 Task: Add a signature Keith Hernandez containing With gratitude and sincere wishes, Keith Hernandez to email address softage.9@softage.net and add a label Composting
Action: Mouse moved to (1210, 66)
Screenshot: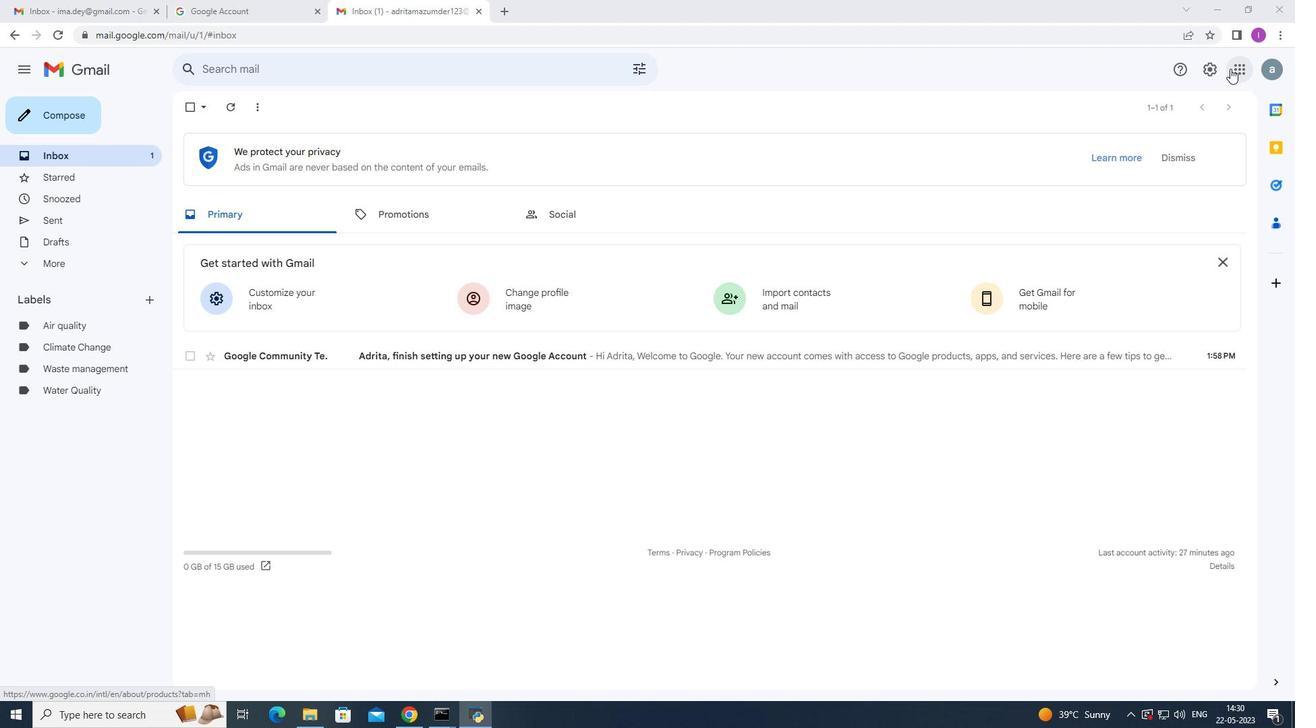 
Action: Mouse pressed left at (1210, 66)
Screenshot: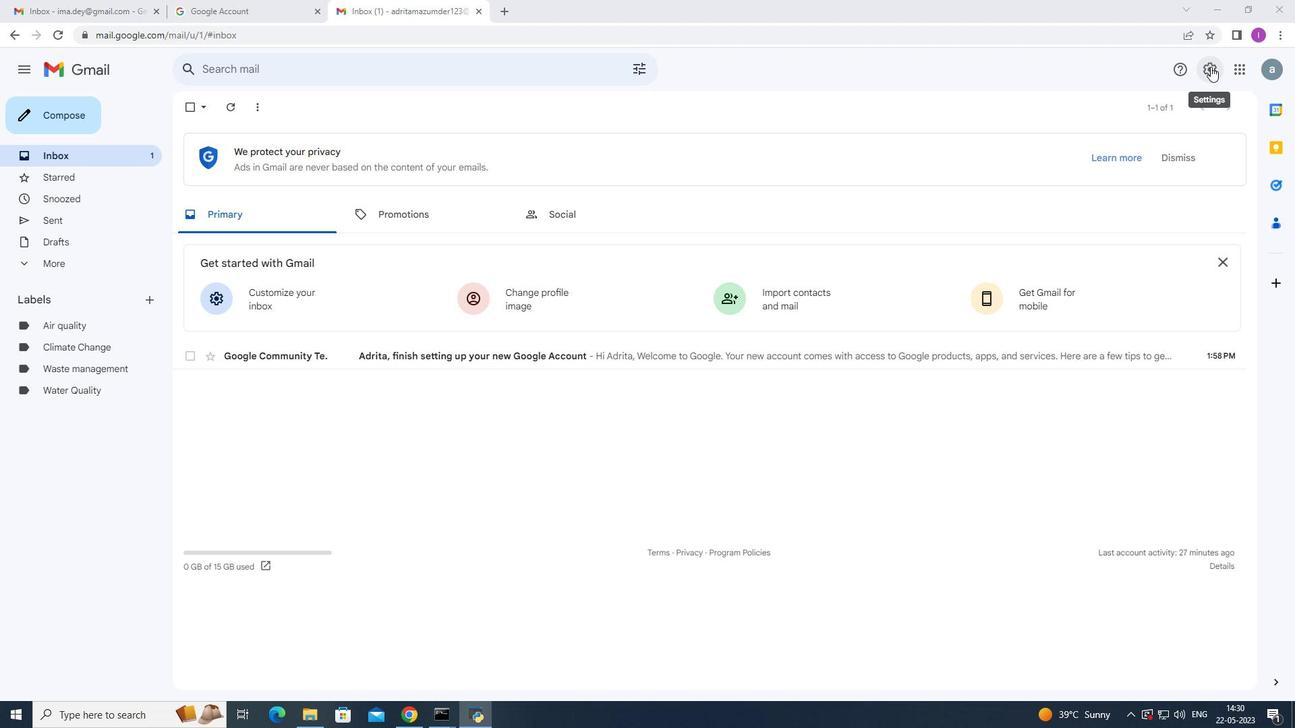 
Action: Mouse moved to (1129, 137)
Screenshot: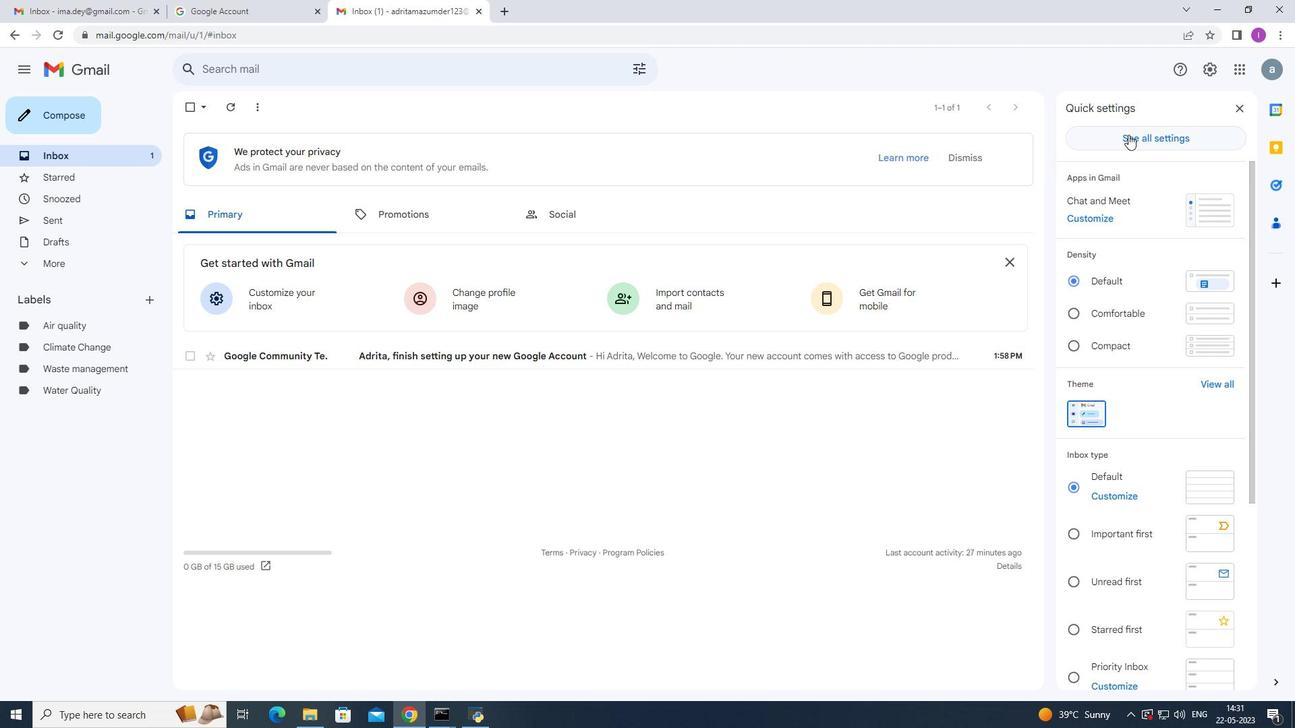 
Action: Mouse pressed left at (1129, 137)
Screenshot: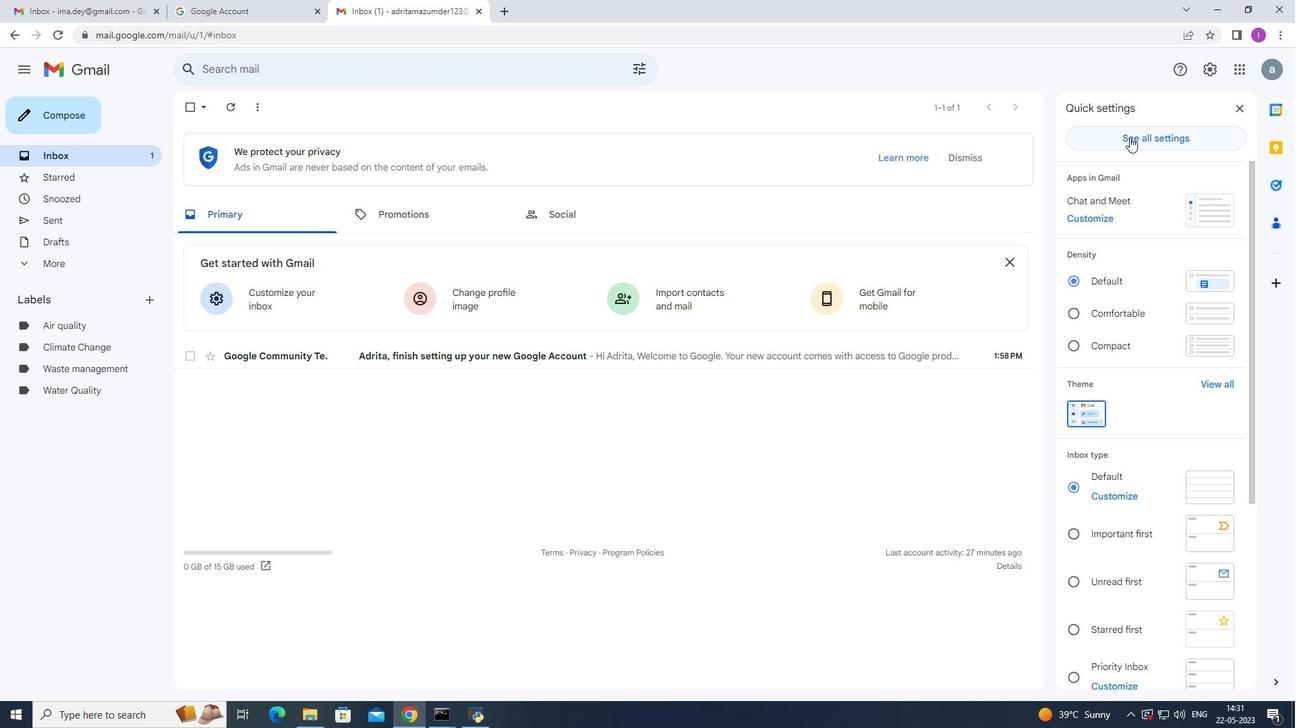 
Action: Mouse moved to (727, 308)
Screenshot: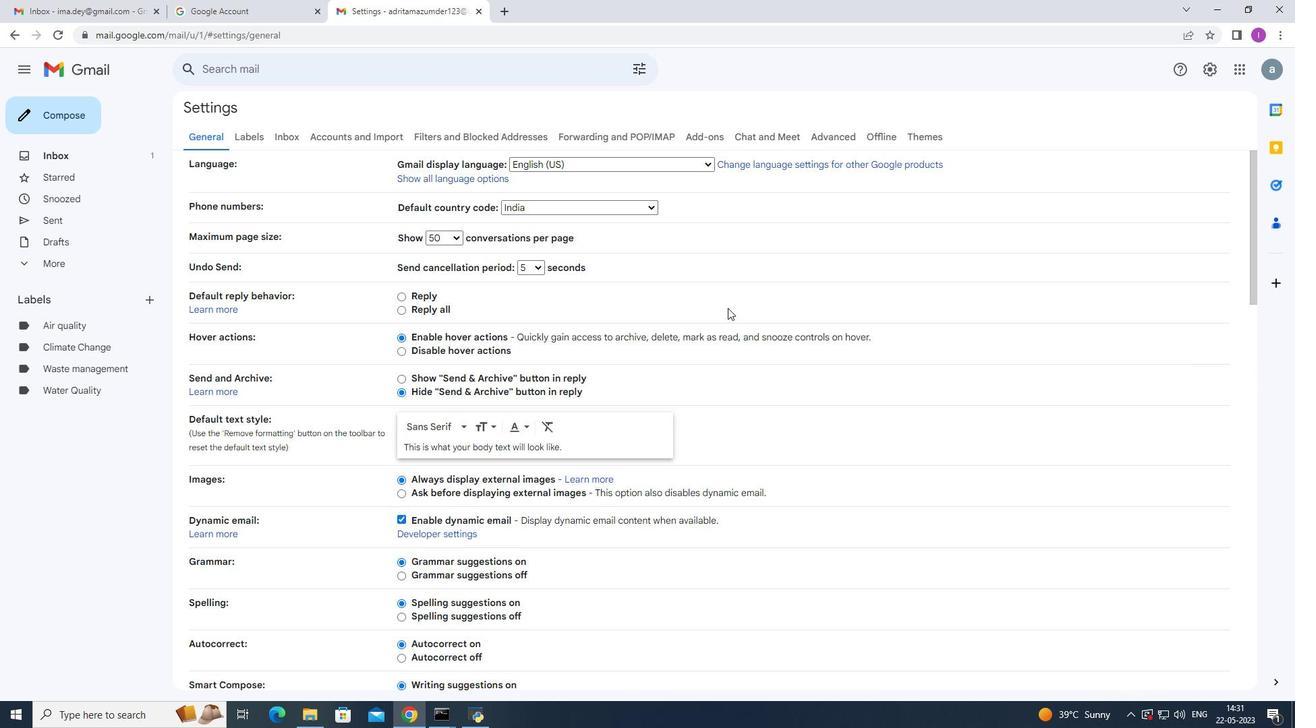 
Action: Mouse scrolled (727, 308) with delta (0, 0)
Screenshot: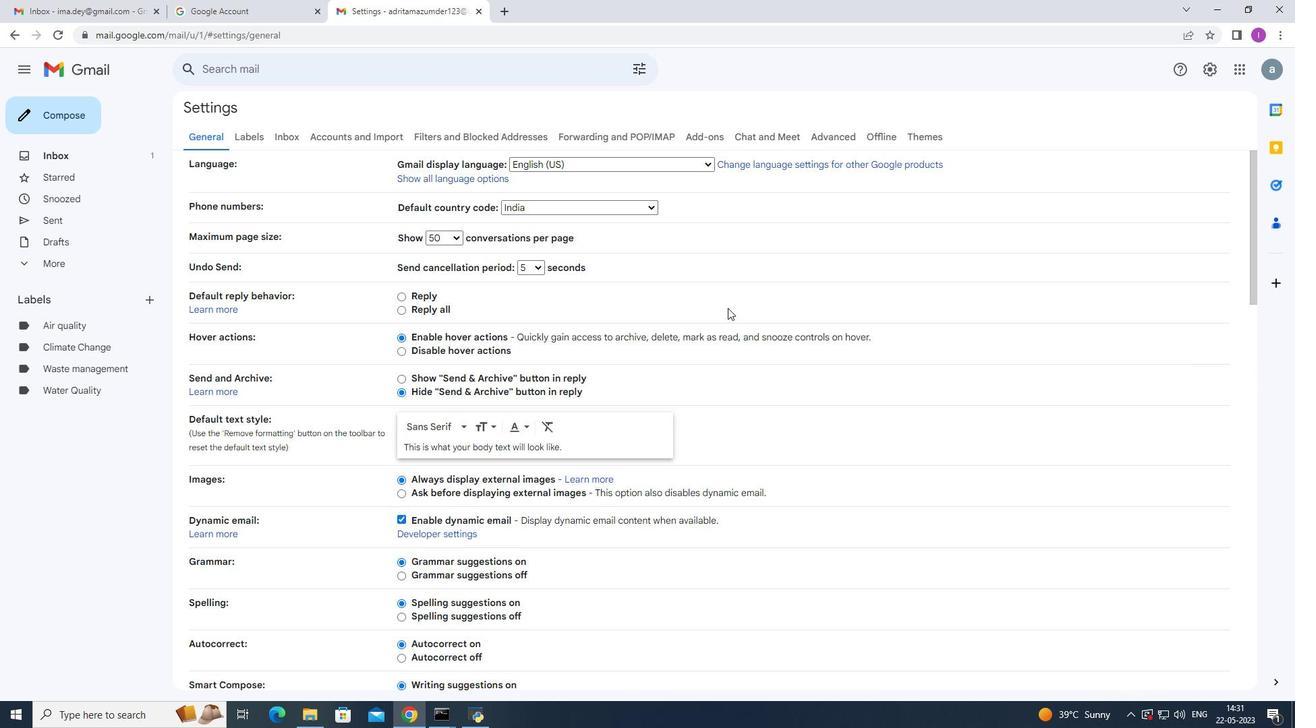 
Action: Mouse moved to (727, 308)
Screenshot: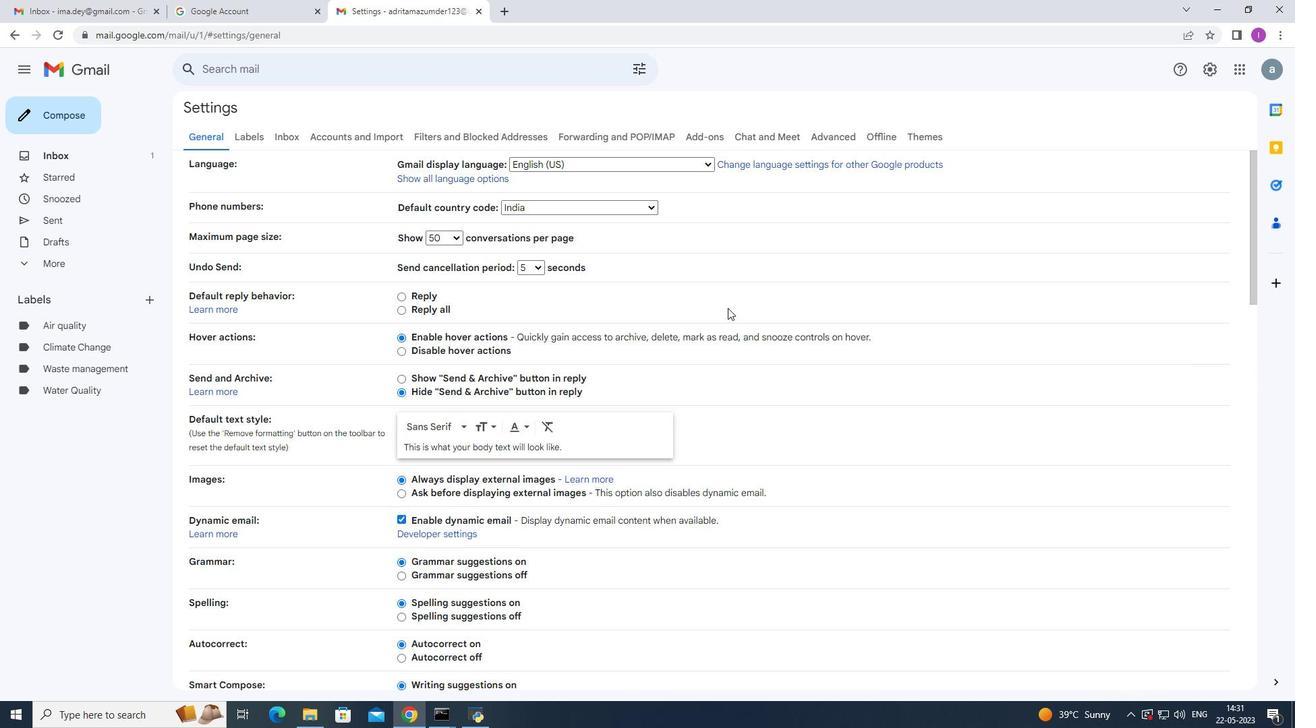 
Action: Mouse scrolled (727, 308) with delta (0, 0)
Screenshot: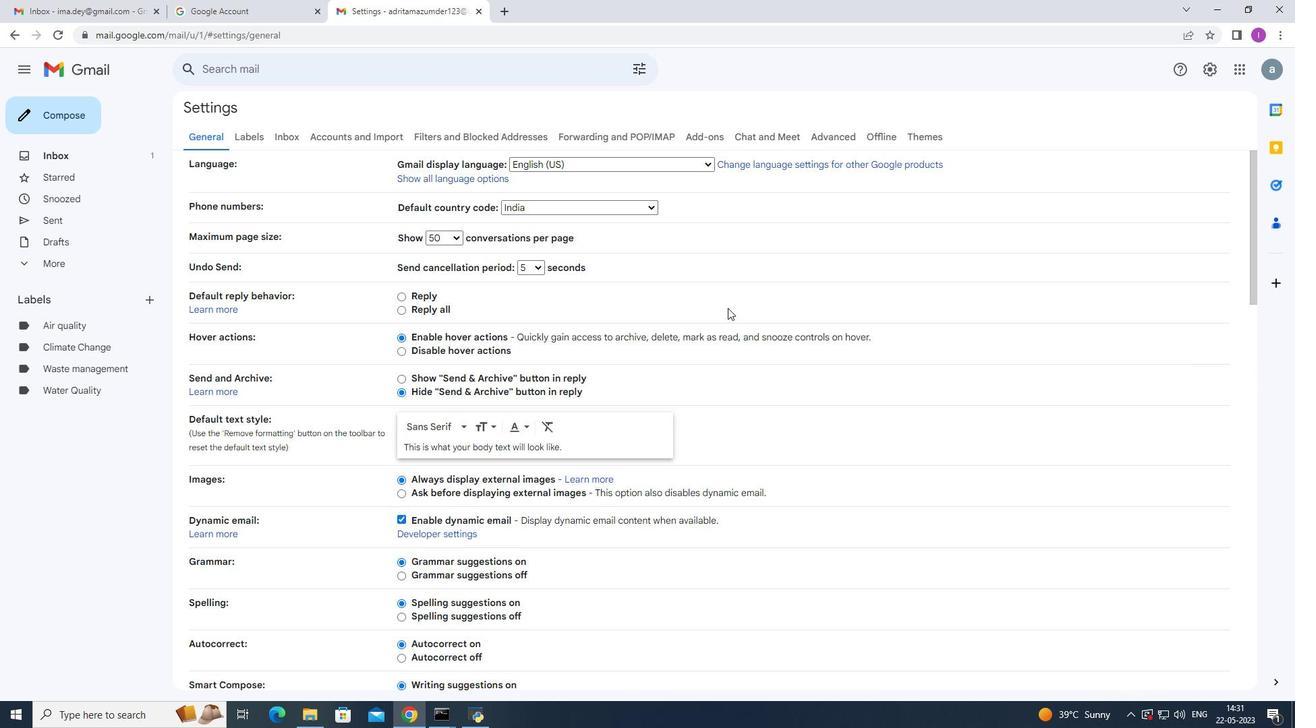 
Action: Mouse scrolled (727, 308) with delta (0, 0)
Screenshot: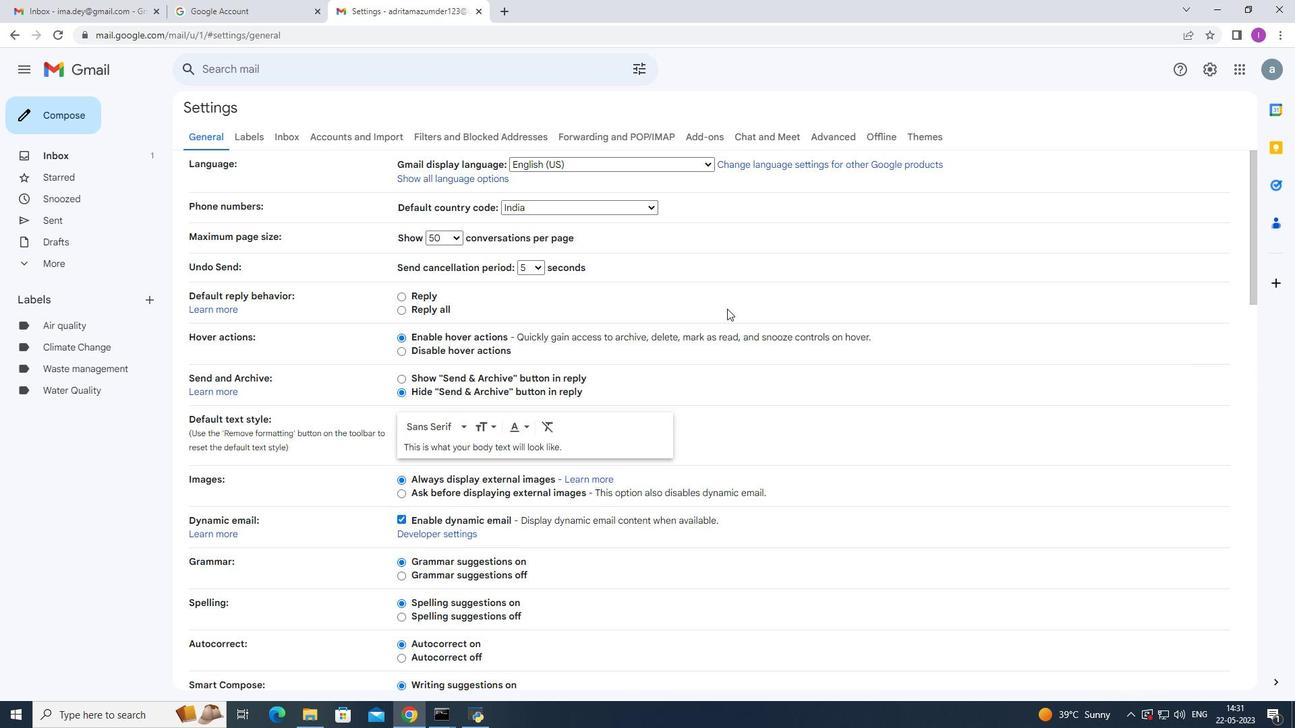 
Action: Mouse scrolled (727, 308) with delta (0, 0)
Screenshot: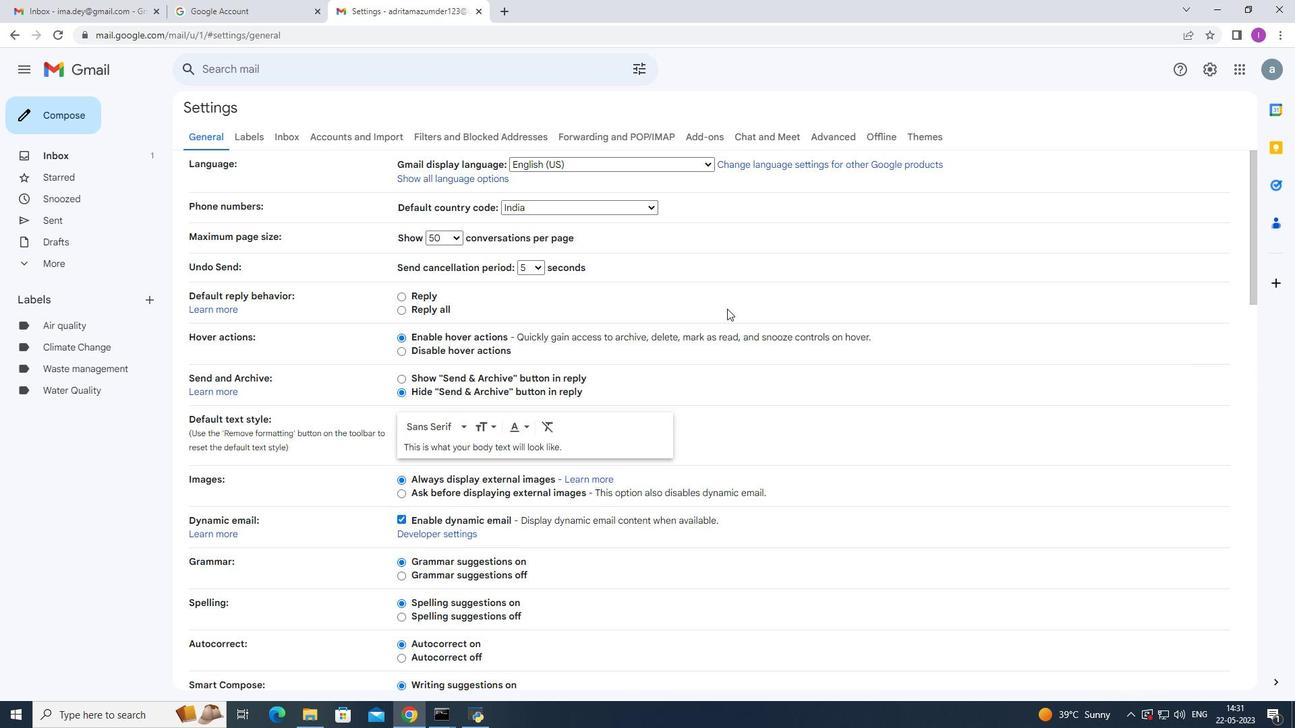 
Action: Mouse scrolled (727, 308) with delta (0, 0)
Screenshot: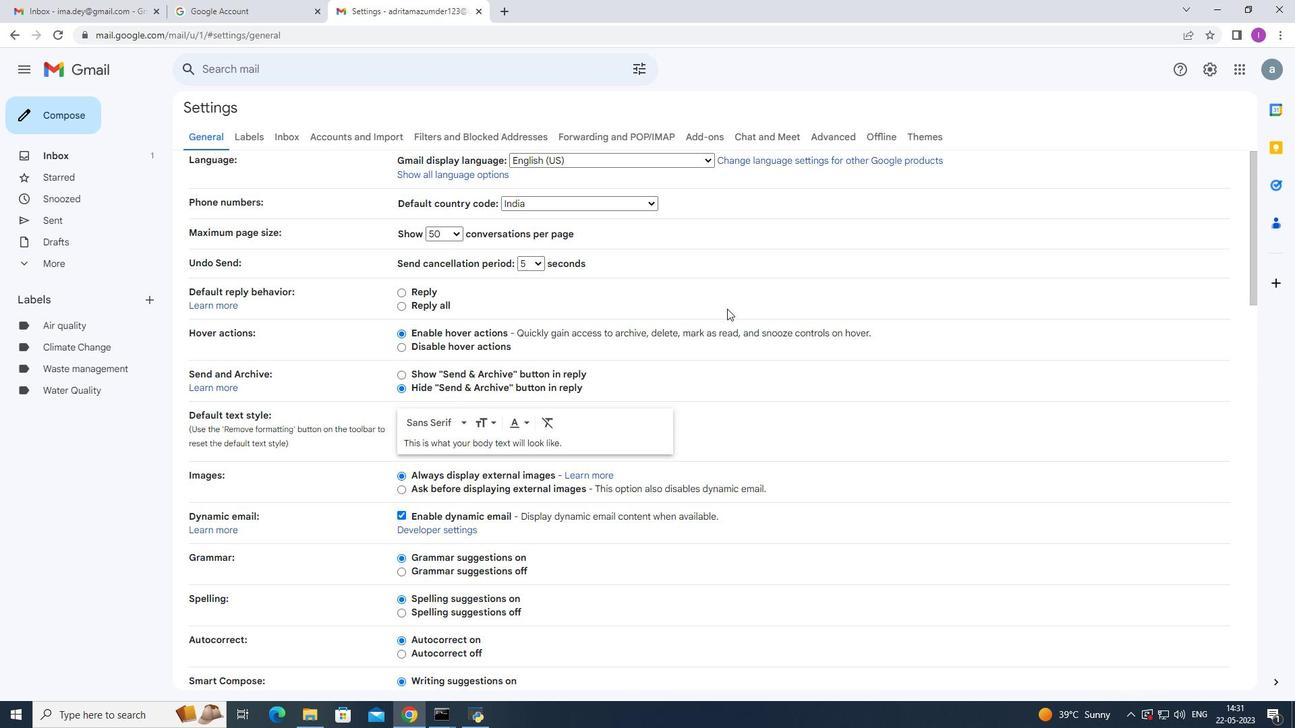 
Action: Mouse scrolled (727, 308) with delta (0, 0)
Screenshot: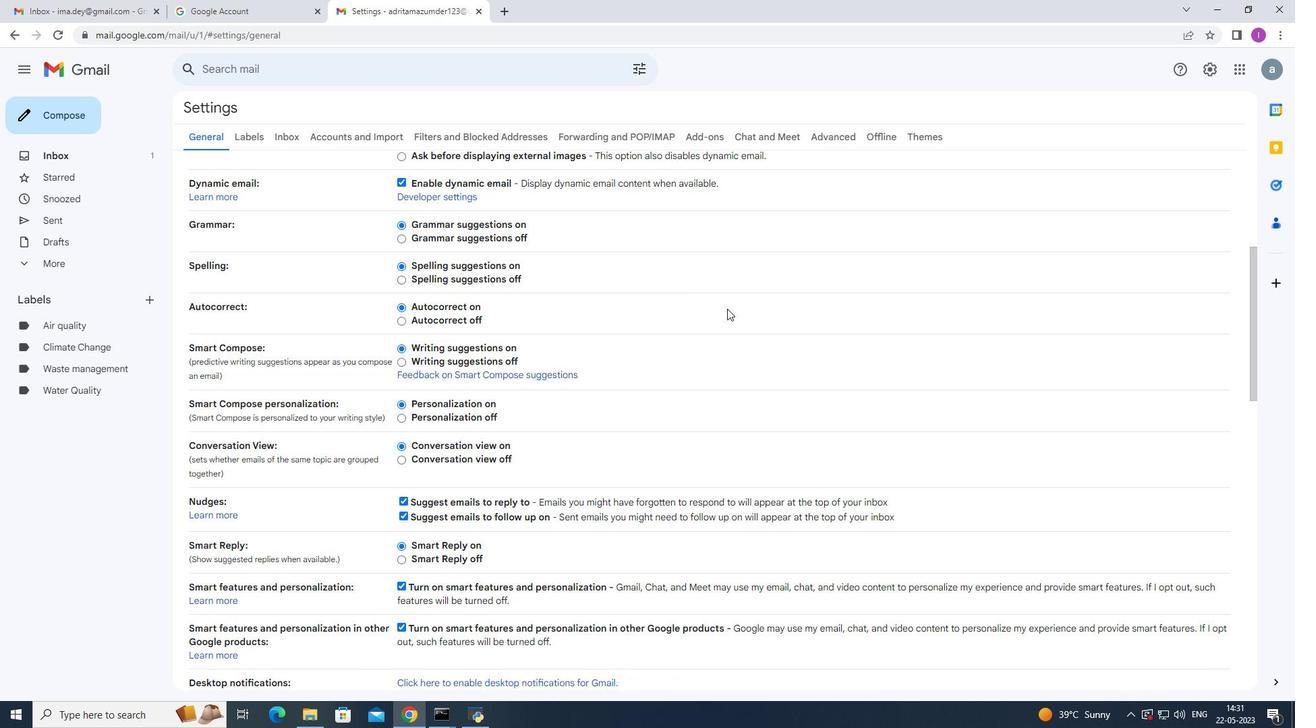 
Action: Mouse scrolled (727, 308) with delta (0, 0)
Screenshot: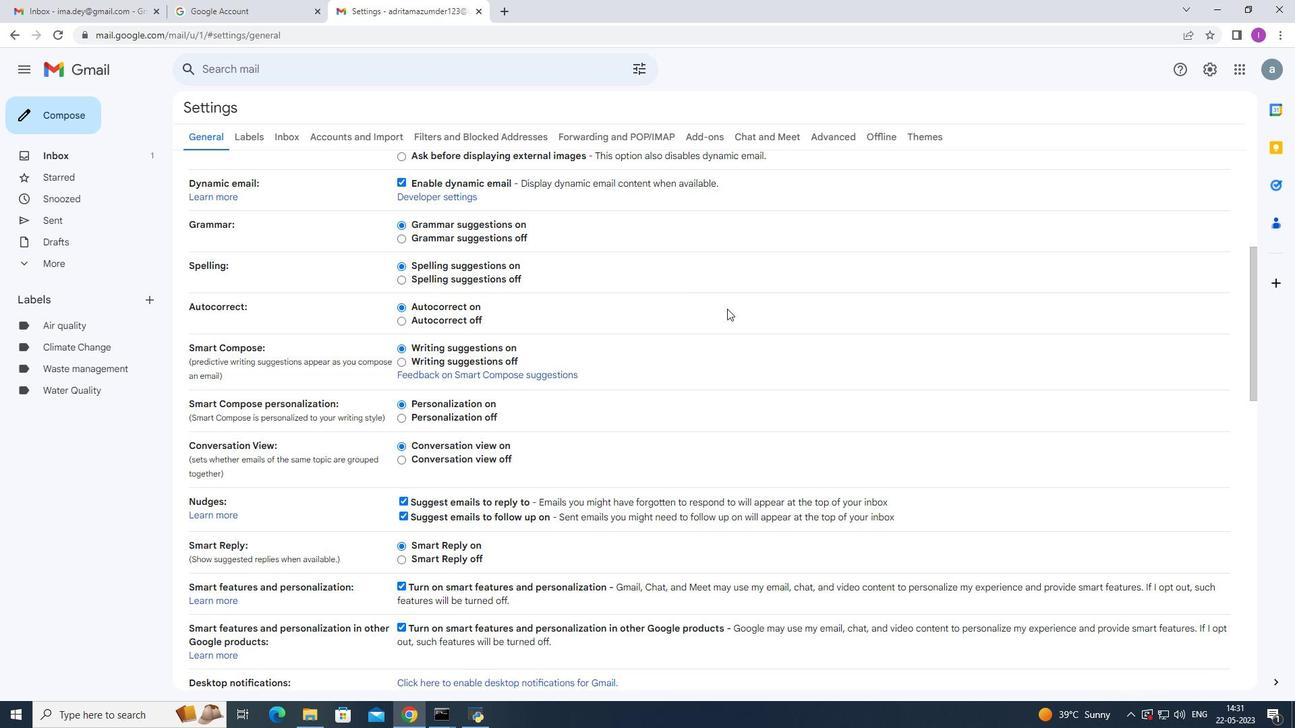 
Action: Mouse scrolled (727, 308) with delta (0, 0)
Screenshot: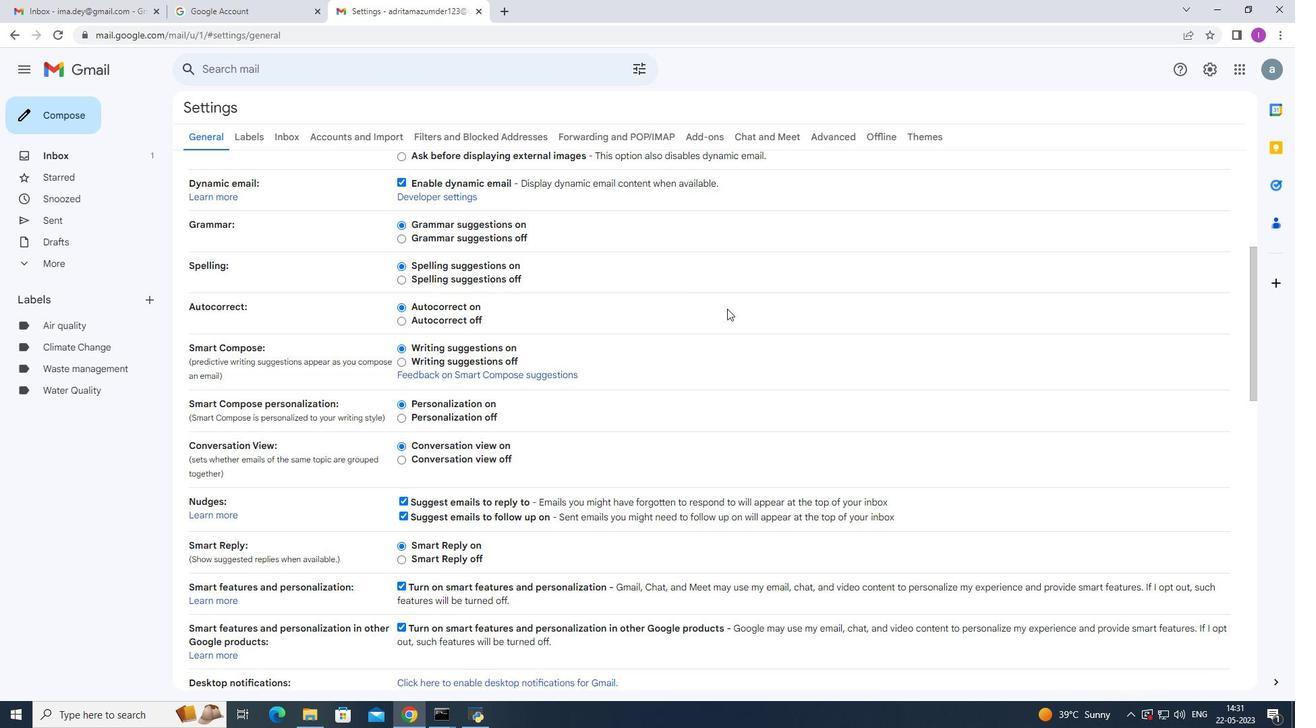 
Action: Mouse scrolled (727, 308) with delta (0, 0)
Screenshot: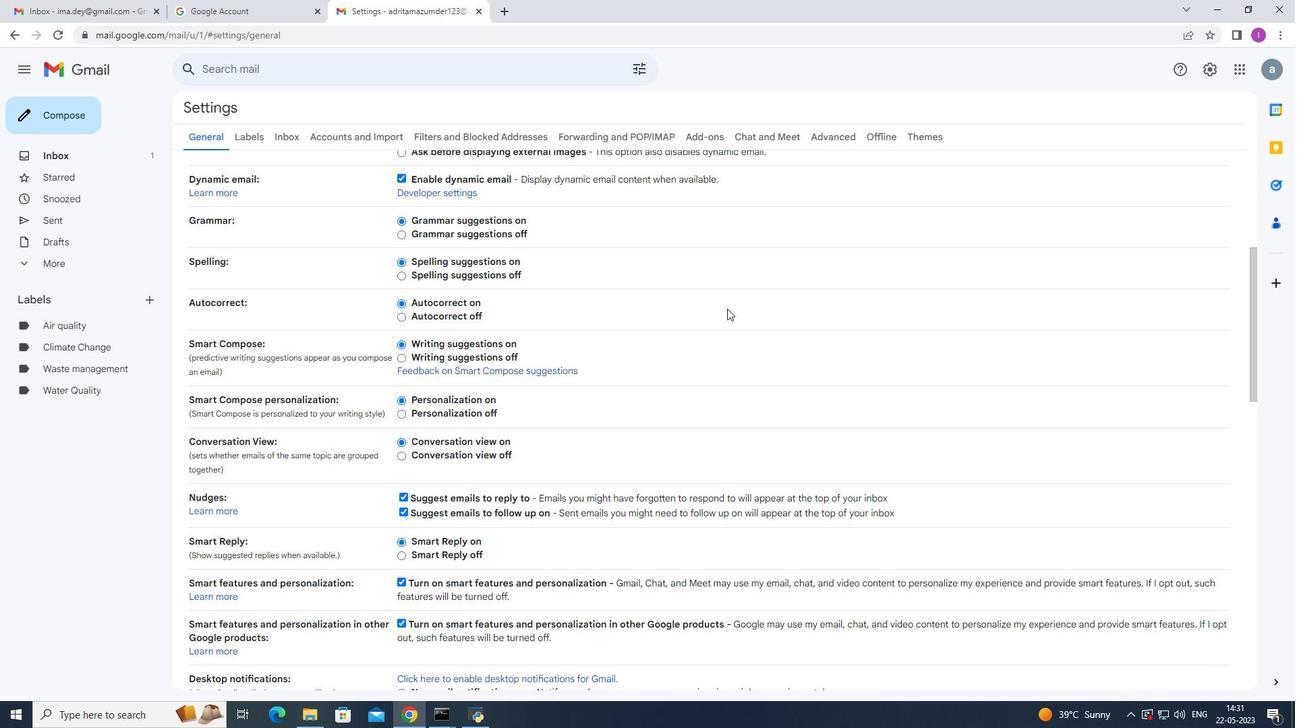 
Action: Mouse moved to (727, 307)
Screenshot: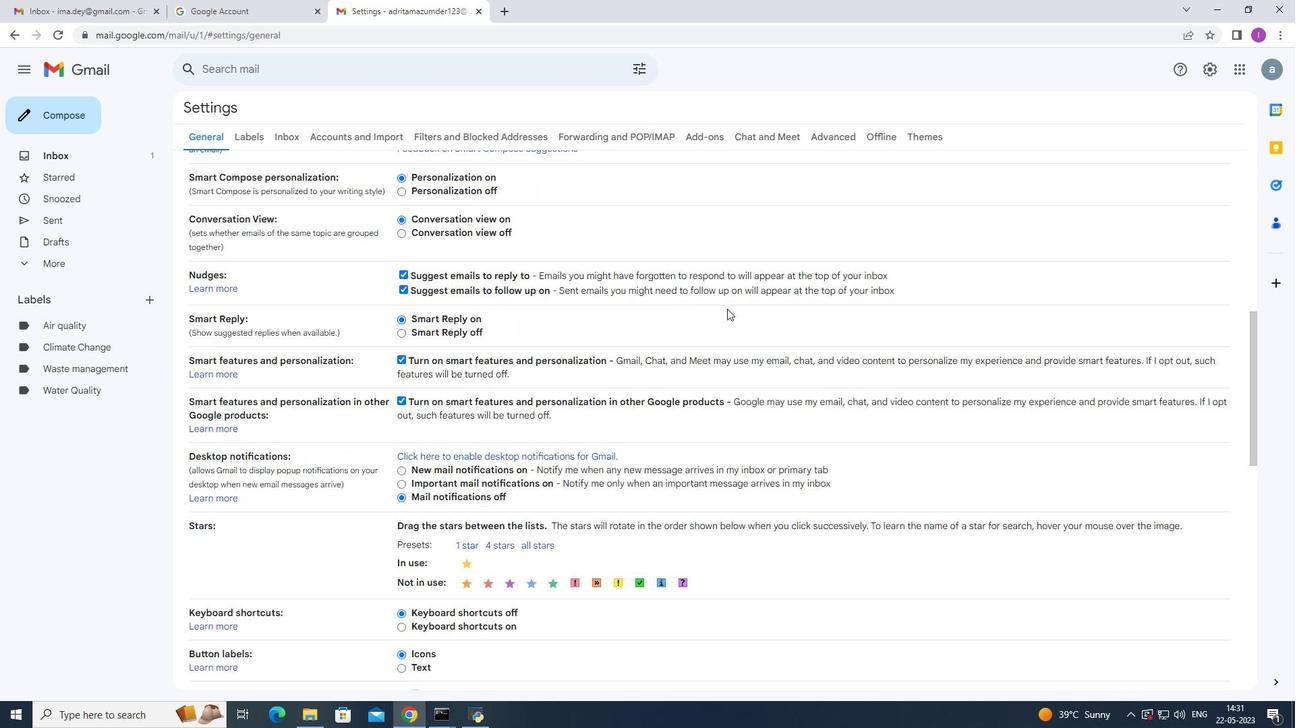 
Action: Mouse scrolled (727, 306) with delta (0, 0)
Screenshot: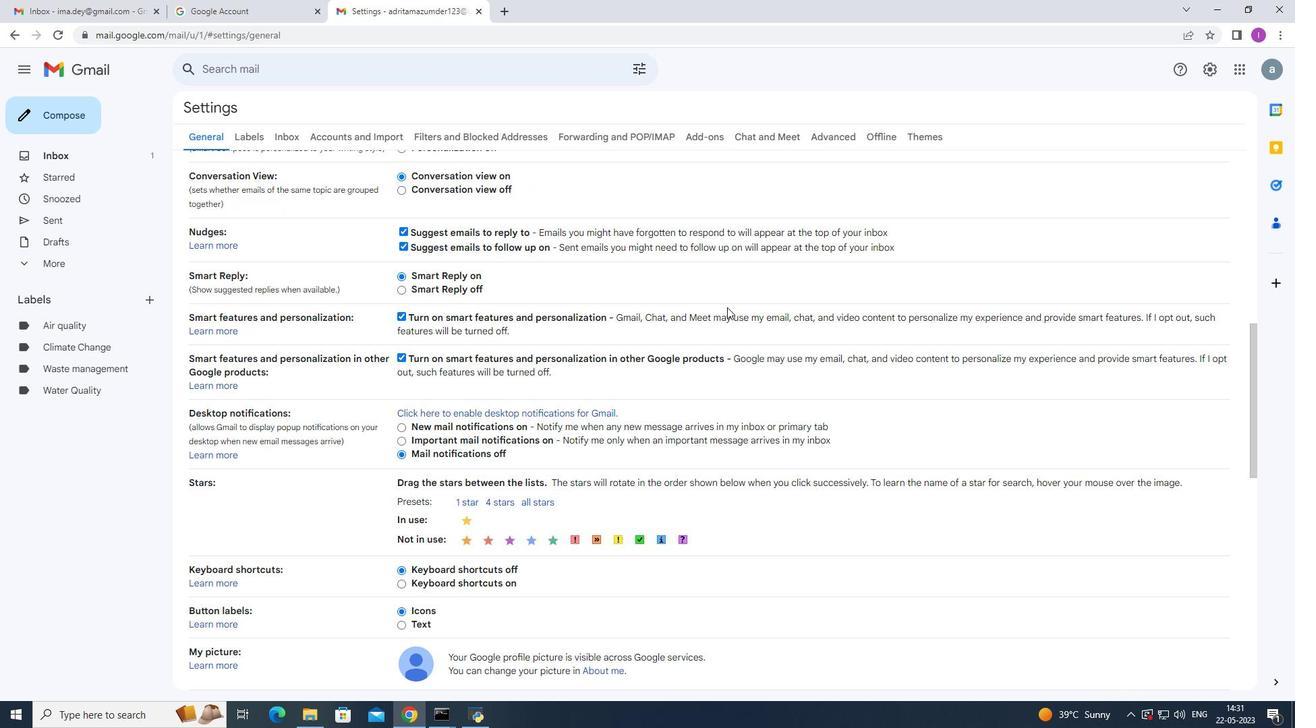 
Action: Mouse scrolled (727, 306) with delta (0, 0)
Screenshot: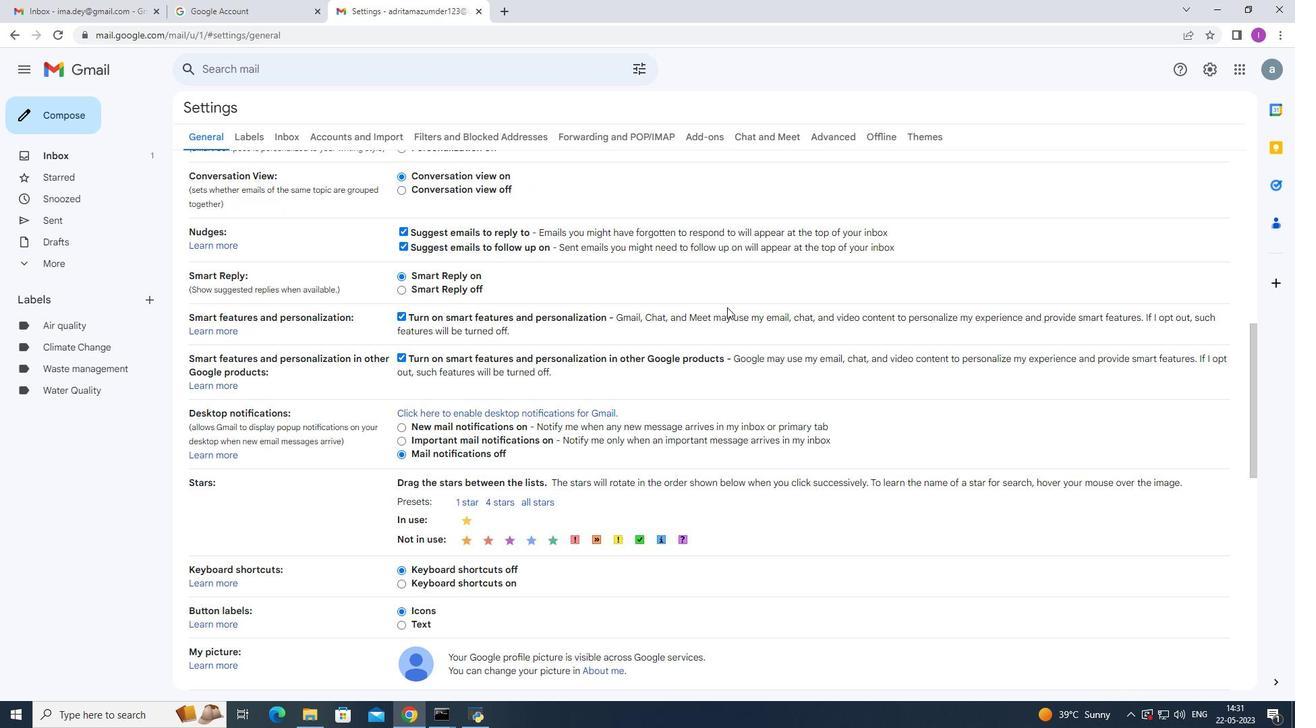 
Action: Mouse scrolled (727, 306) with delta (0, 0)
Screenshot: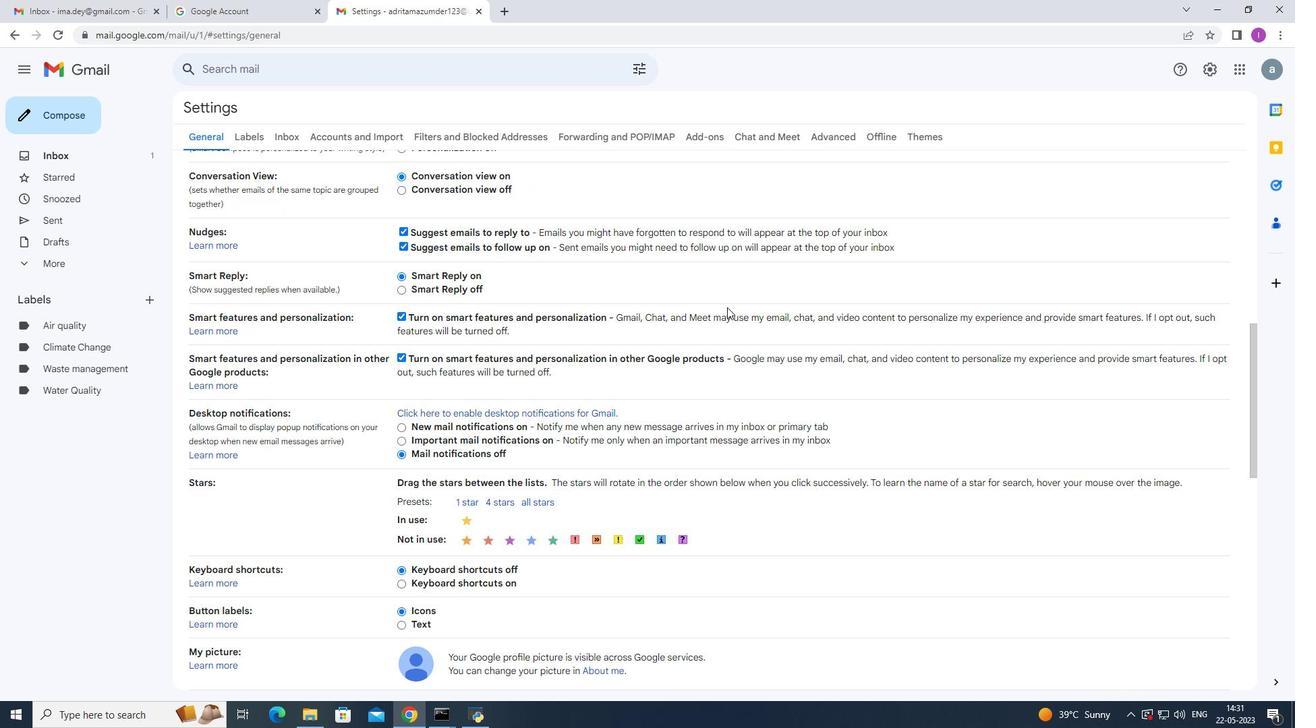 
Action: Mouse scrolled (727, 306) with delta (0, 0)
Screenshot: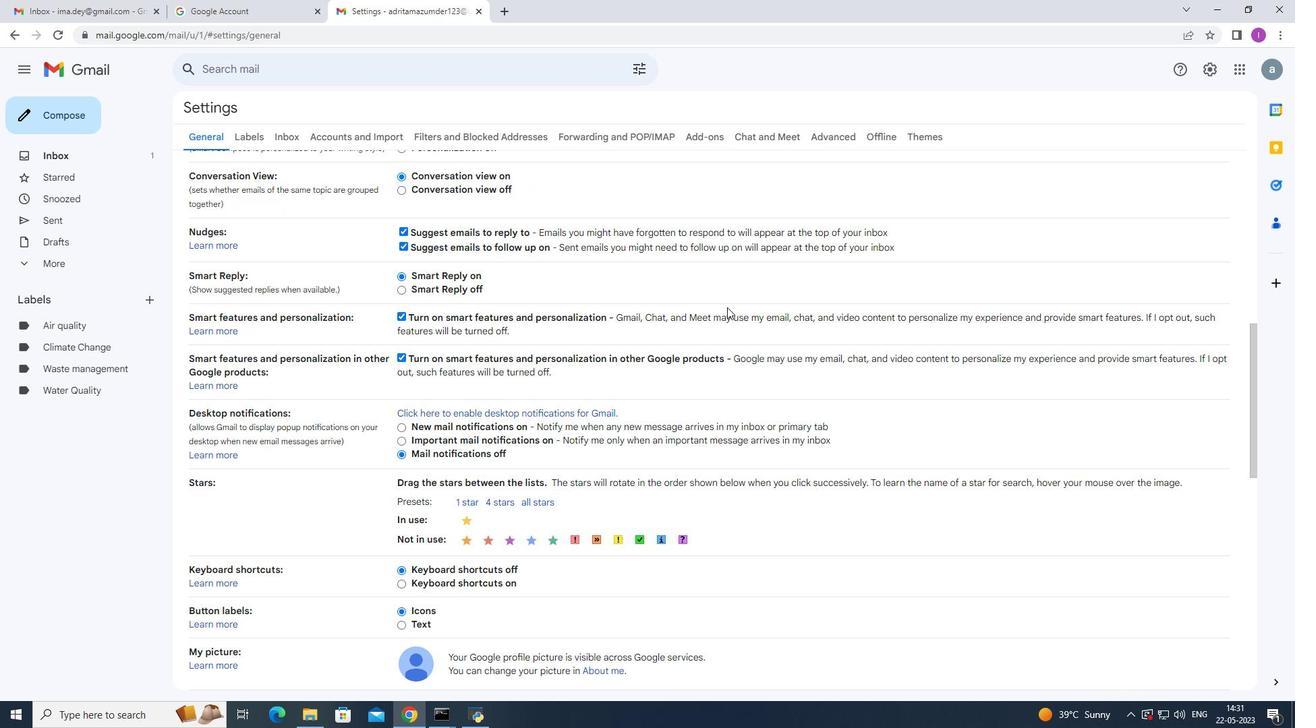 
Action: Mouse moved to (727, 305)
Screenshot: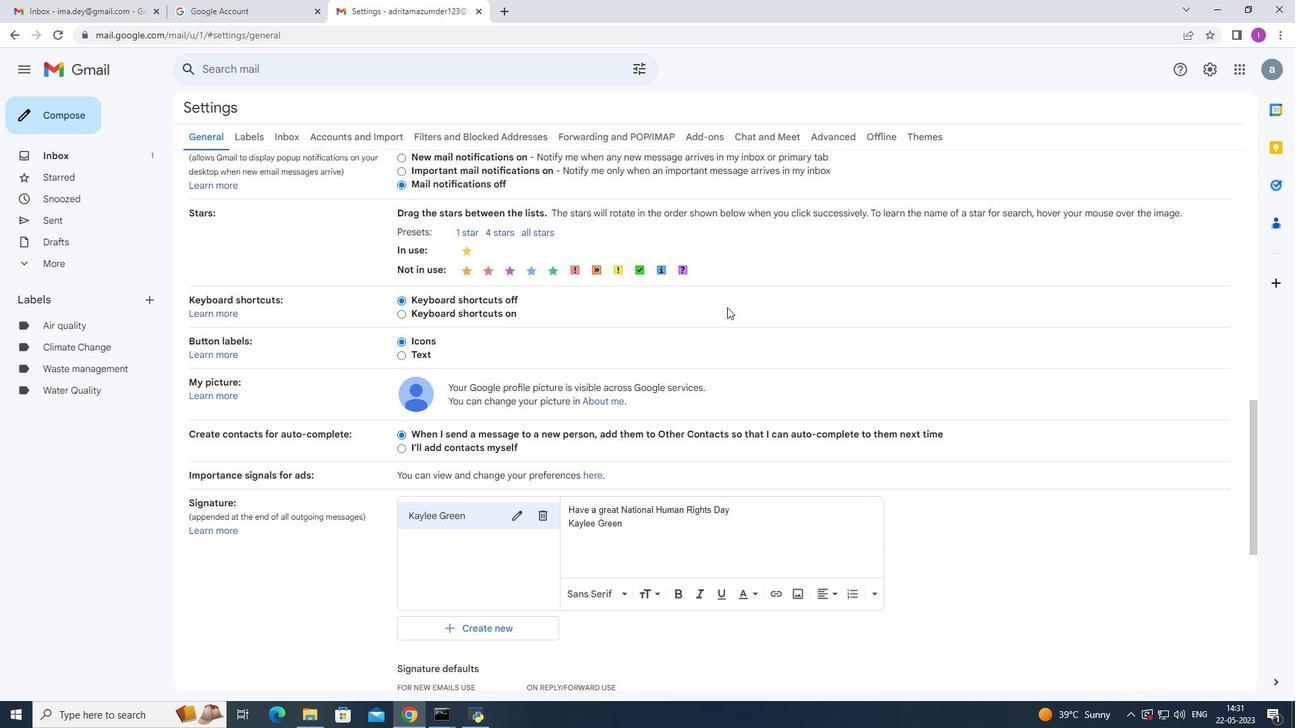 
Action: Mouse scrolled (727, 304) with delta (0, 0)
Screenshot: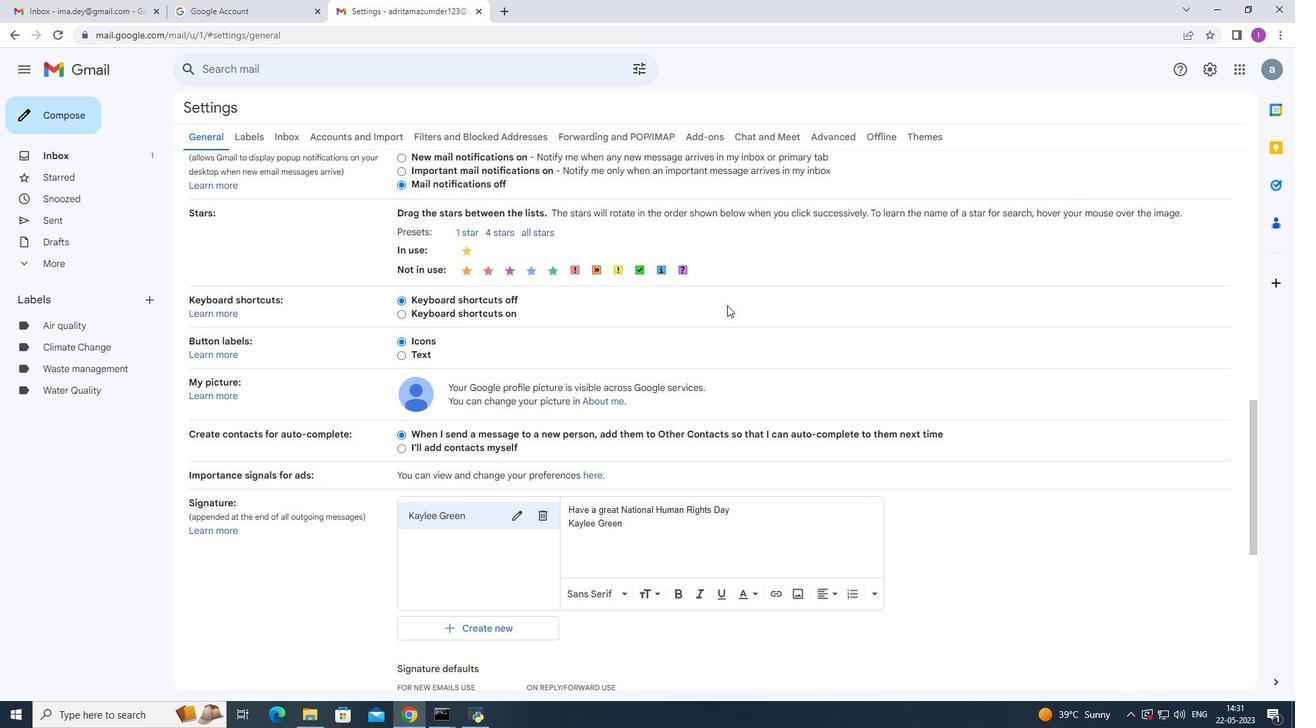 
Action: Mouse scrolled (727, 304) with delta (0, 0)
Screenshot: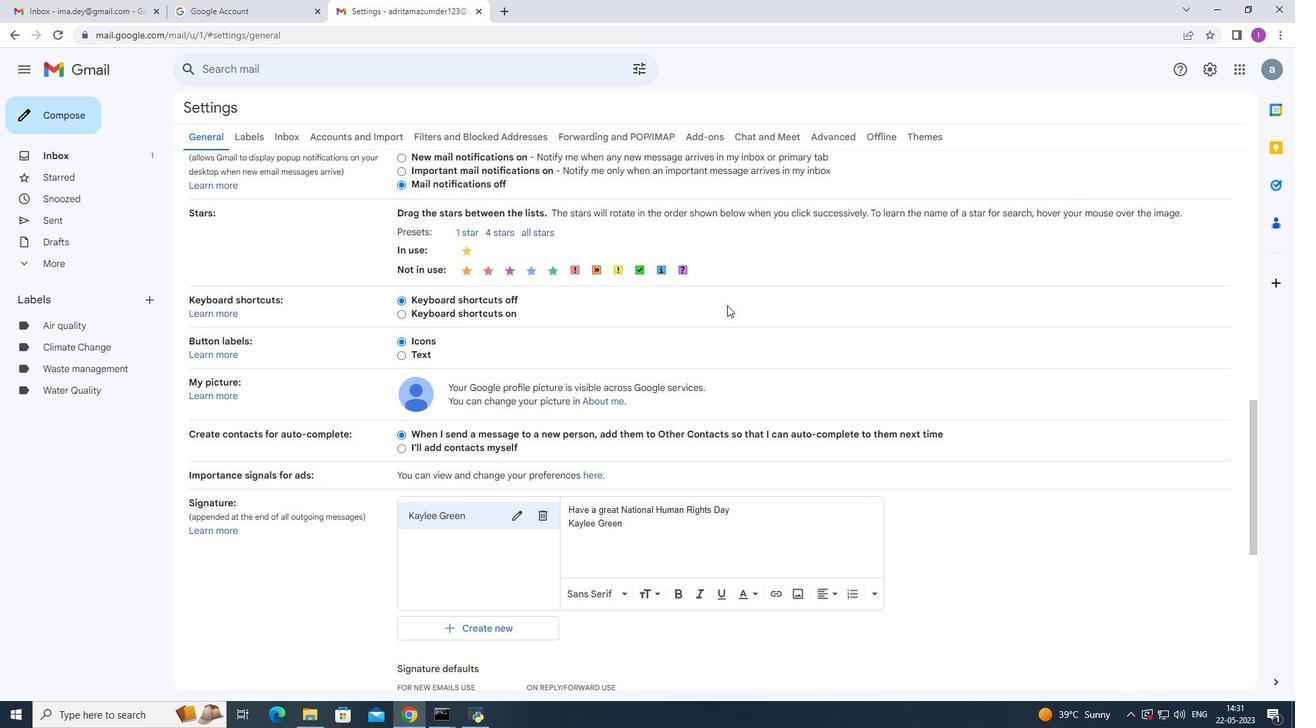 
Action: Mouse scrolled (727, 304) with delta (0, 0)
Screenshot: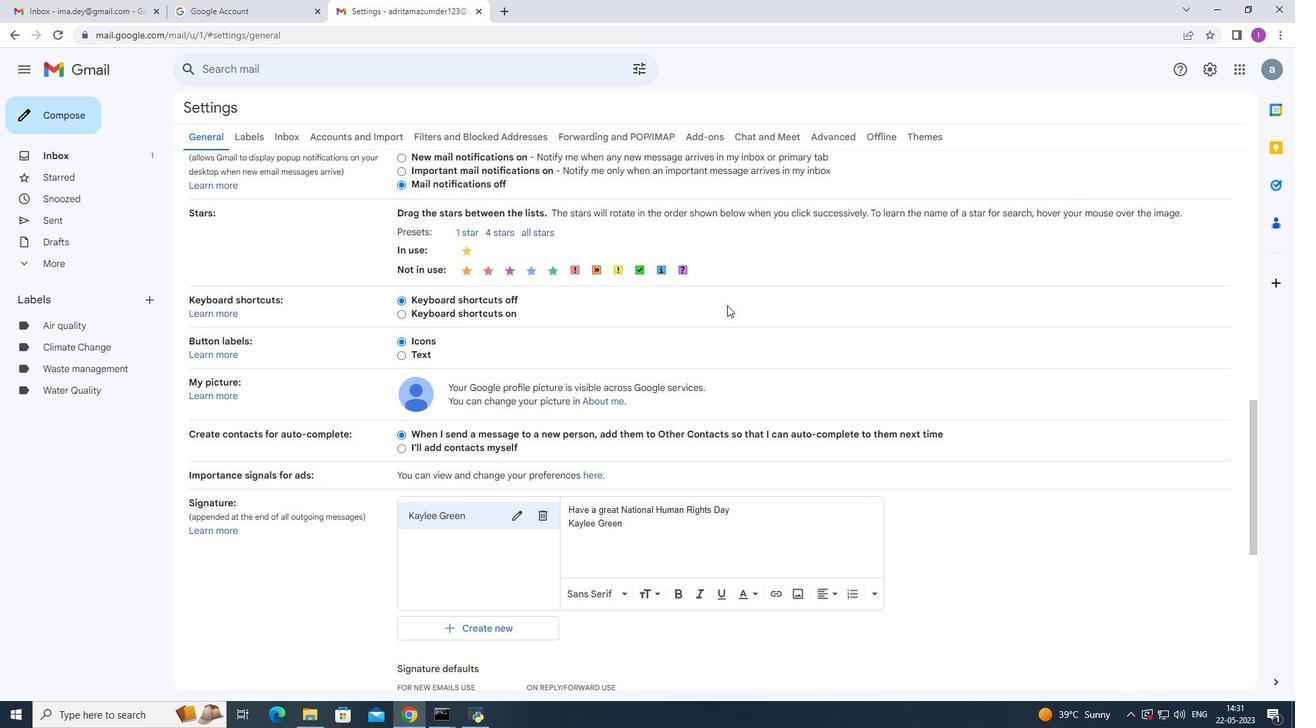 
Action: Mouse moved to (542, 316)
Screenshot: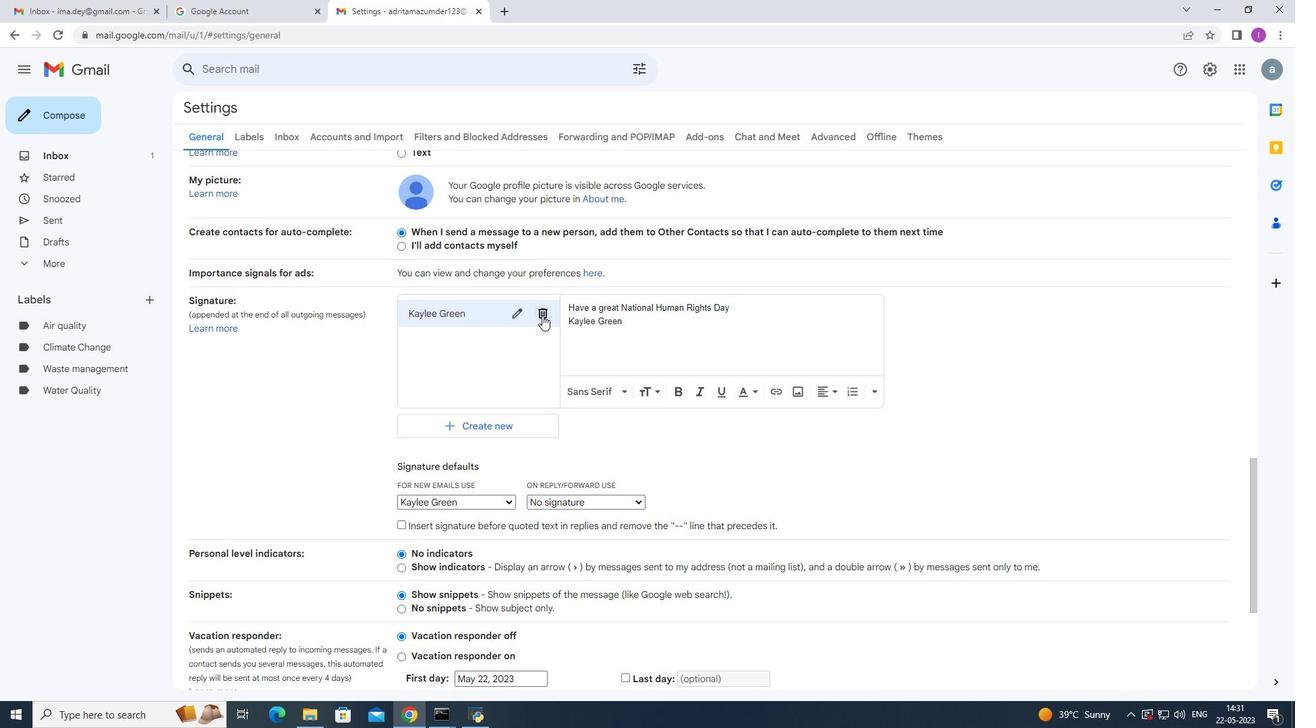 
Action: Mouse pressed left at (542, 316)
Screenshot: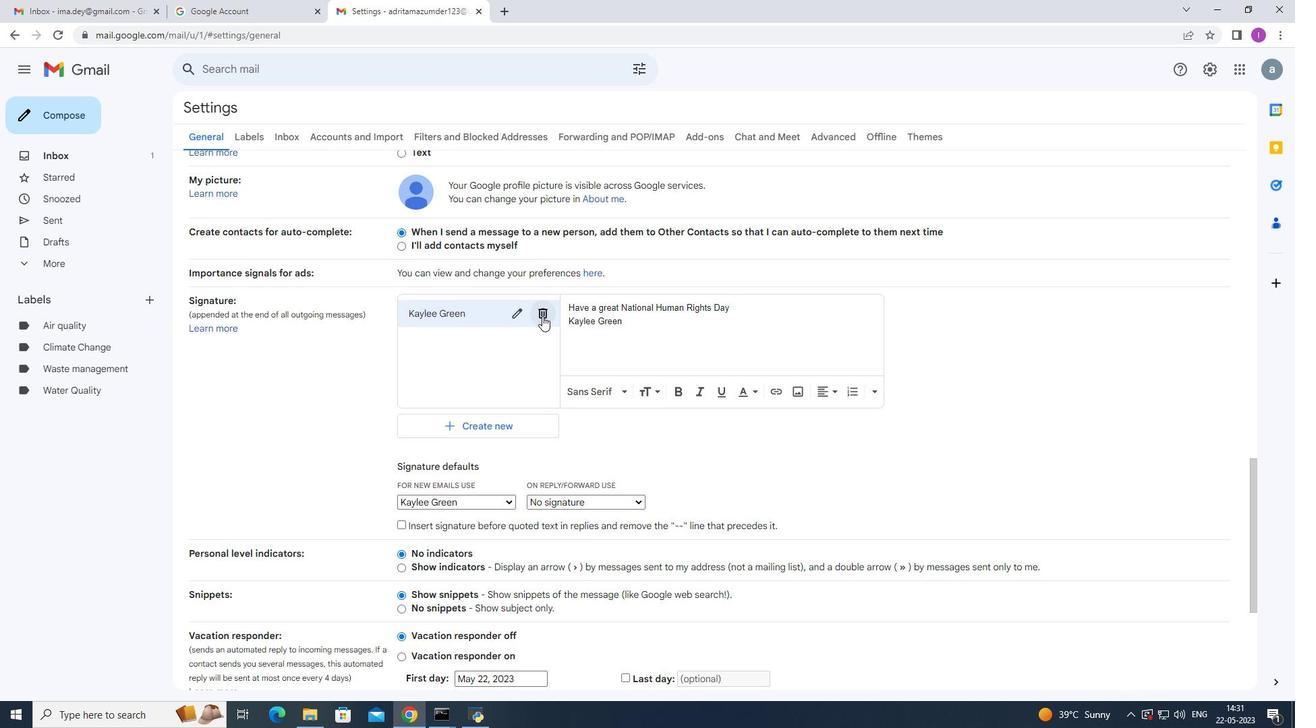 
Action: Mouse moved to (764, 405)
Screenshot: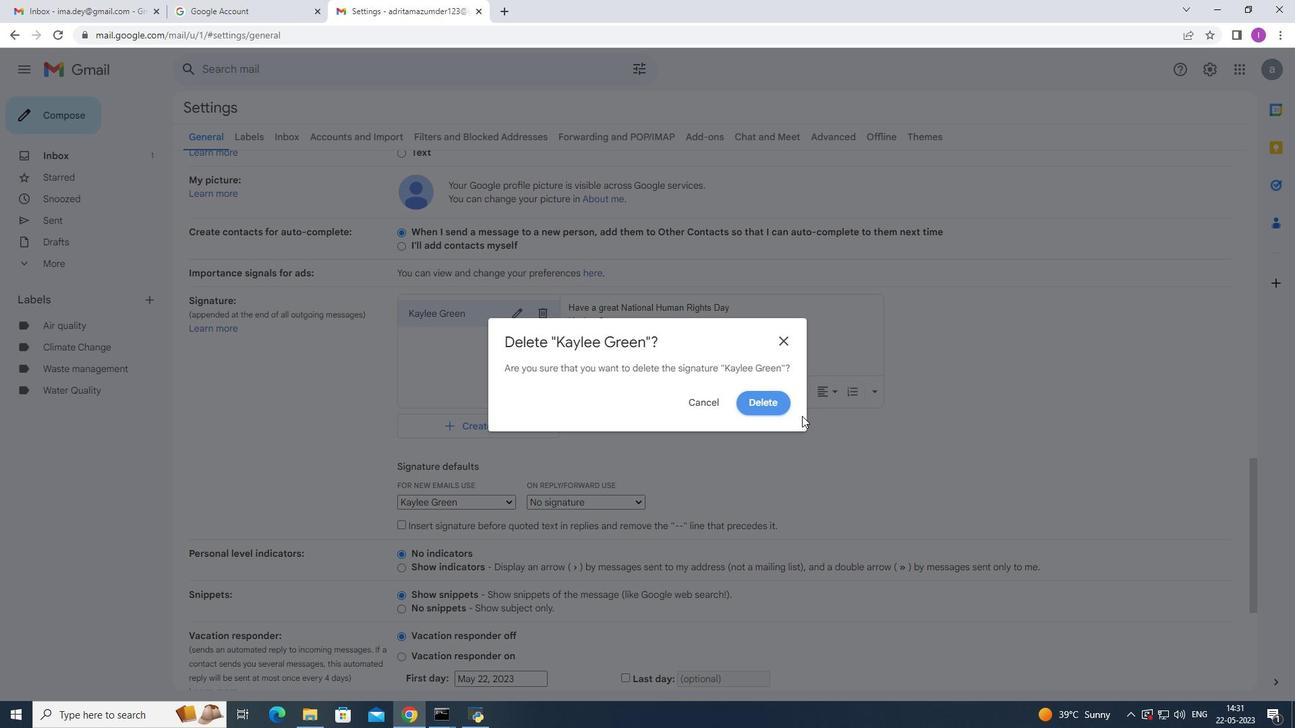 
Action: Mouse pressed left at (764, 405)
Screenshot: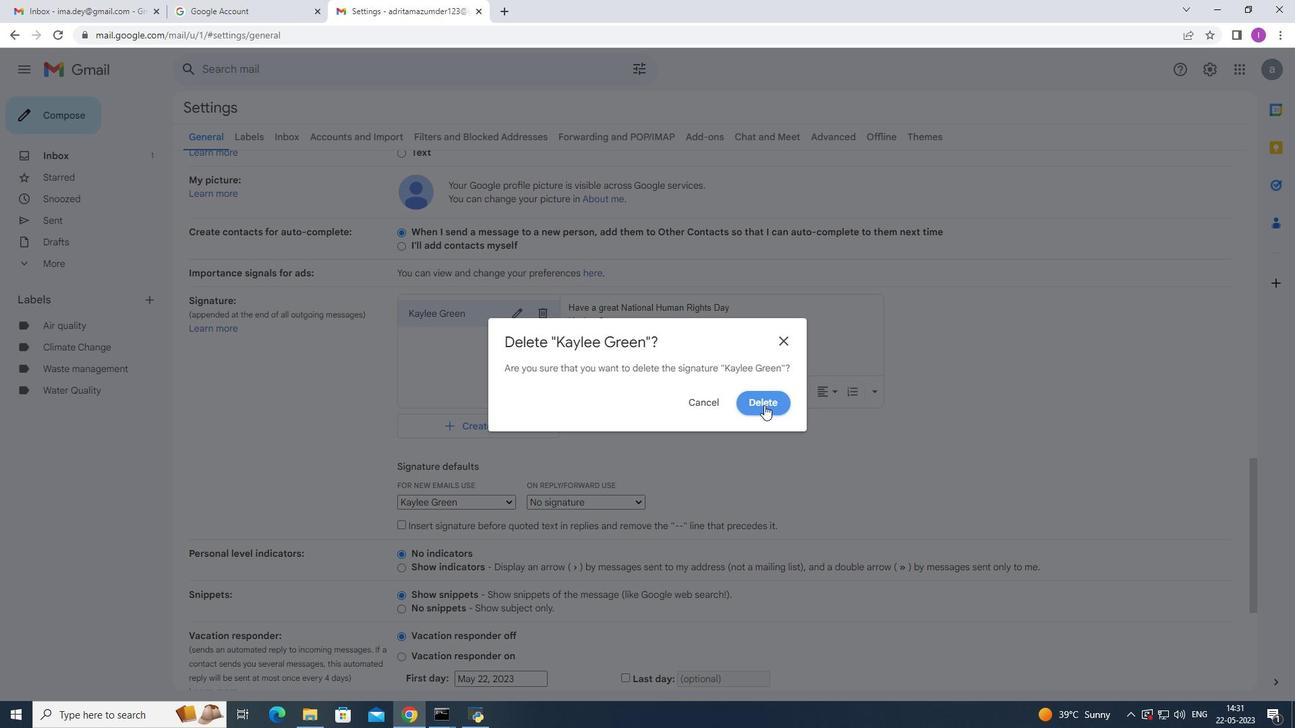 
Action: Mouse moved to (488, 450)
Screenshot: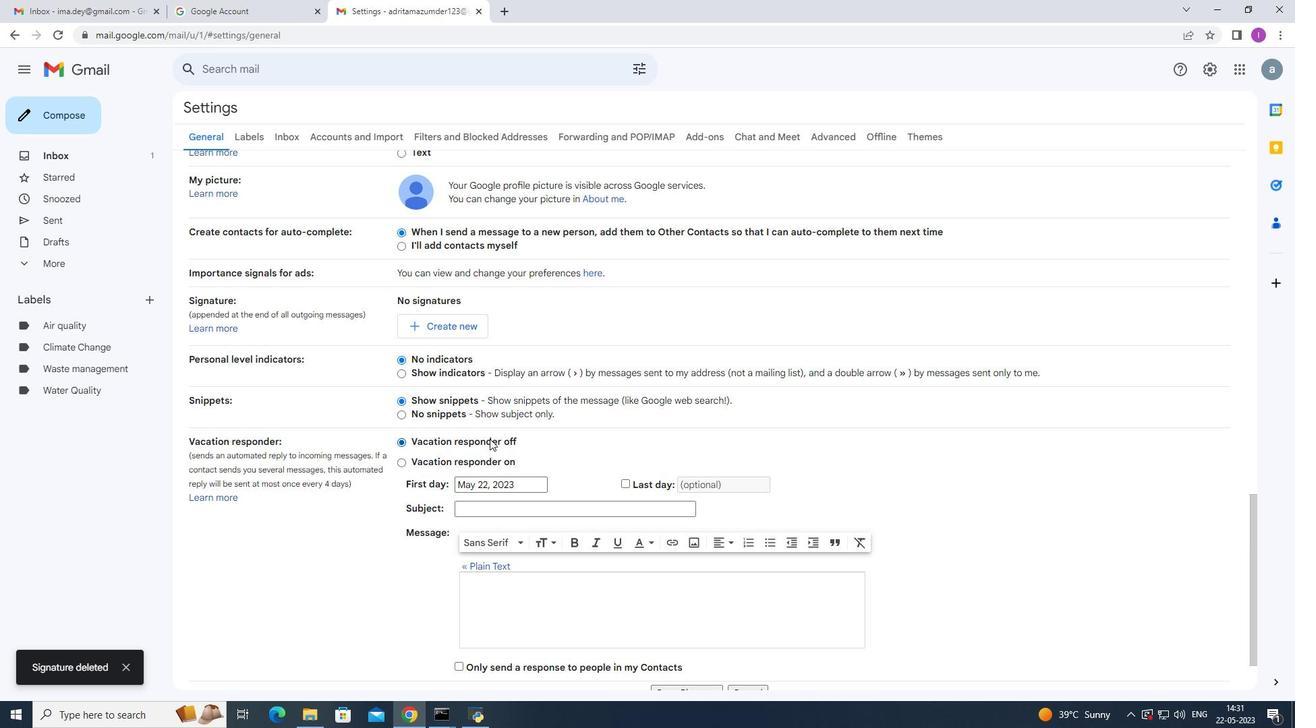 
Action: Mouse scrolled (488, 449) with delta (0, 0)
Screenshot: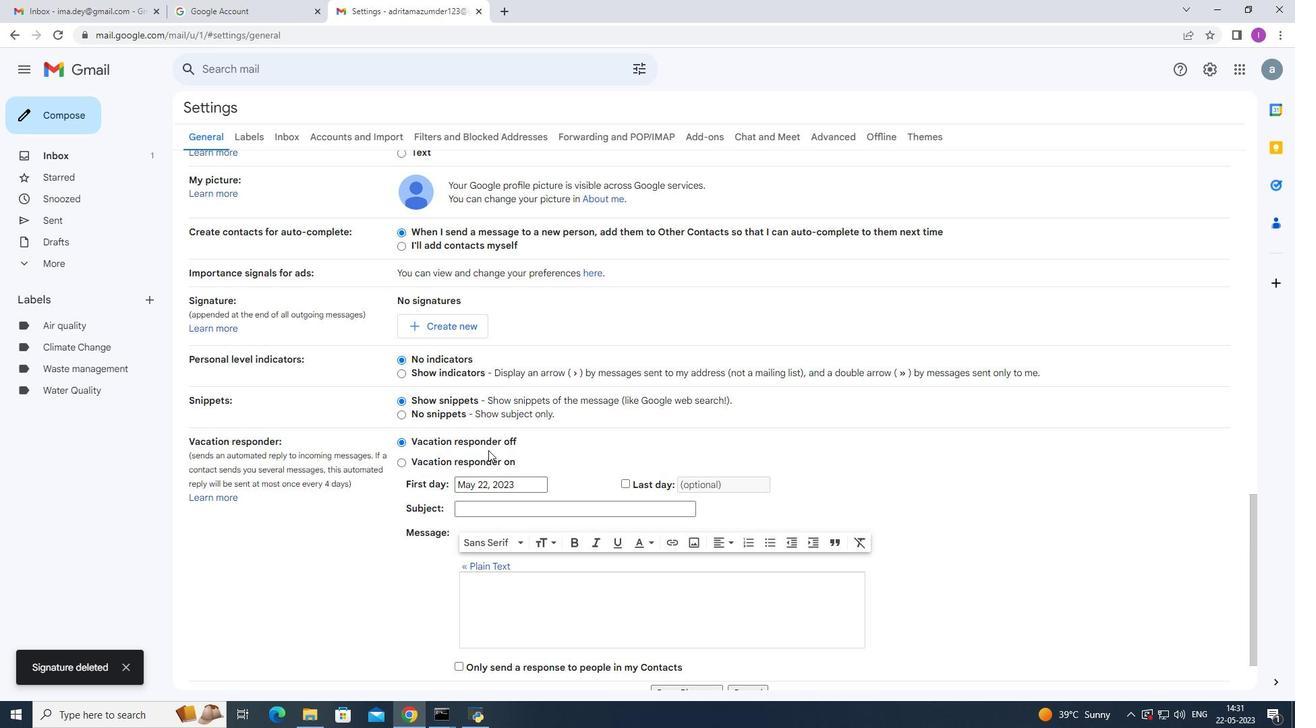 
Action: Mouse scrolled (488, 449) with delta (0, 0)
Screenshot: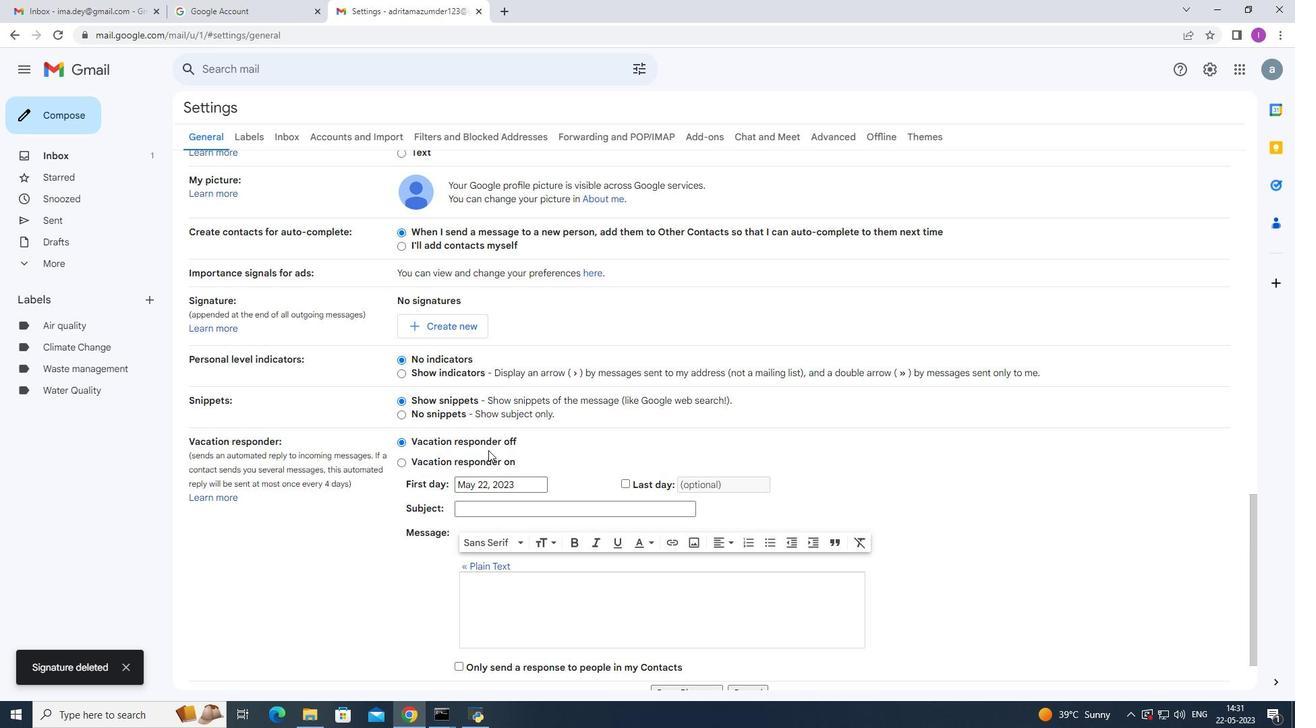 
Action: Mouse scrolled (488, 449) with delta (0, 0)
Screenshot: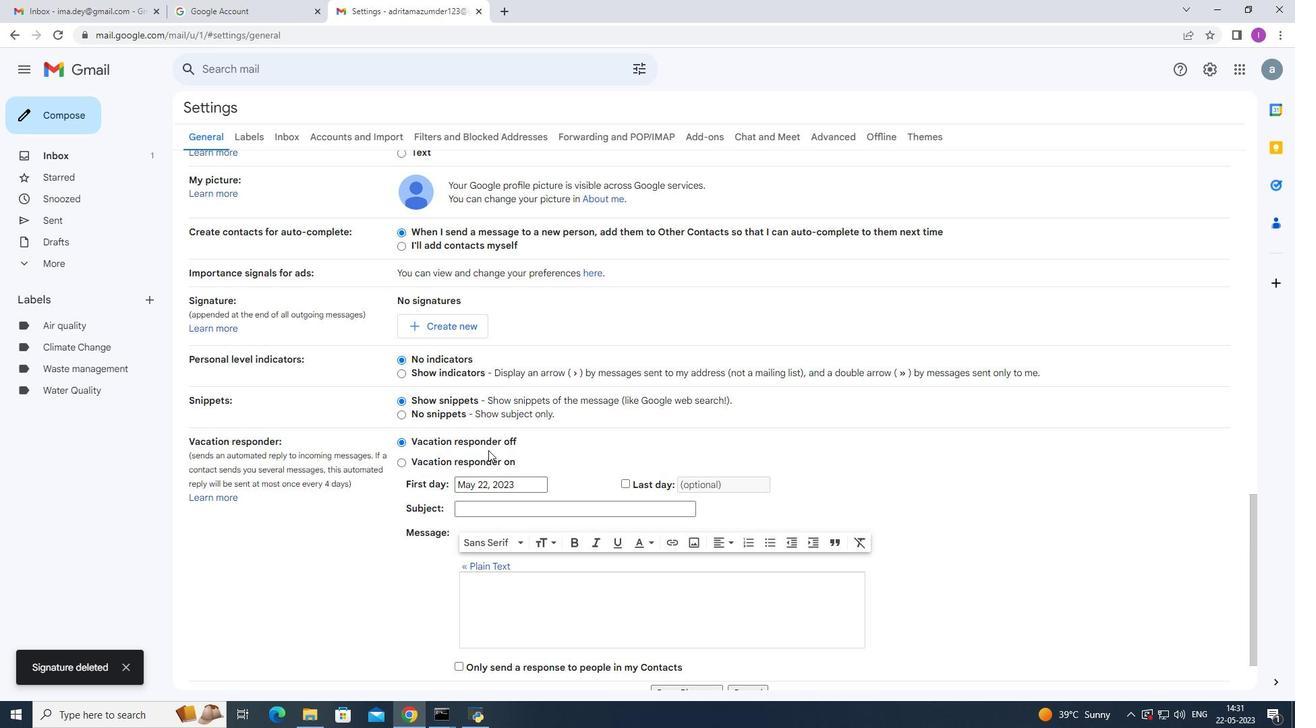 
Action: Mouse scrolled (488, 449) with delta (0, 0)
Screenshot: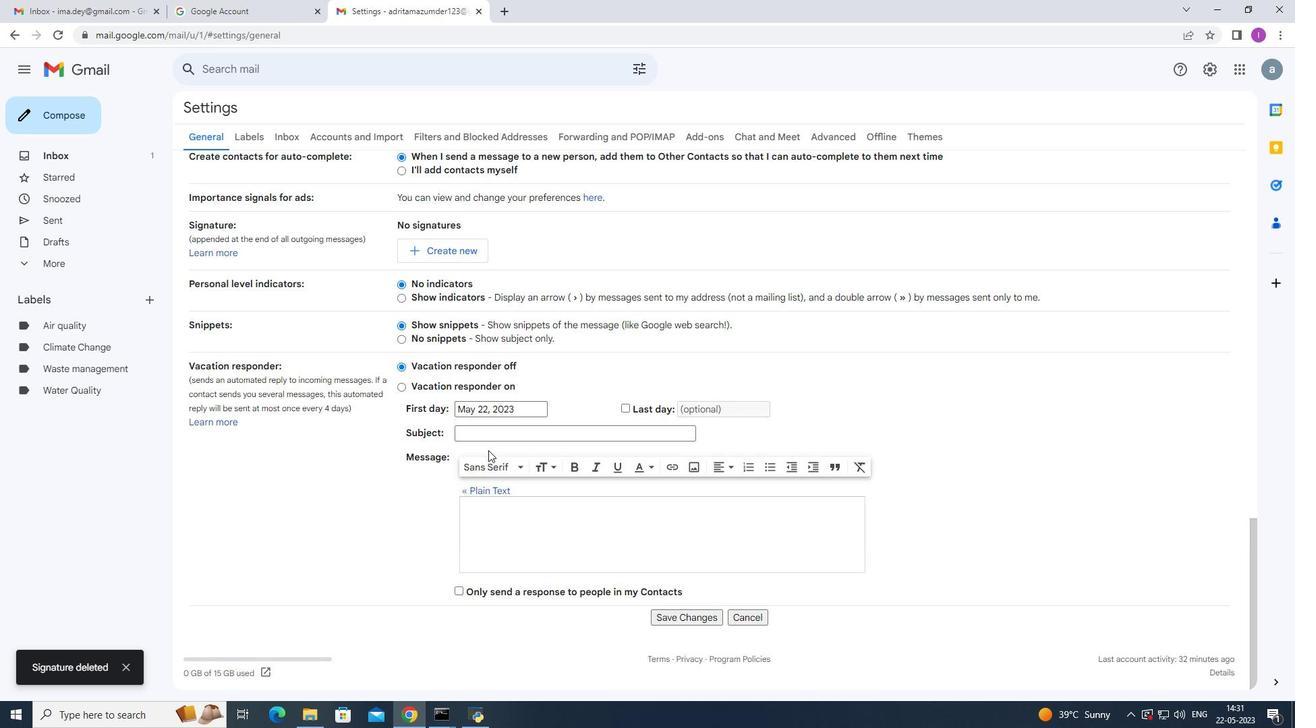 
Action: Mouse moved to (491, 448)
Screenshot: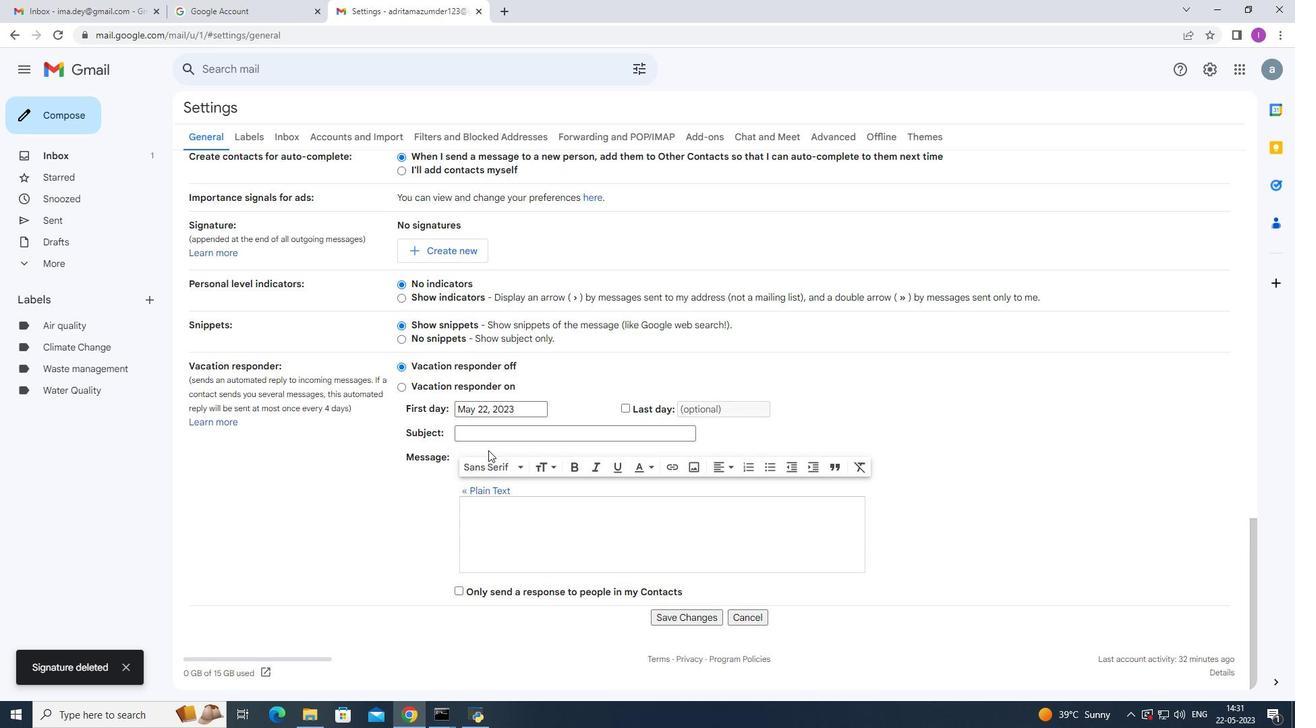 
Action: Mouse scrolled (491, 449) with delta (0, 0)
Screenshot: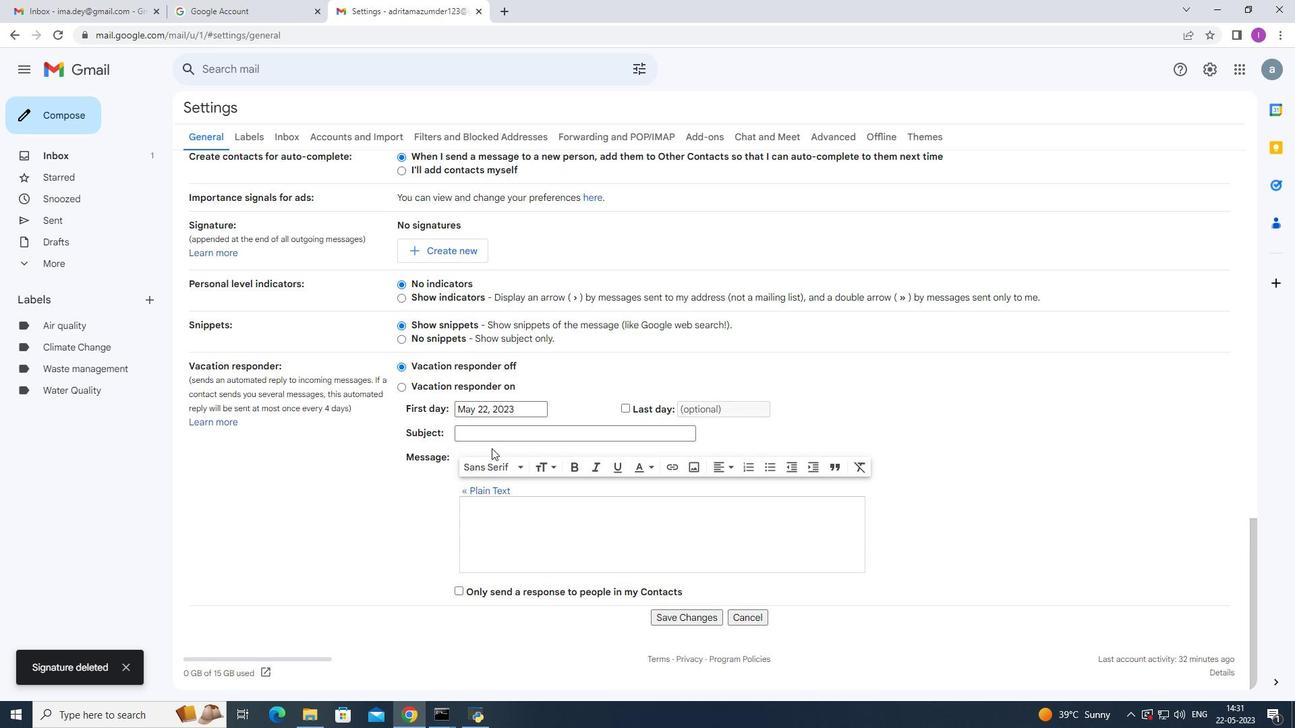 
Action: Mouse scrolled (491, 449) with delta (0, 0)
Screenshot: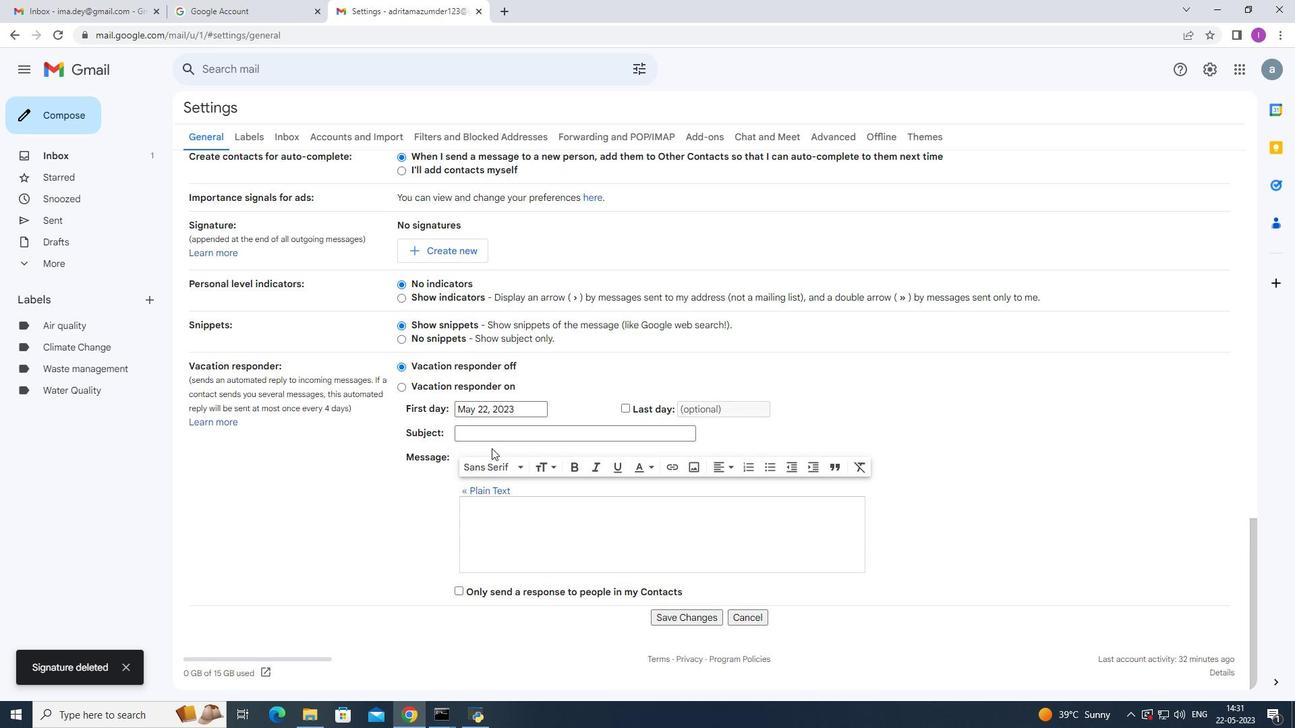 
Action: Mouse scrolled (491, 449) with delta (0, 0)
Screenshot: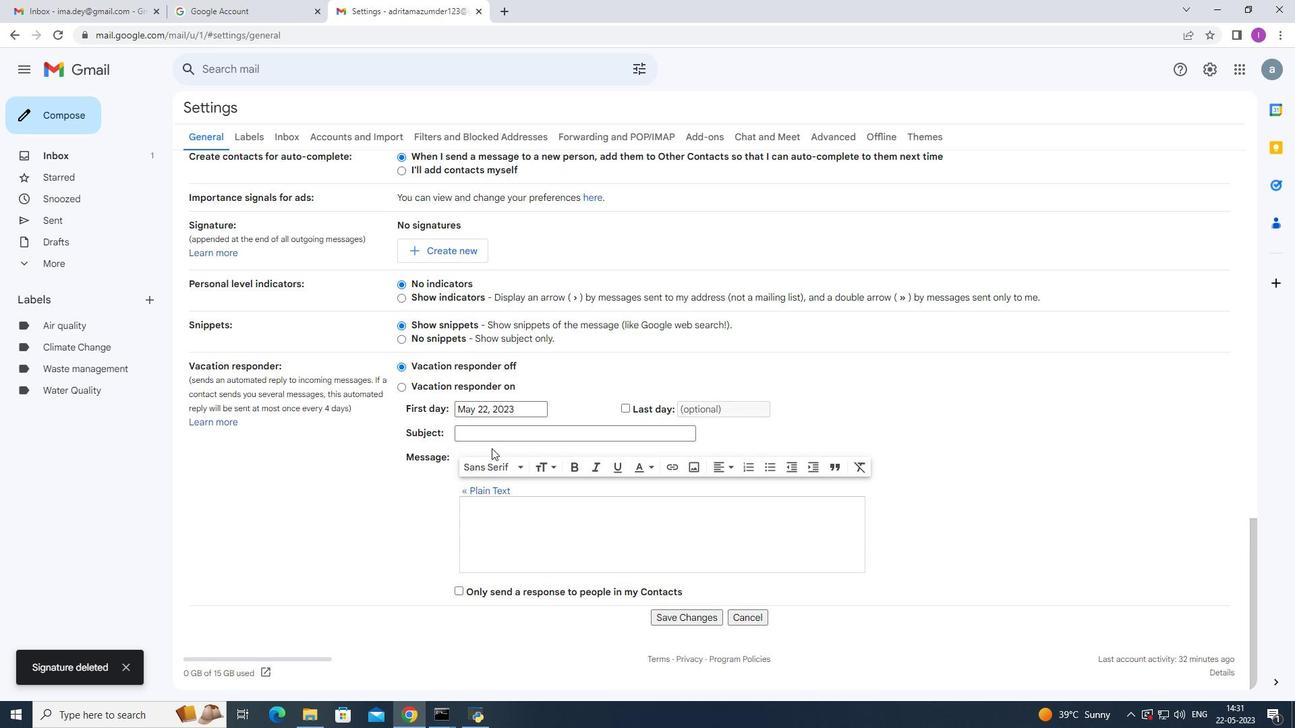 
Action: Mouse moved to (464, 452)
Screenshot: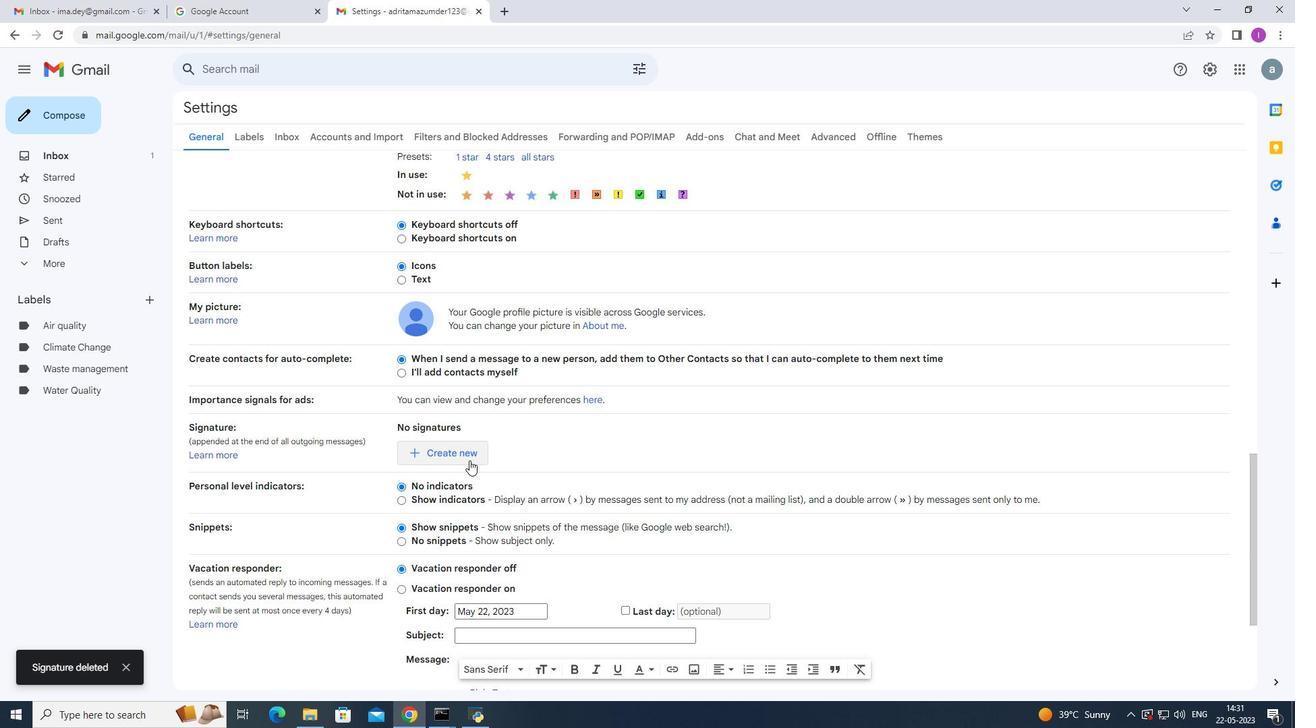 
Action: Mouse pressed left at (464, 452)
Screenshot: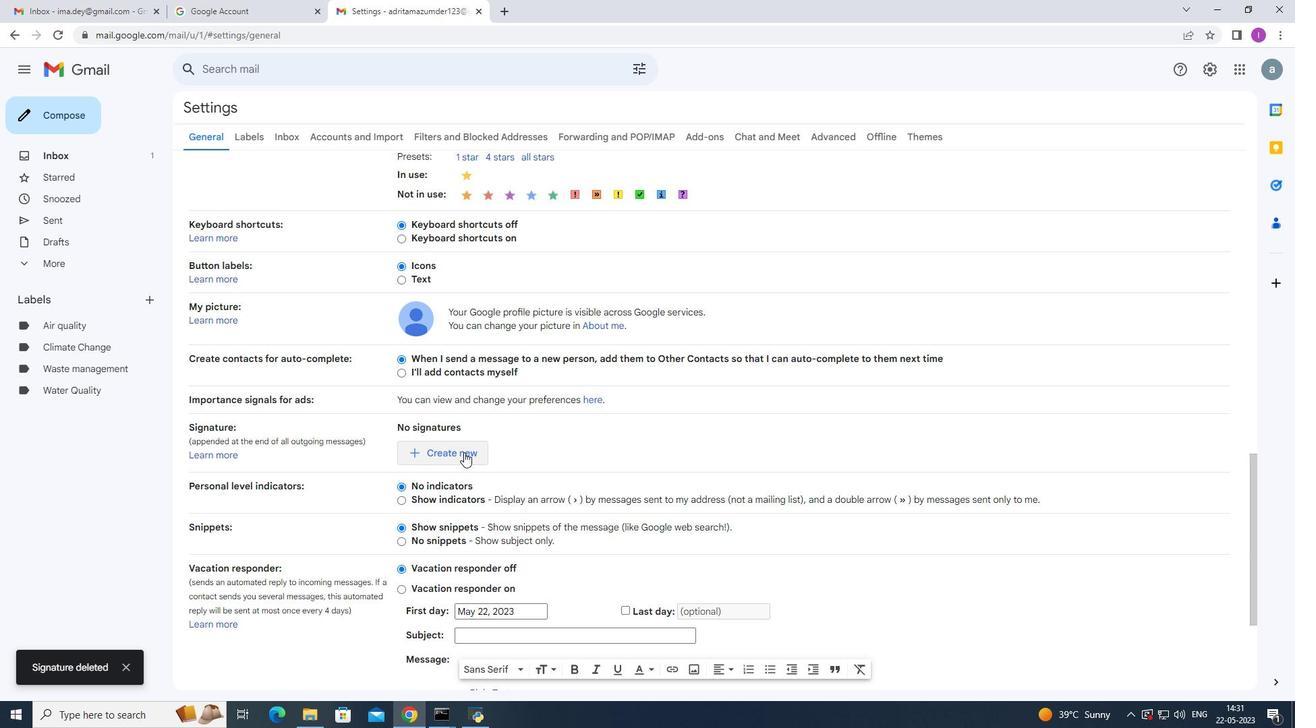 
Action: Mouse moved to (532, 371)
Screenshot: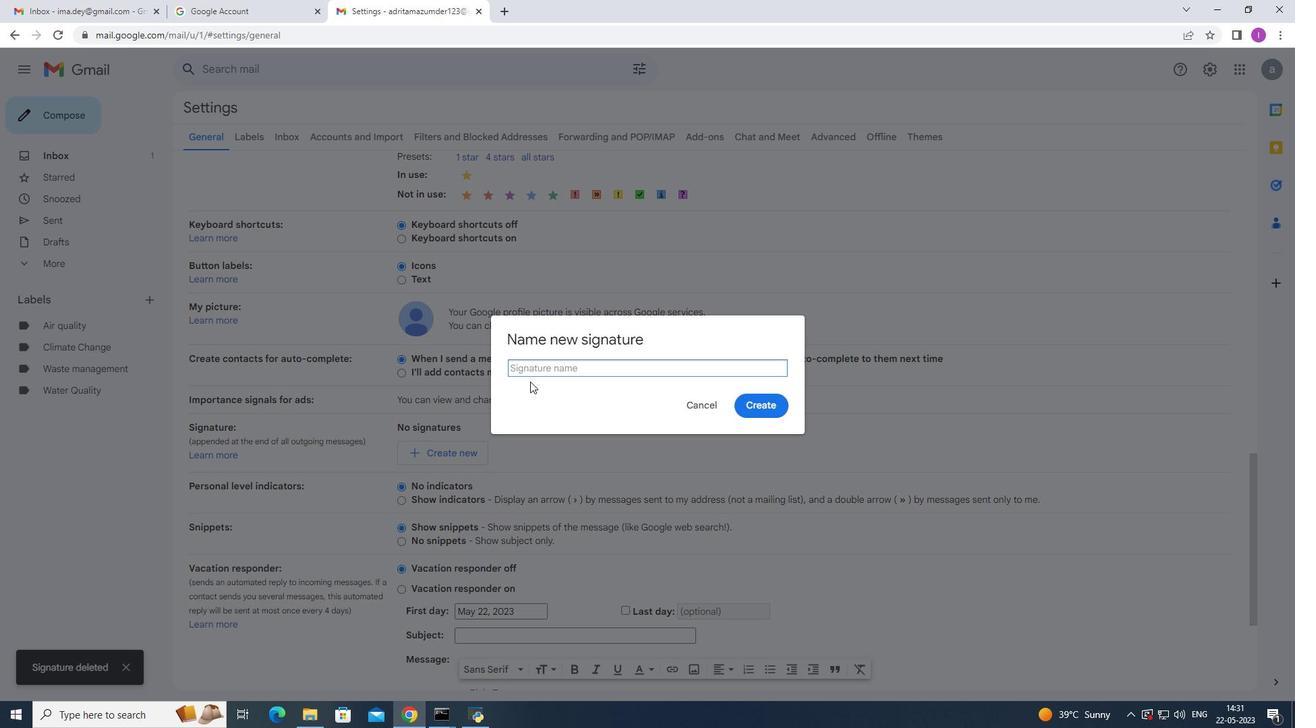 
Action: Key pressed <Key.shift><Key.shift><Key.shift><Key.shift><Key.shift>Keith<Key.space>hern<Key.backspace><Key.backspace><Key.backspace><Key.backspace><Key.shift>Hernaa<Key.backspace>ndez
Screenshot: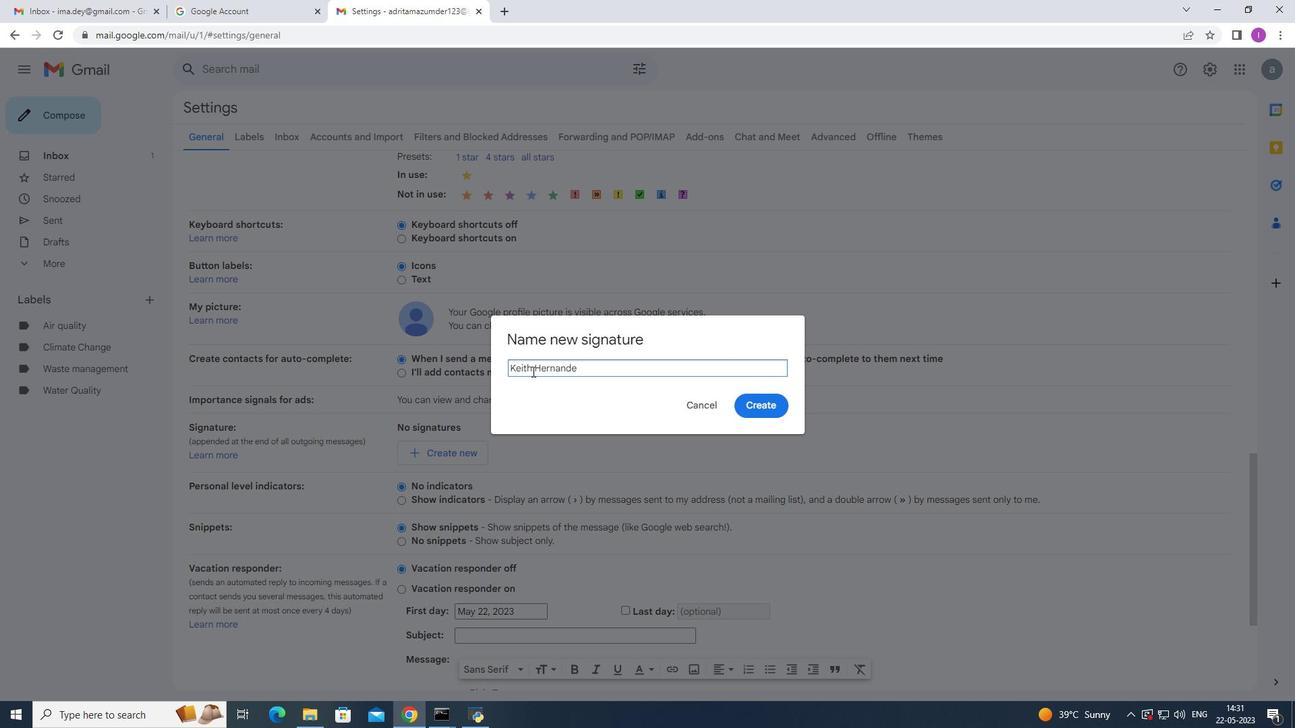 
Action: Mouse moved to (759, 404)
Screenshot: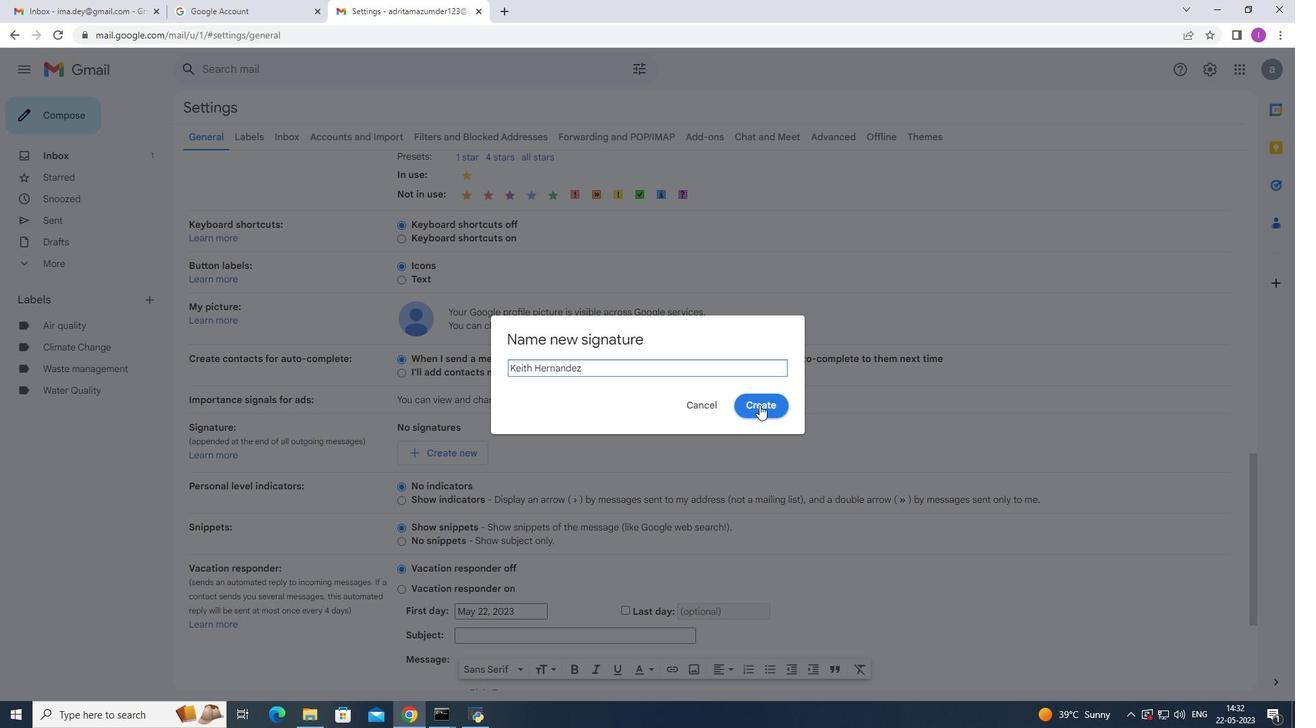 
Action: Mouse pressed left at (759, 404)
Screenshot: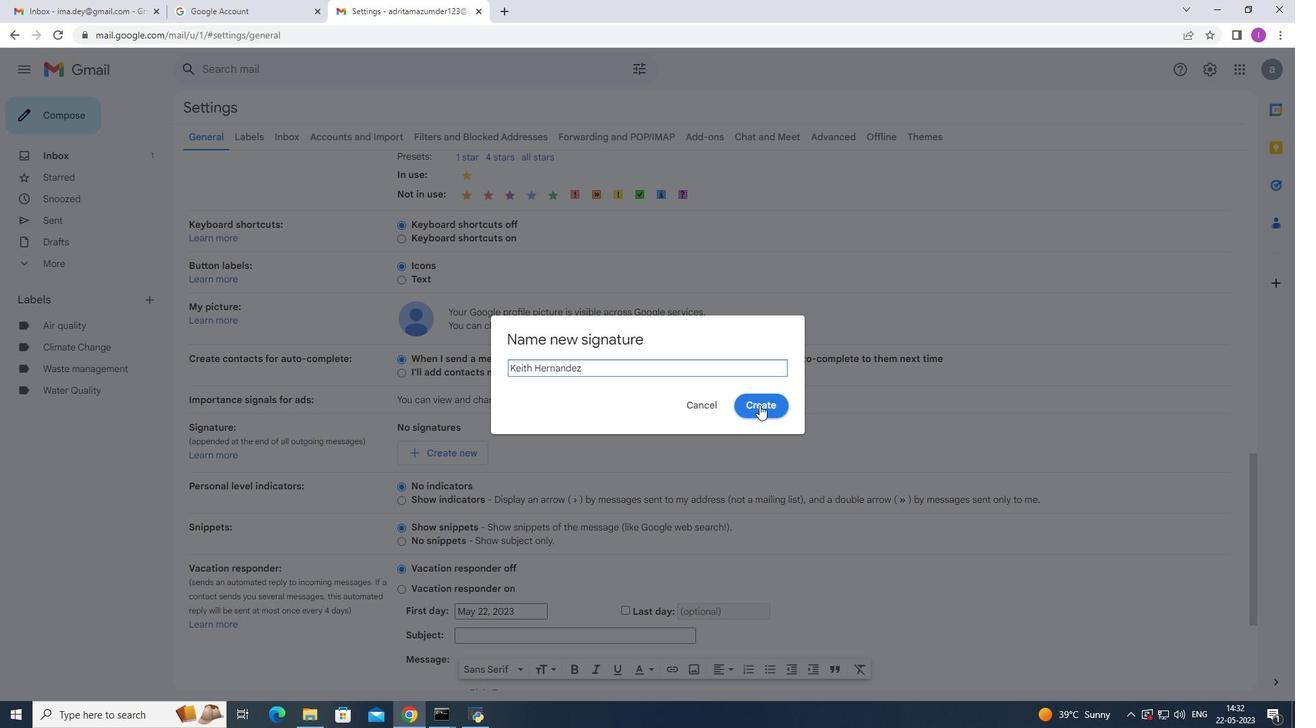 
Action: Mouse moved to (508, 628)
Screenshot: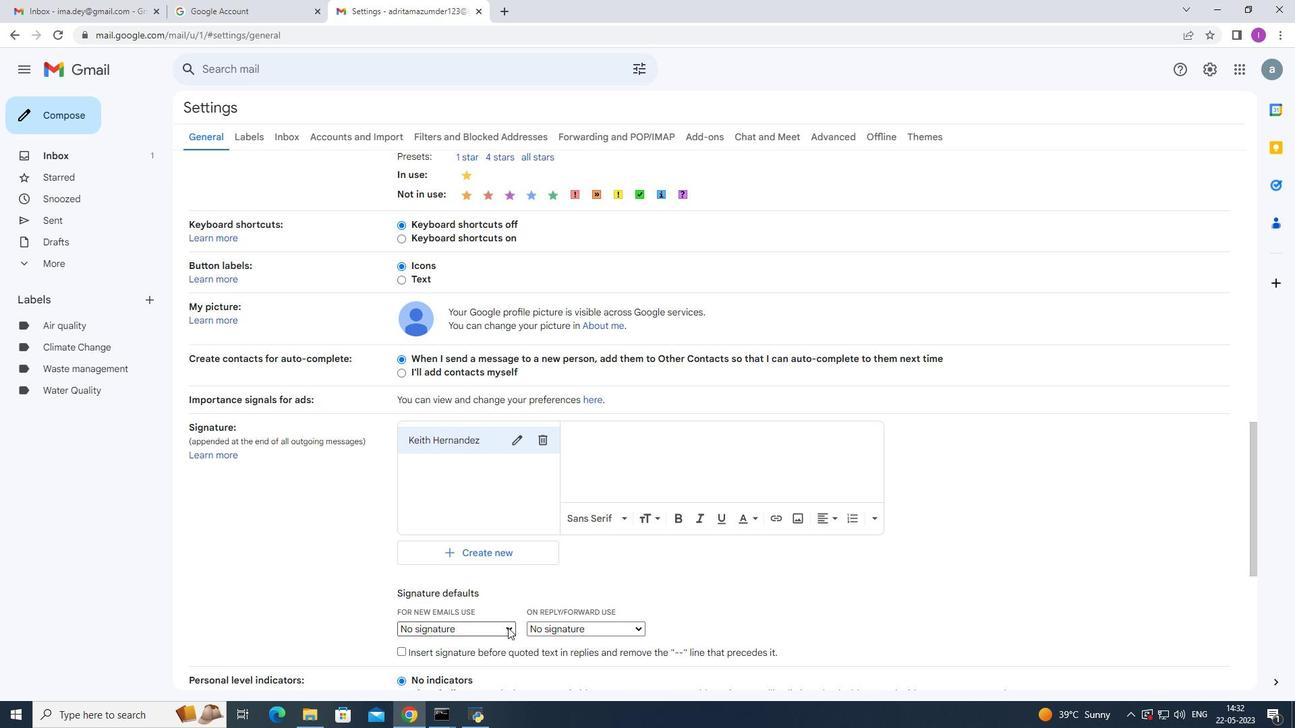 
Action: Mouse pressed left at (508, 628)
Screenshot: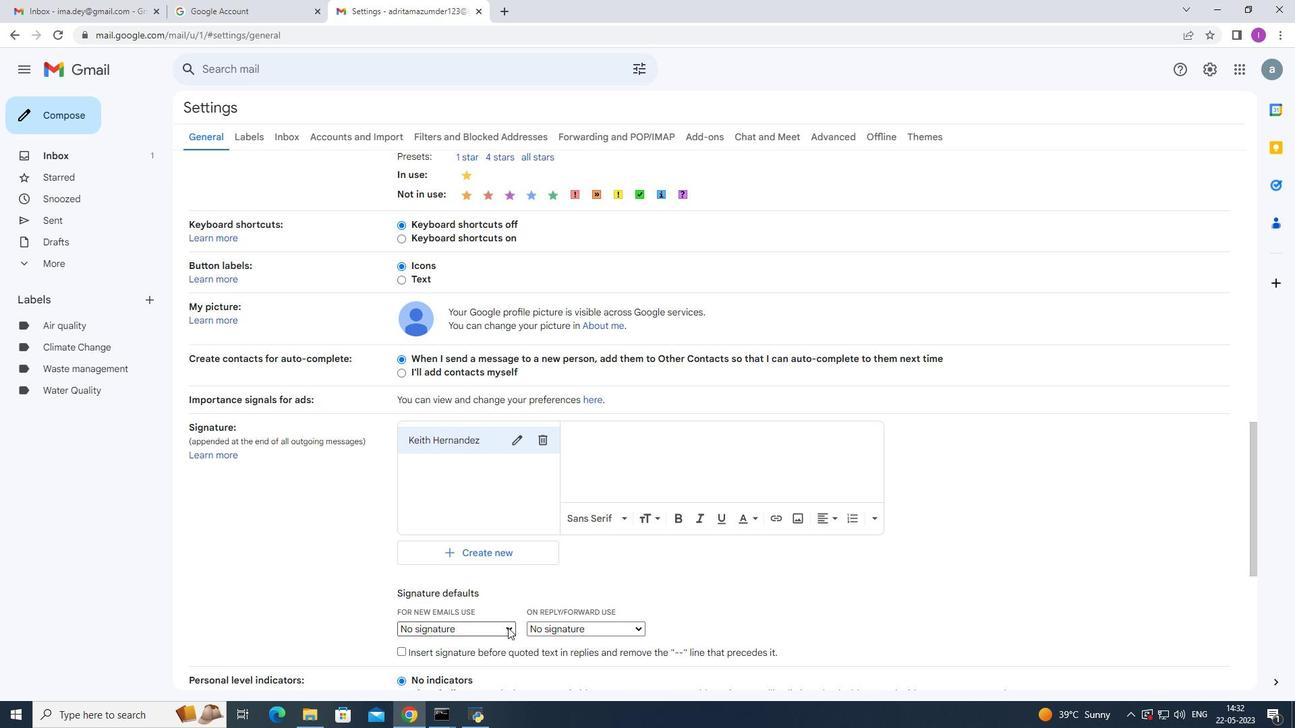 
Action: Mouse moved to (481, 657)
Screenshot: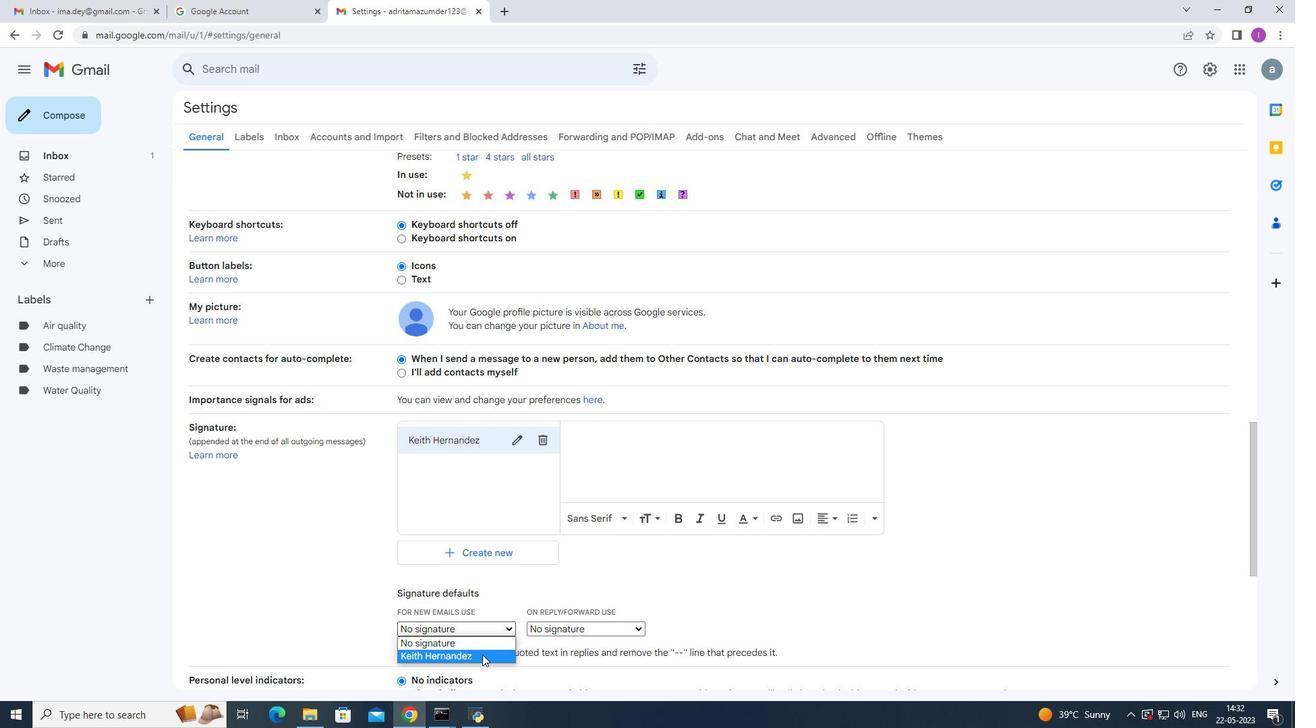 
Action: Mouse pressed left at (481, 657)
Screenshot: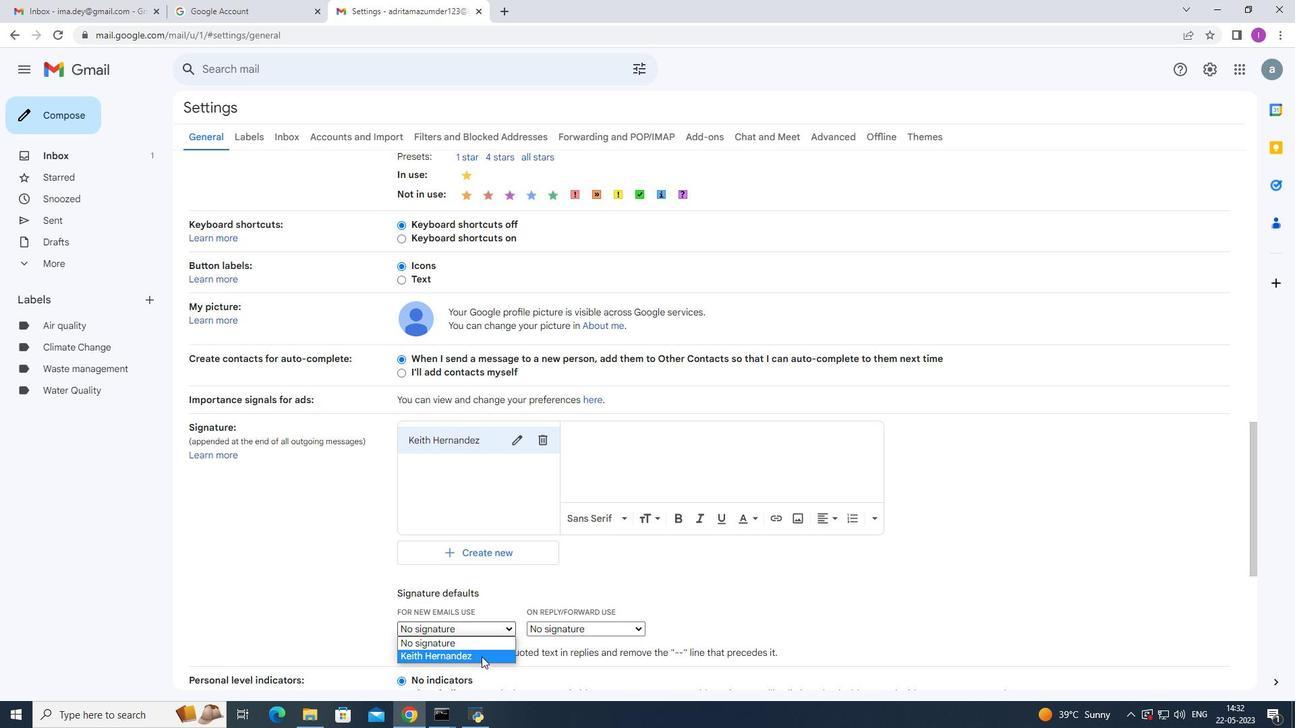 
Action: Mouse moved to (575, 443)
Screenshot: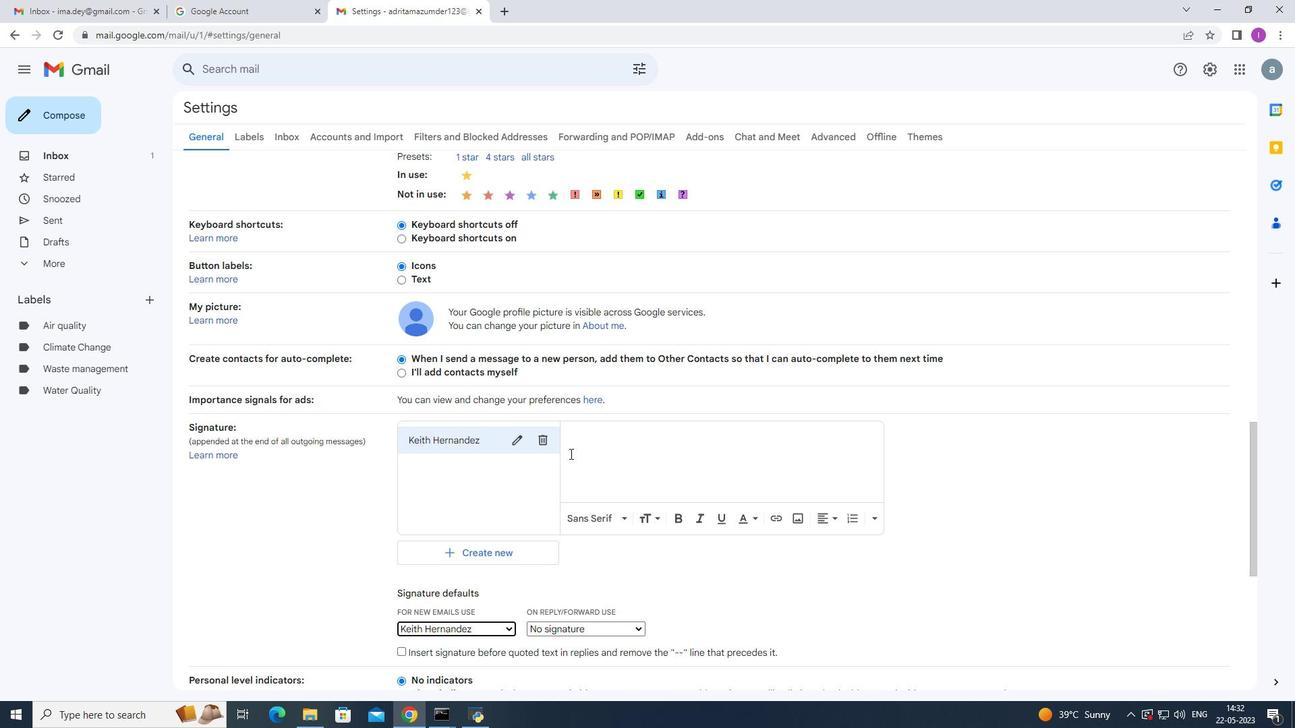 
Action: Mouse pressed left at (575, 443)
Screenshot: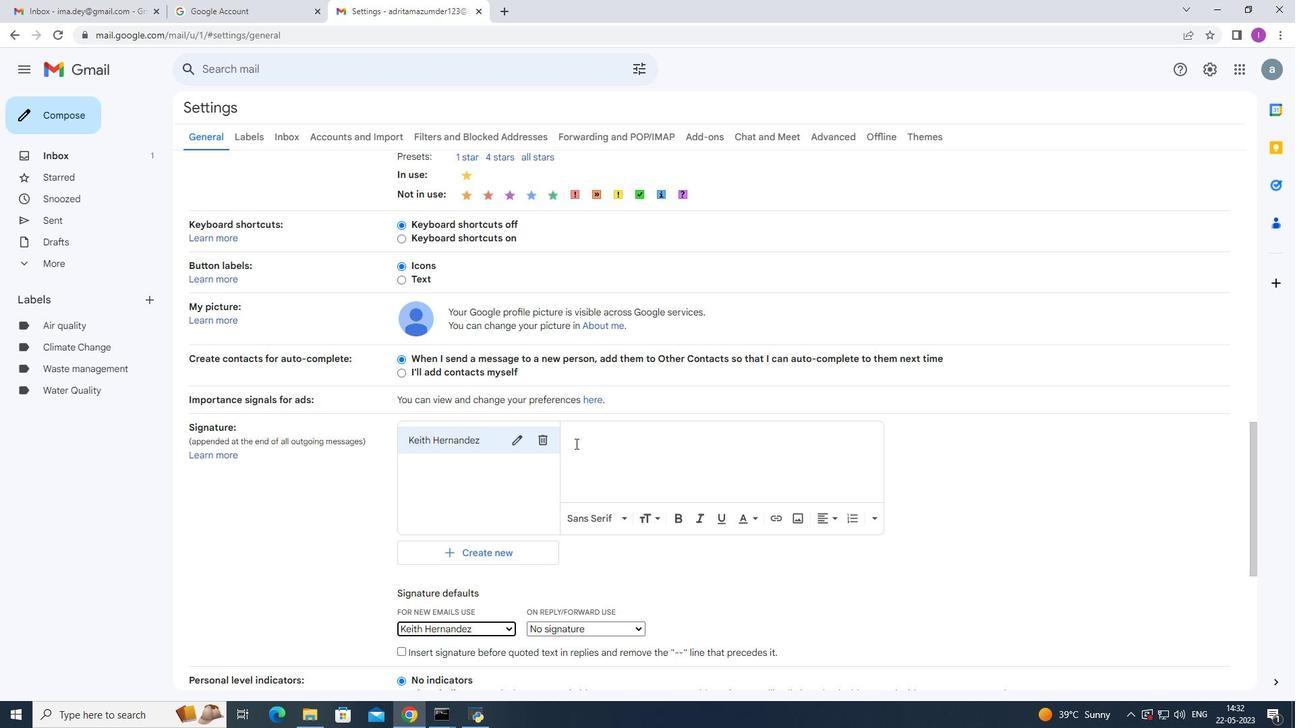 
Action: Mouse moved to (657, 438)
Screenshot: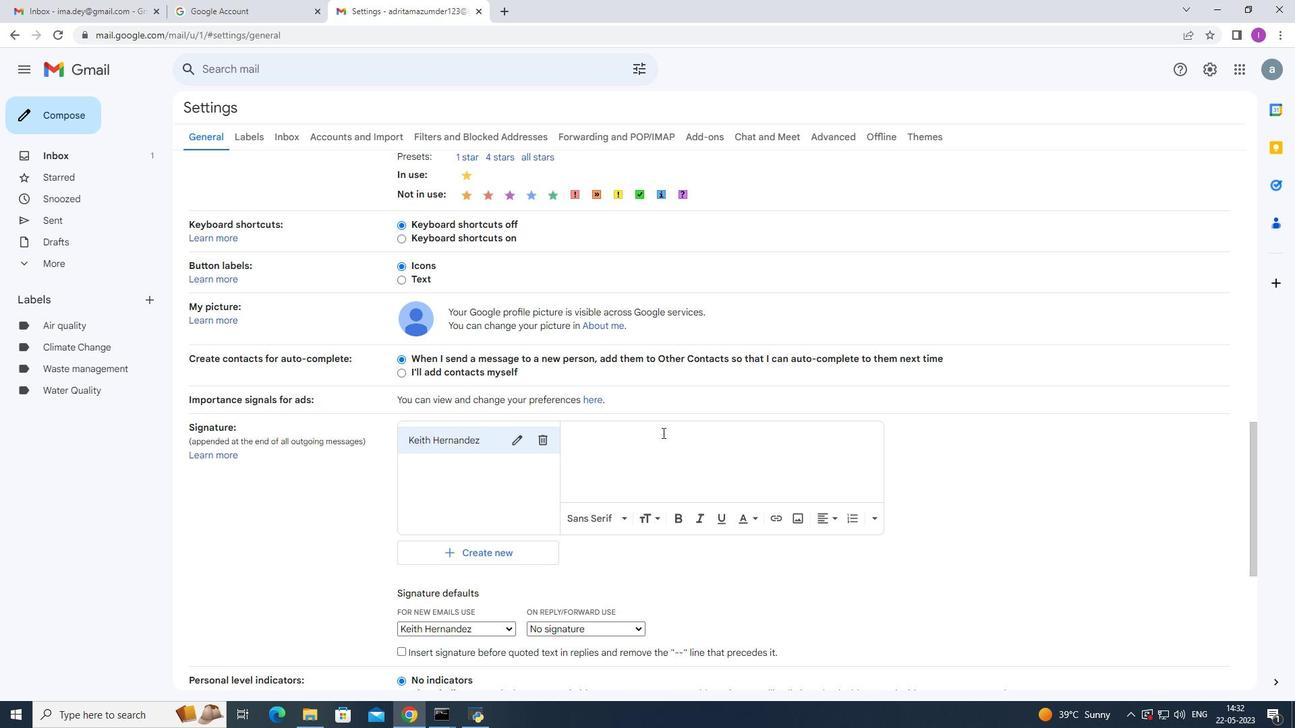 
Action: Key pressed <Key.shift><Key.shift><Key.shift><Key.shift><Key.shift><Key.shift><Key.shift>With<Key.space><Key.shift>Gratitude<Key.space><Key.shift><Key.shift><Key.shift>and<Key.space>sincere
Screenshot: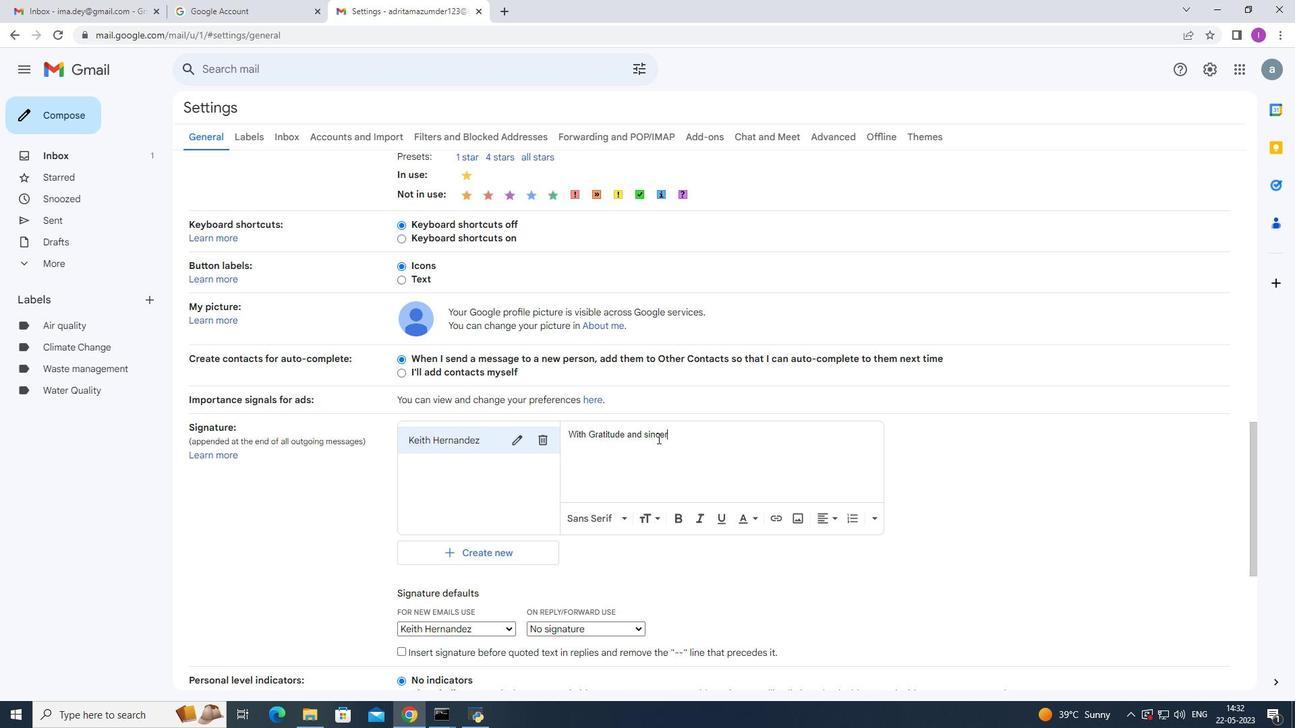 
Action: Mouse scrolled (657, 439) with delta (0, 0)
Screenshot: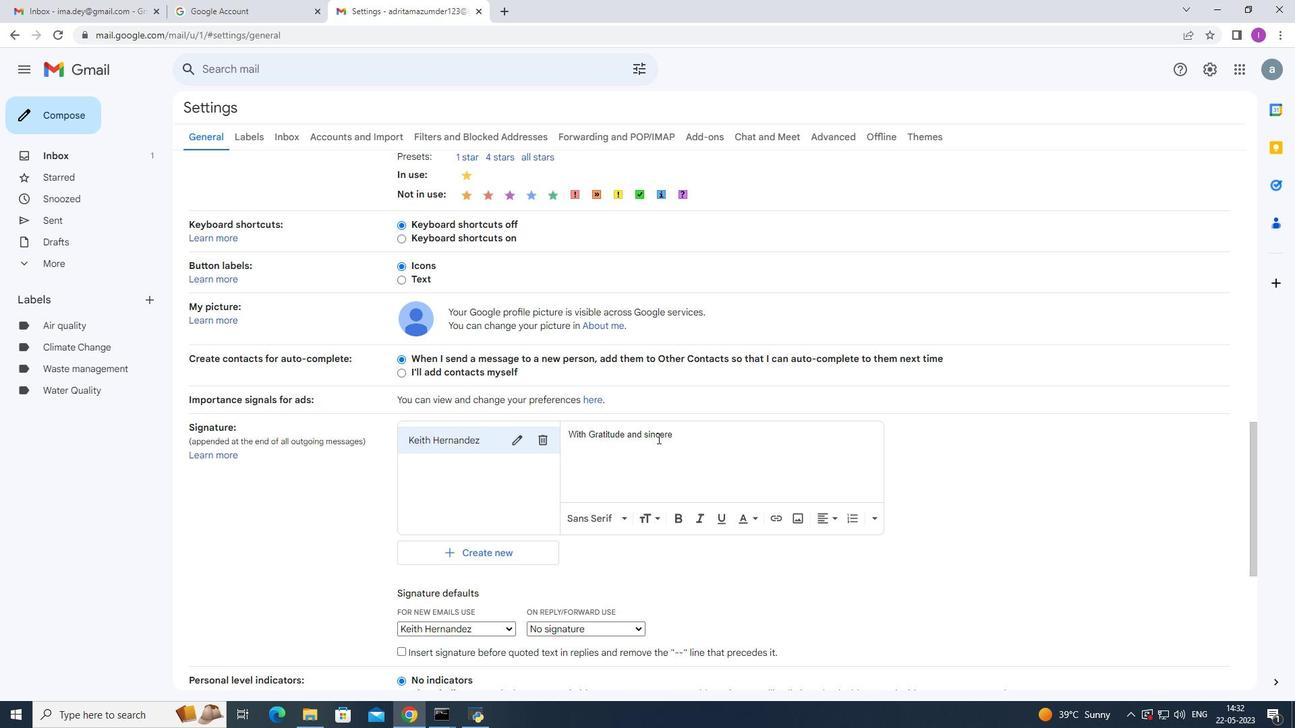 
Action: Mouse moved to (594, 504)
Screenshot: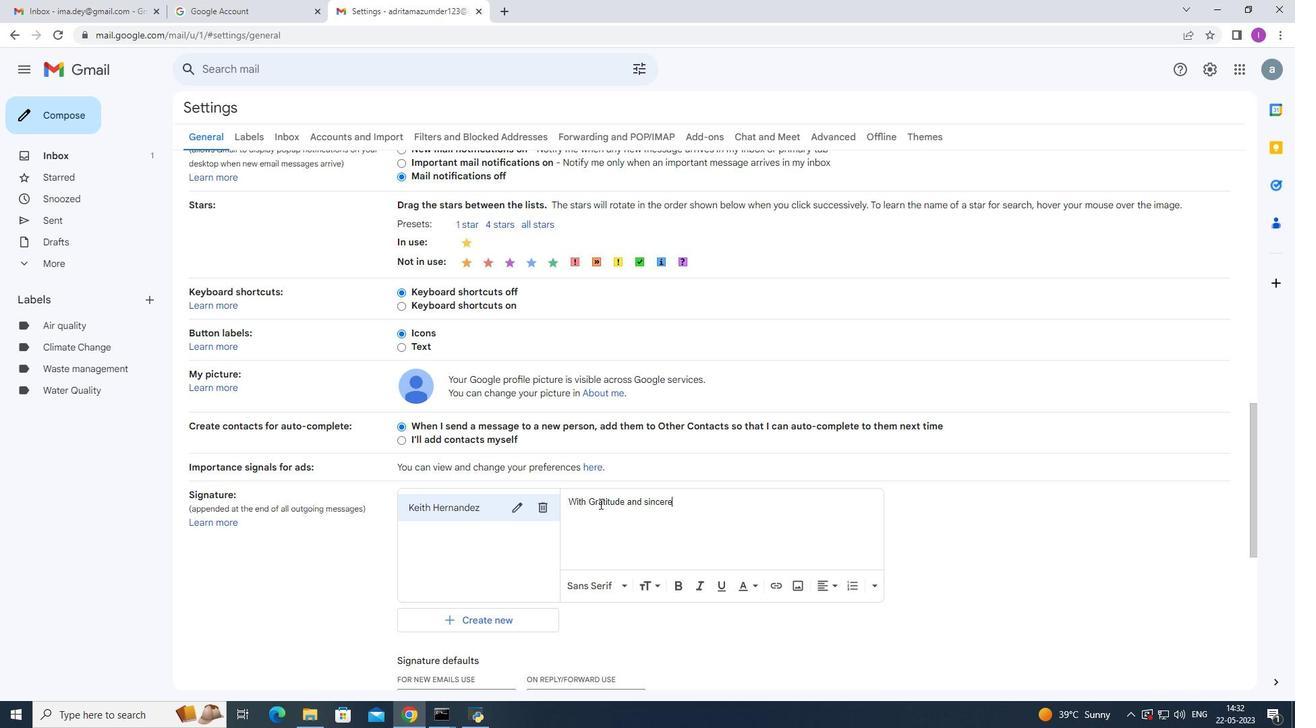 
Action: Mouse pressed left at (594, 504)
Screenshot: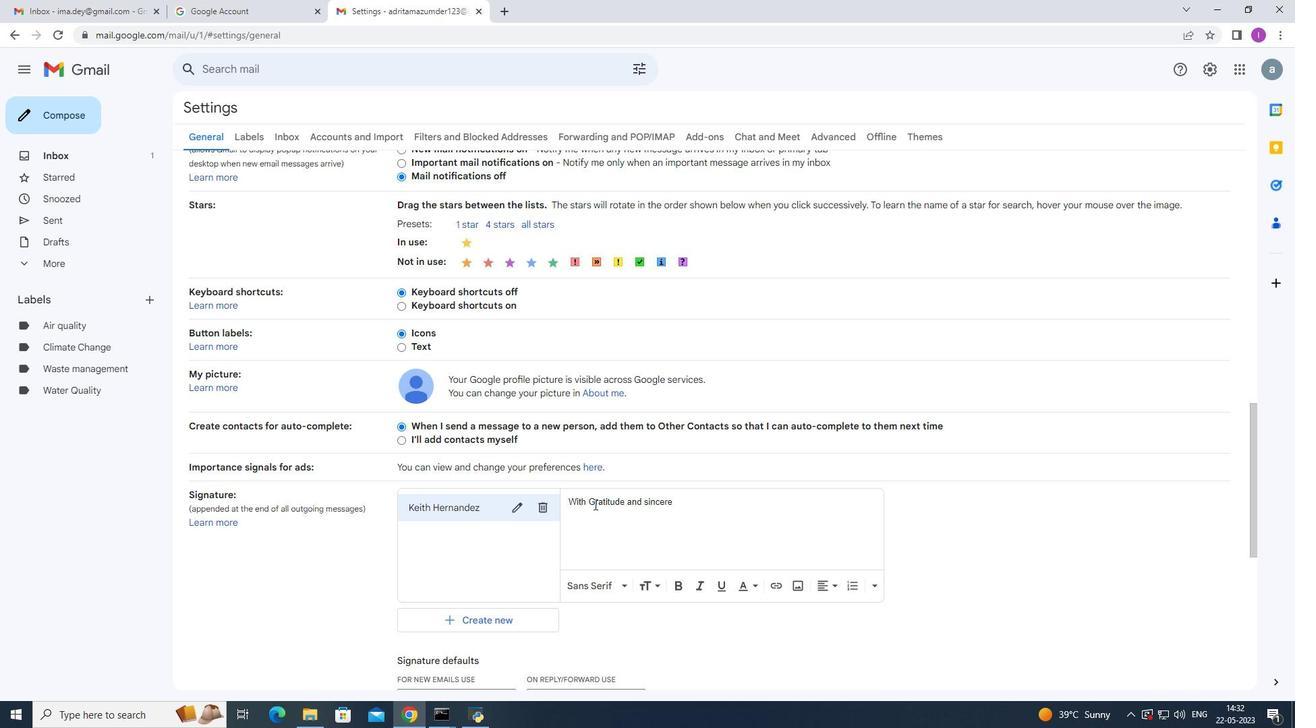 
Action: Mouse moved to (580, 502)
Screenshot: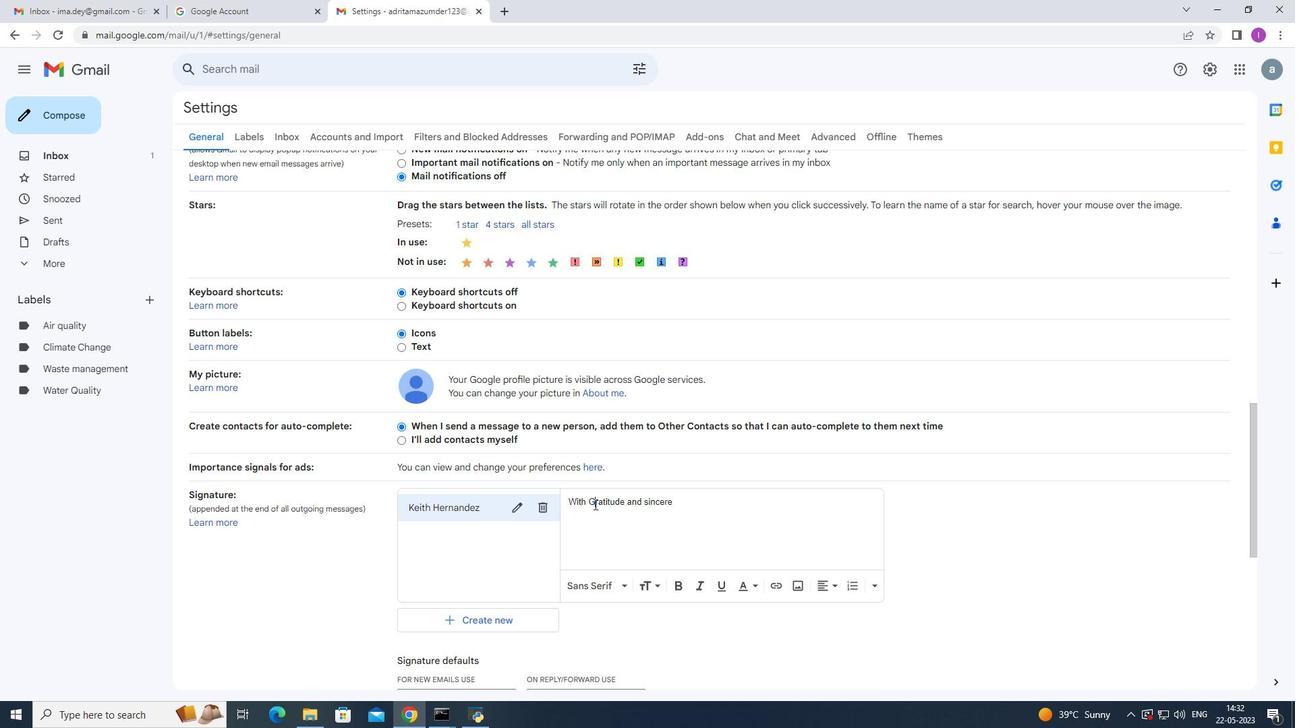 
Action: Key pressed <Key.backspace>g
Screenshot: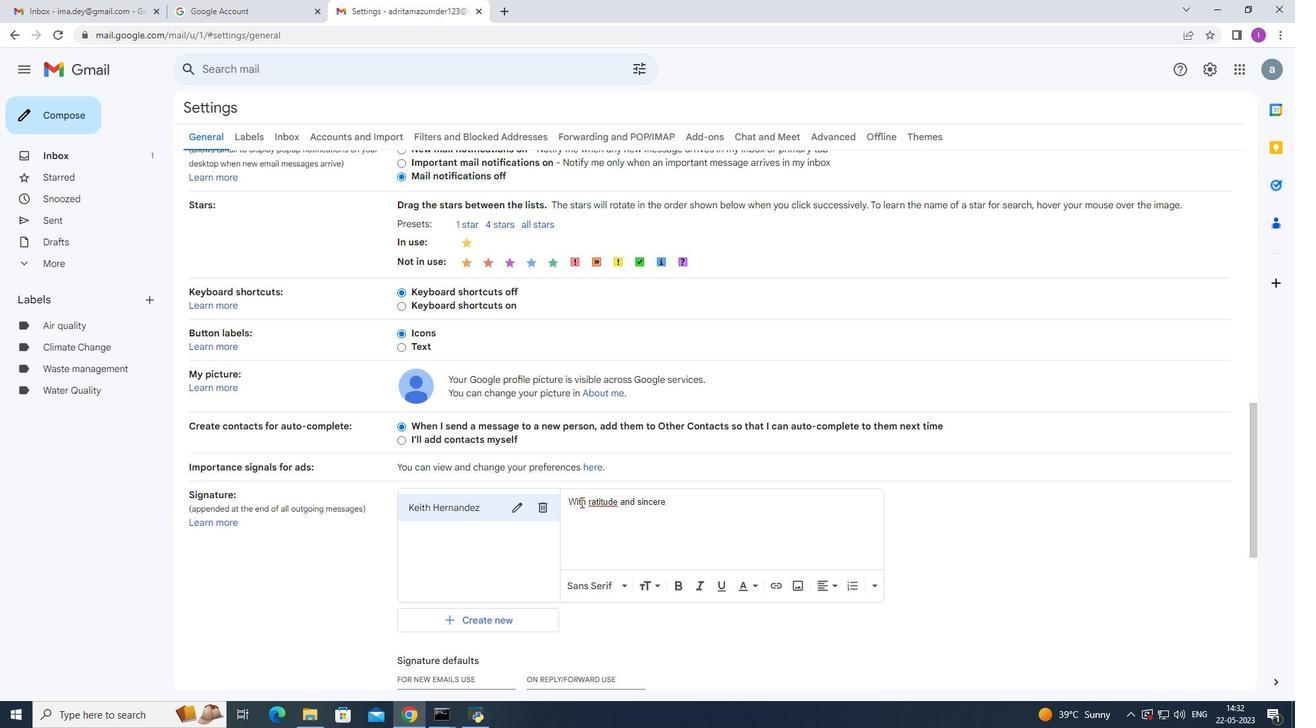 
Action: Mouse moved to (679, 504)
Screenshot: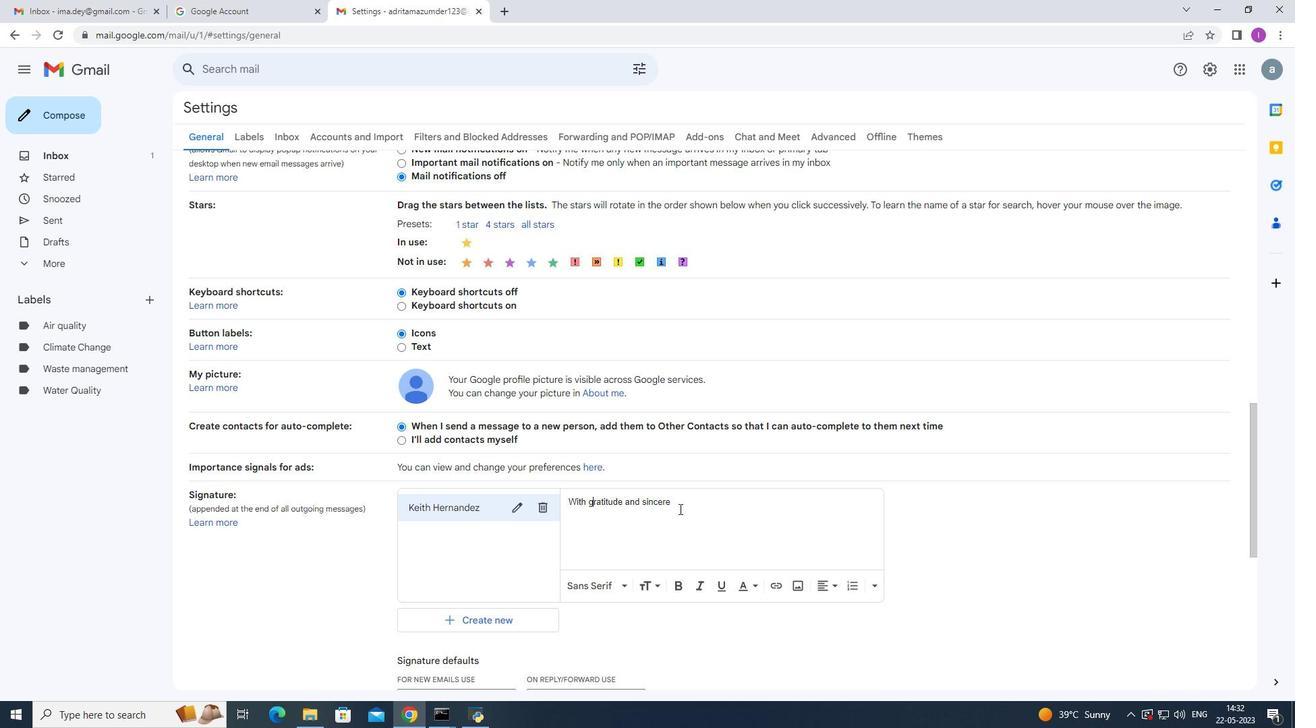 
Action: Mouse pressed left at (679, 504)
Screenshot: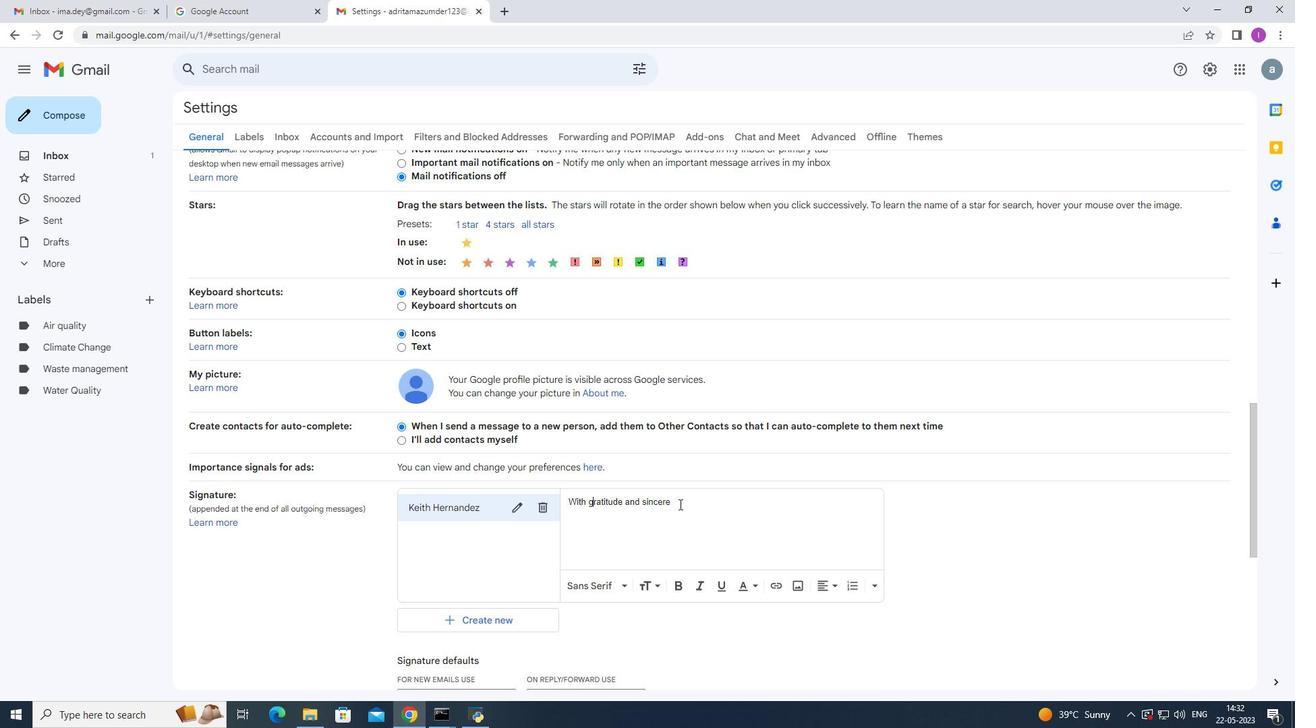 
Action: Mouse moved to (679, 503)
Screenshot: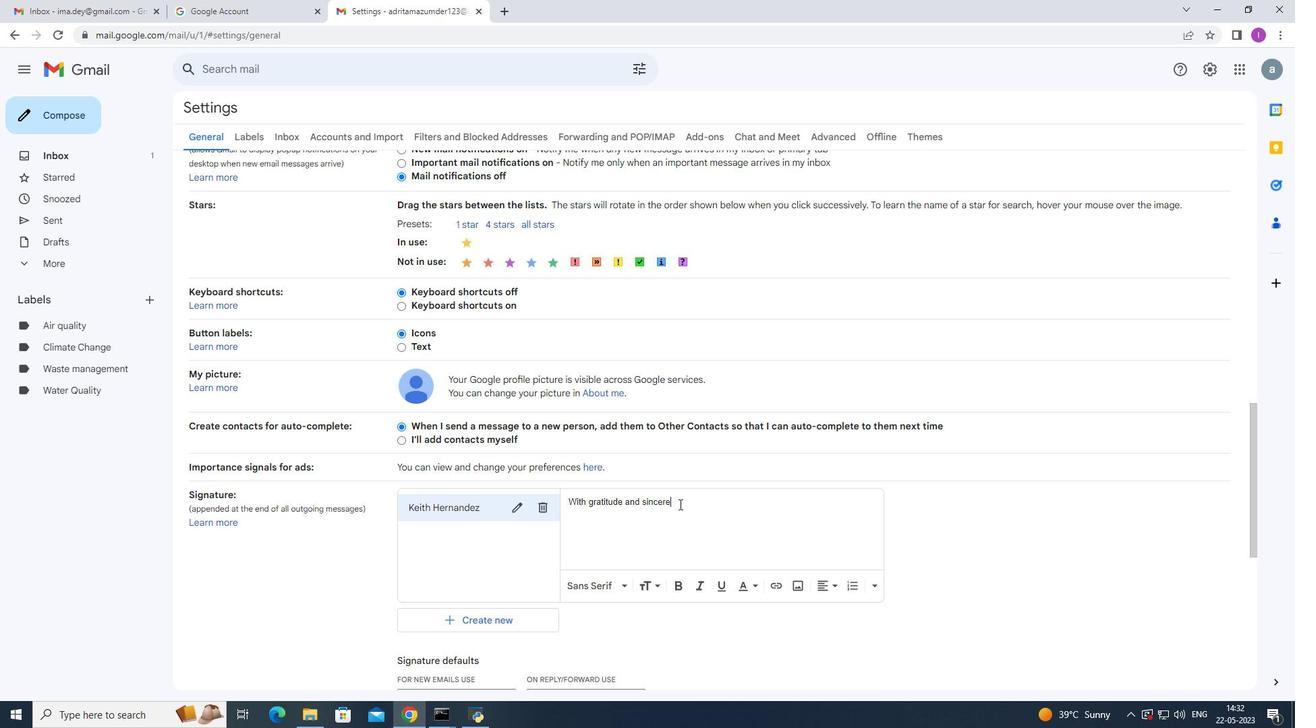 
Action: Key pressed <Key.space>wishes<Key.enter><Key.shift>Keith<Key.space><Key.shift>Hernandez
Screenshot: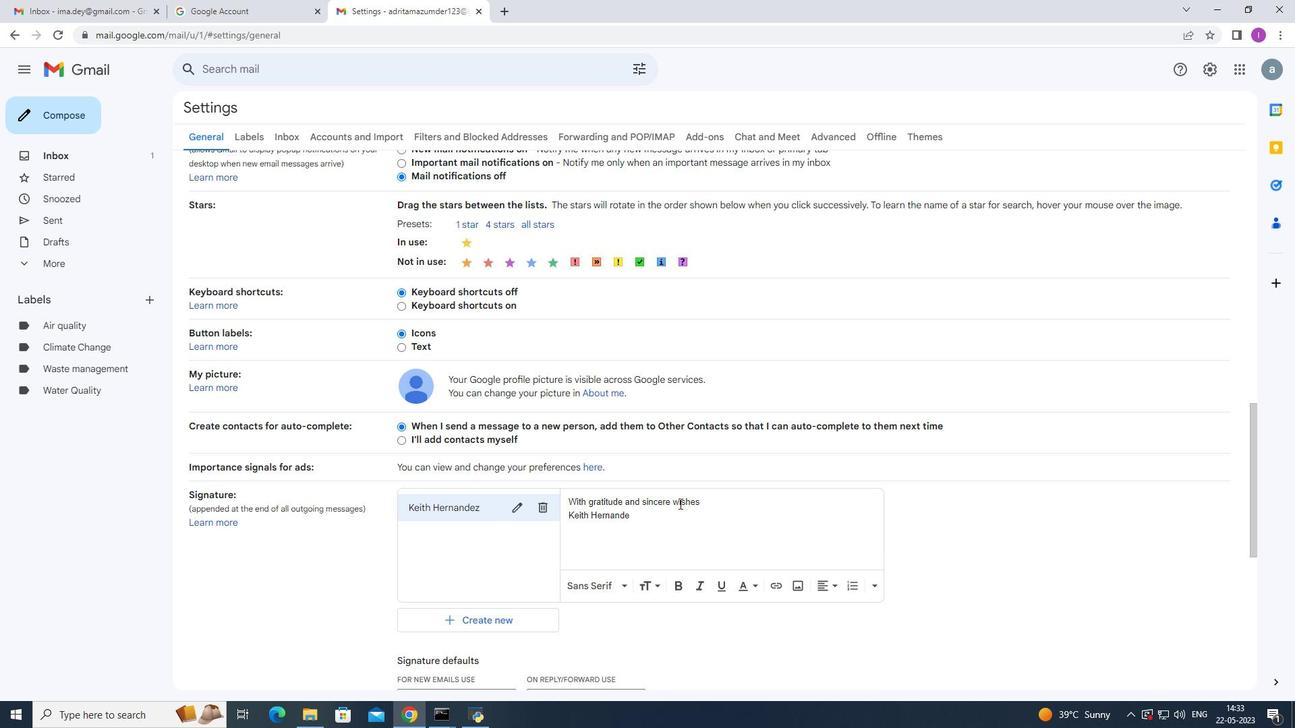 
Action: Mouse moved to (487, 615)
Screenshot: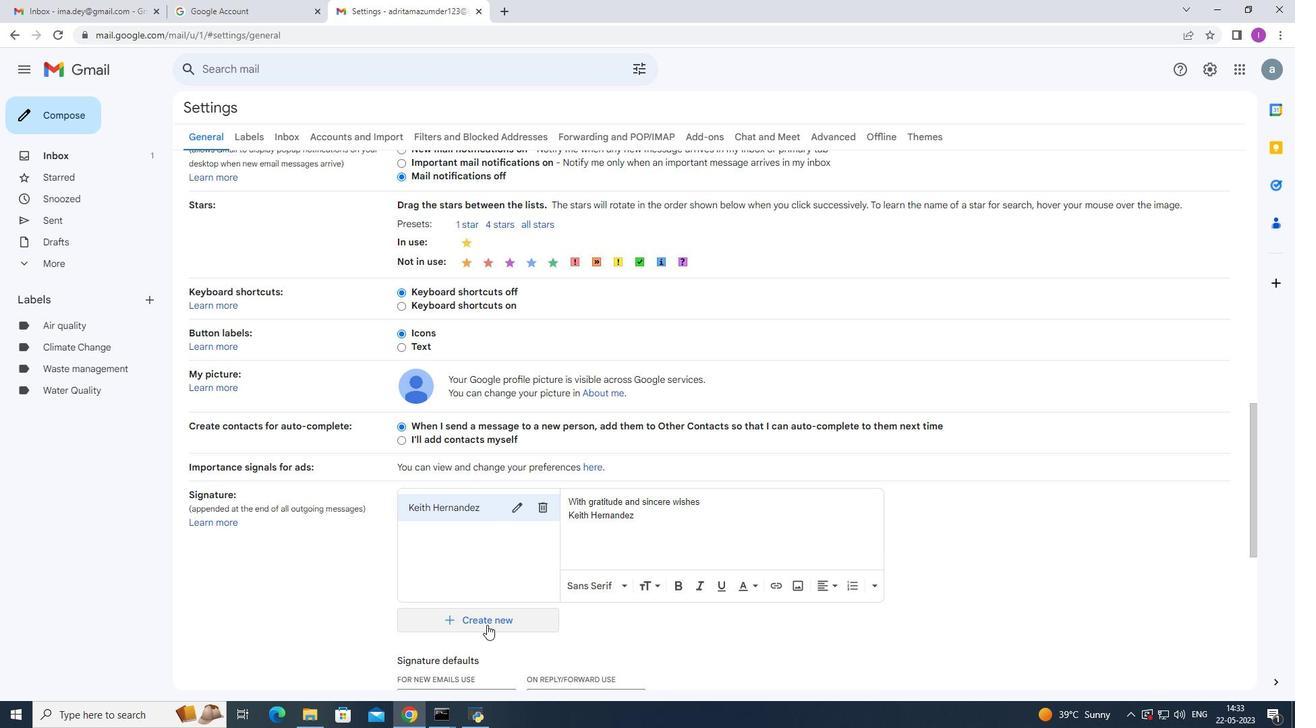 
Action: Mouse scrolled (487, 615) with delta (0, 0)
Screenshot: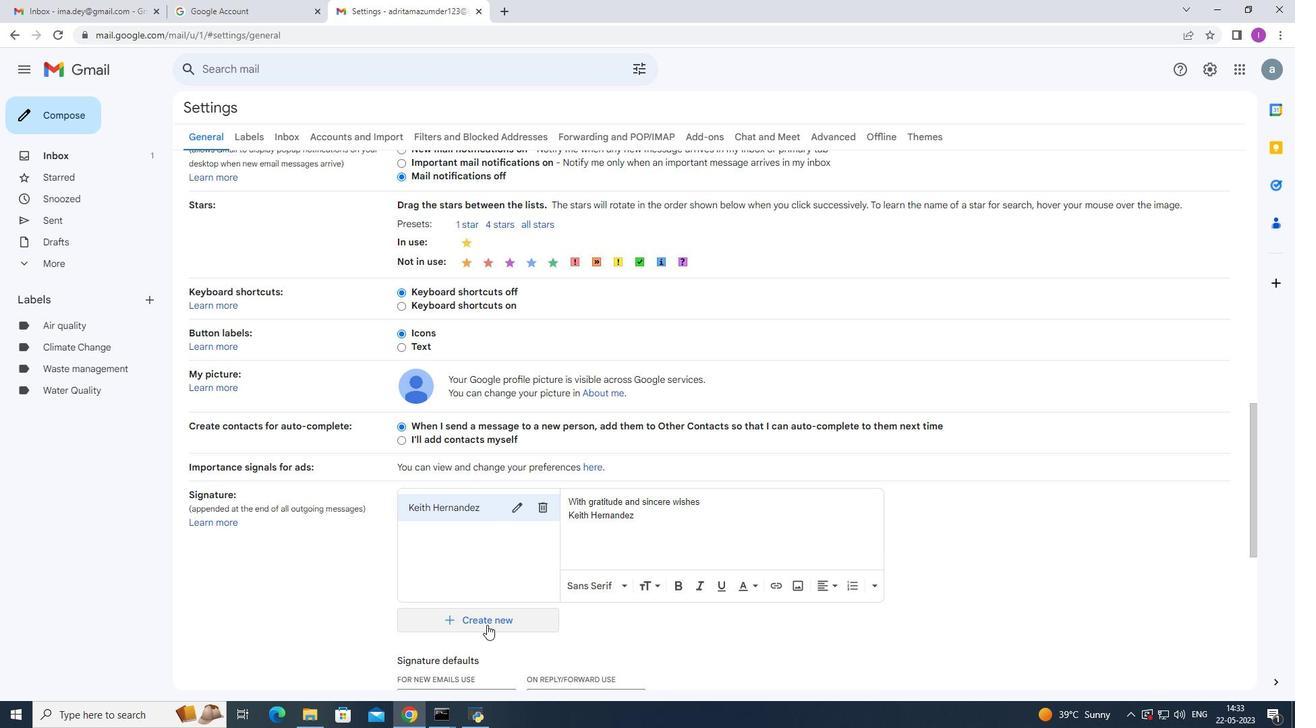 
Action: Mouse scrolled (487, 615) with delta (0, 0)
Screenshot: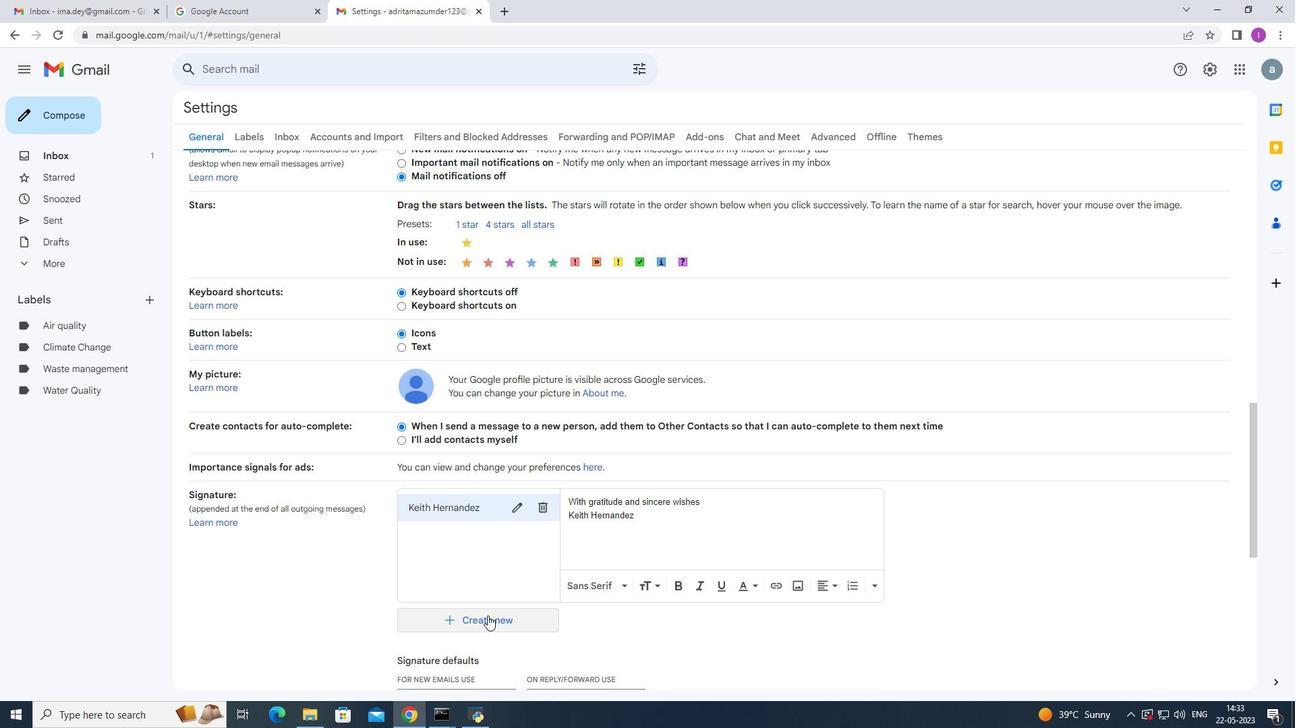 
Action: Mouse scrolled (487, 615) with delta (0, 0)
Screenshot: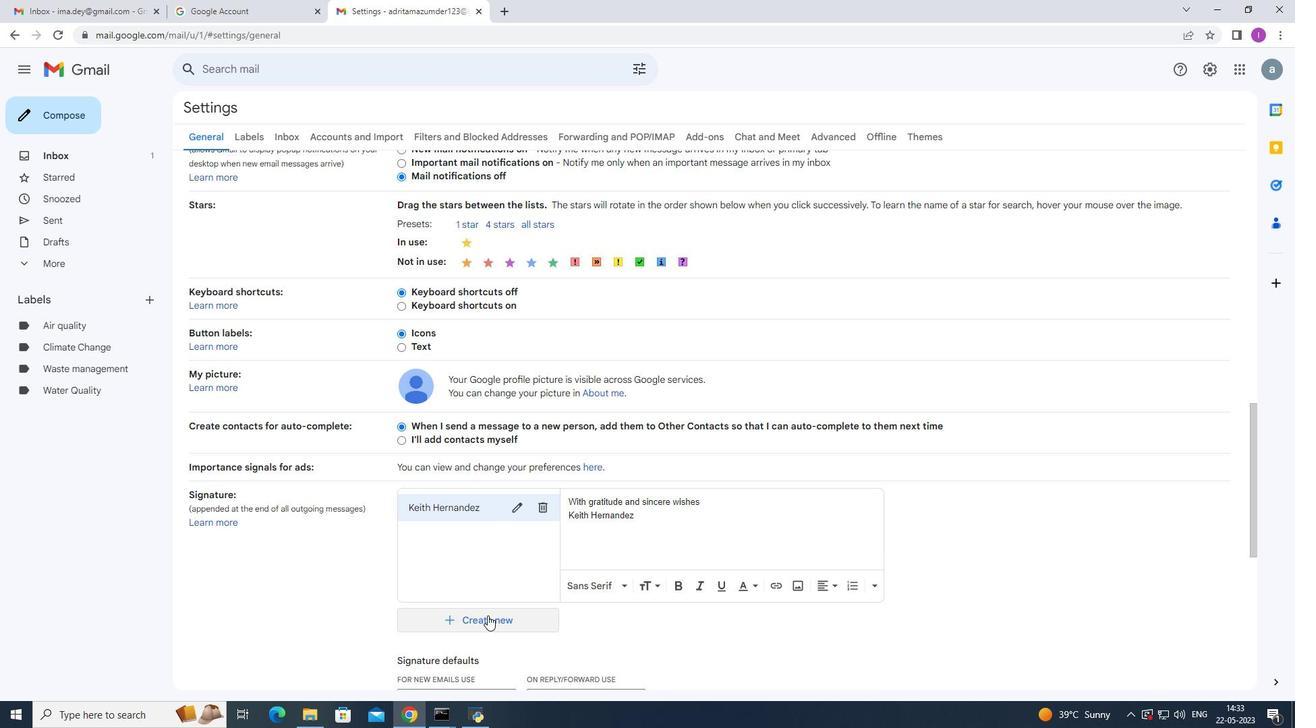 
Action: Mouse scrolled (487, 615) with delta (0, 0)
Screenshot: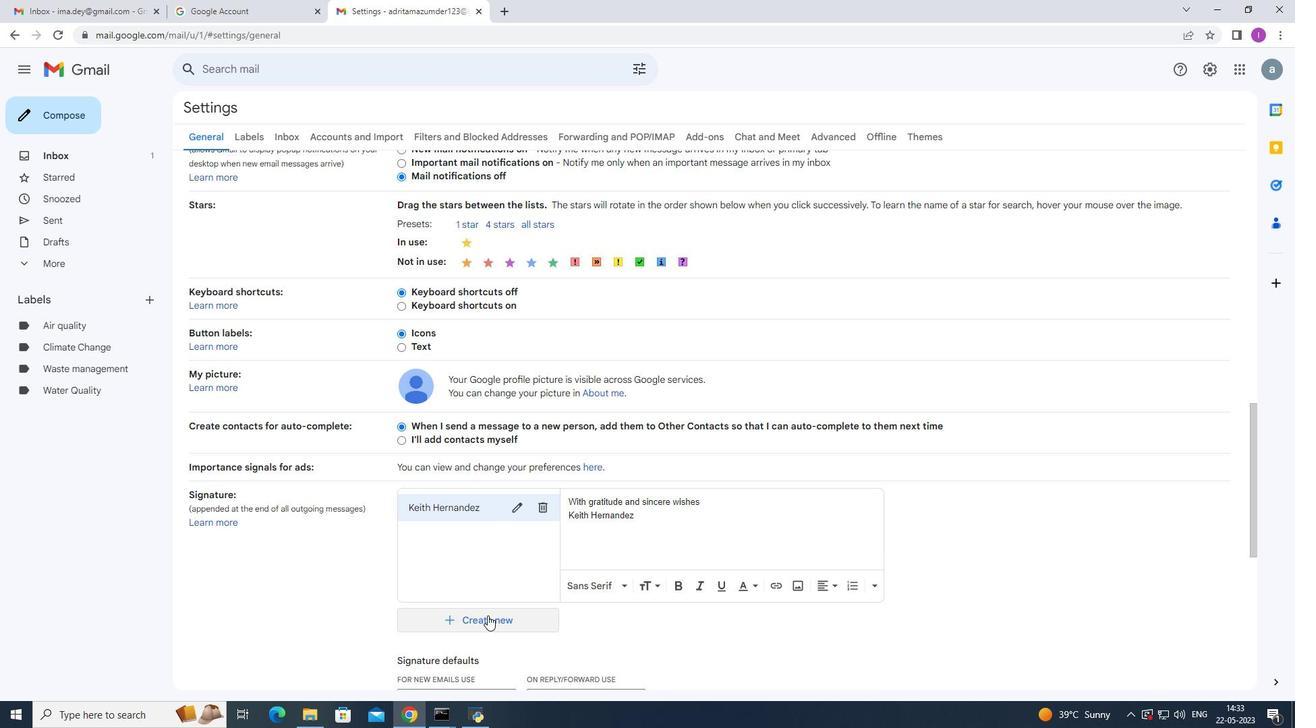 
Action: Mouse moved to (493, 609)
Screenshot: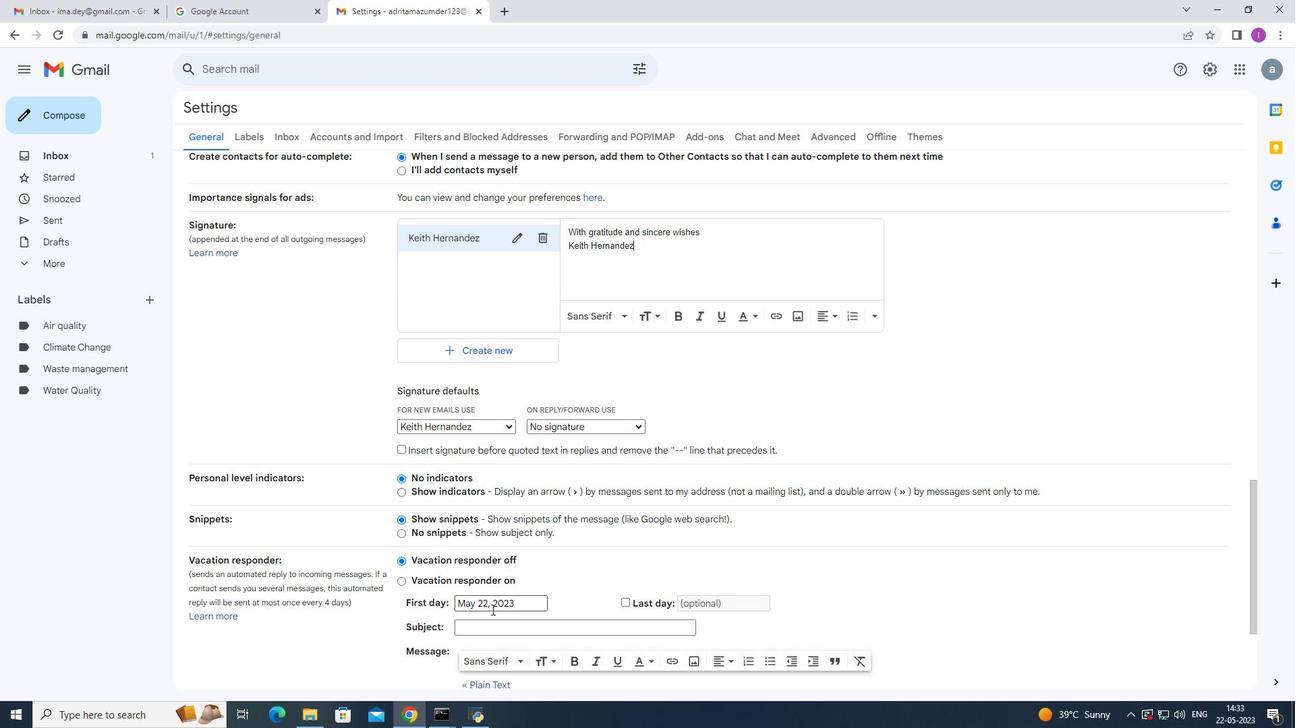 
Action: Mouse scrolled (493, 608) with delta (0, 0)
Screenshot: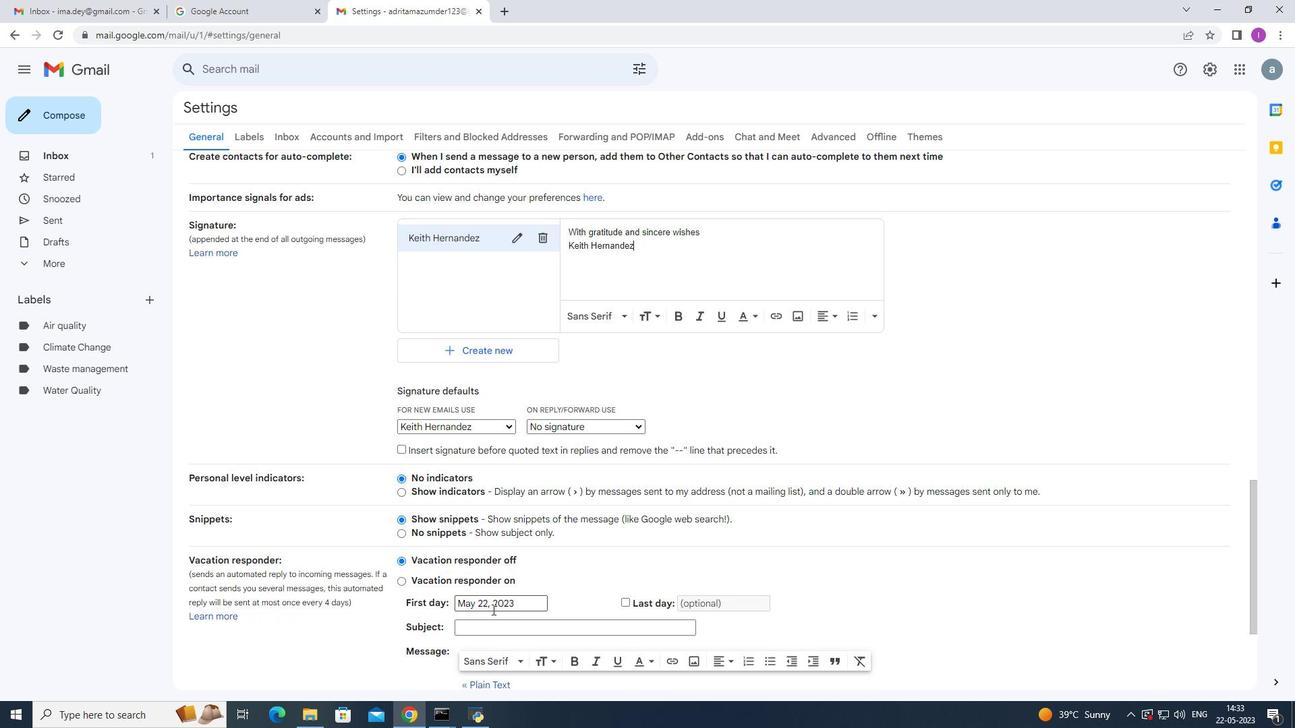 
Action: Mouse moved to (493, 609)
Screenshot: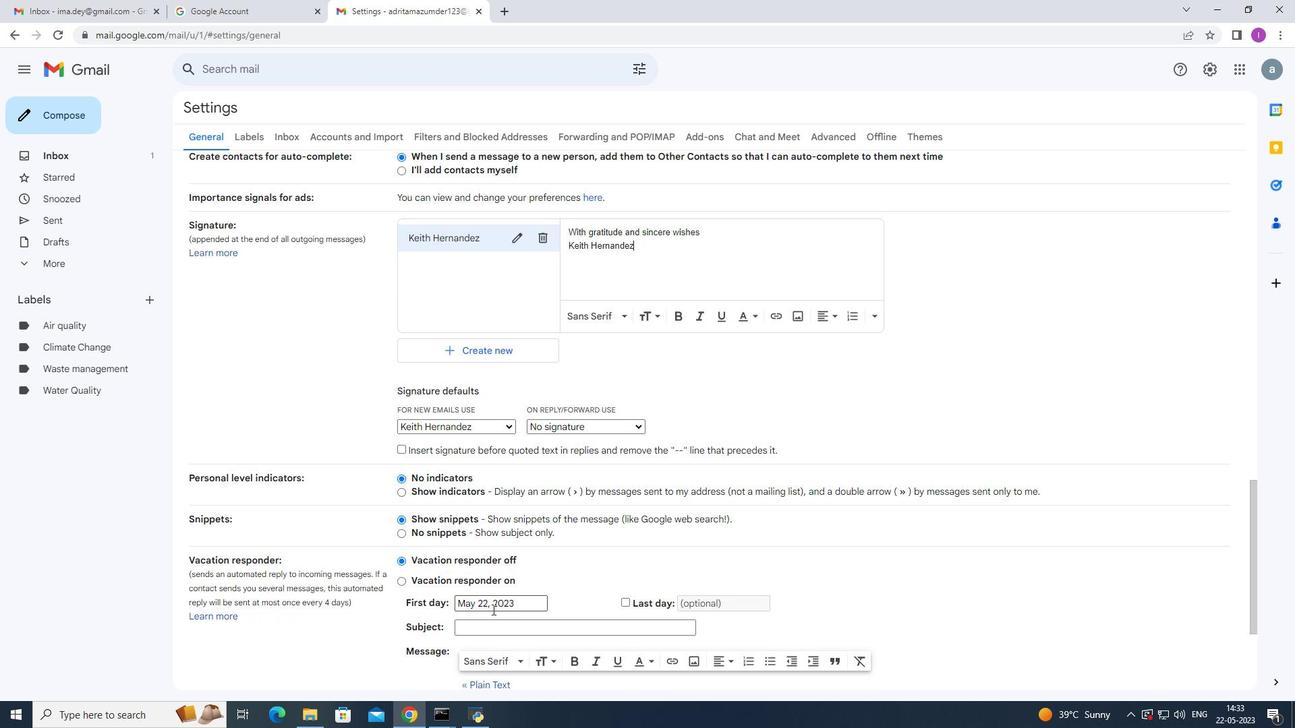 
Action: Mouse scrolled (493, 608) with delta (0, 0)
Screenshot: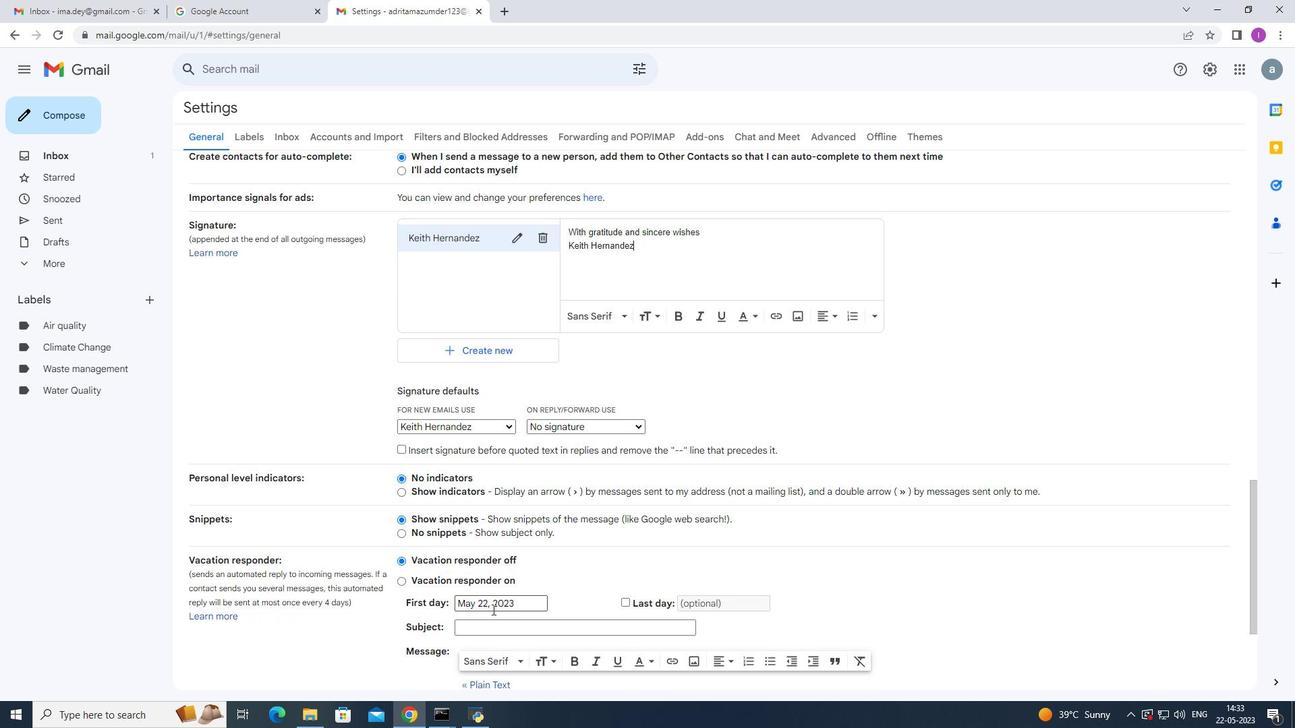 
Action: Mouse scrolled (493, 608) with delta (0, 0)
Screenshot: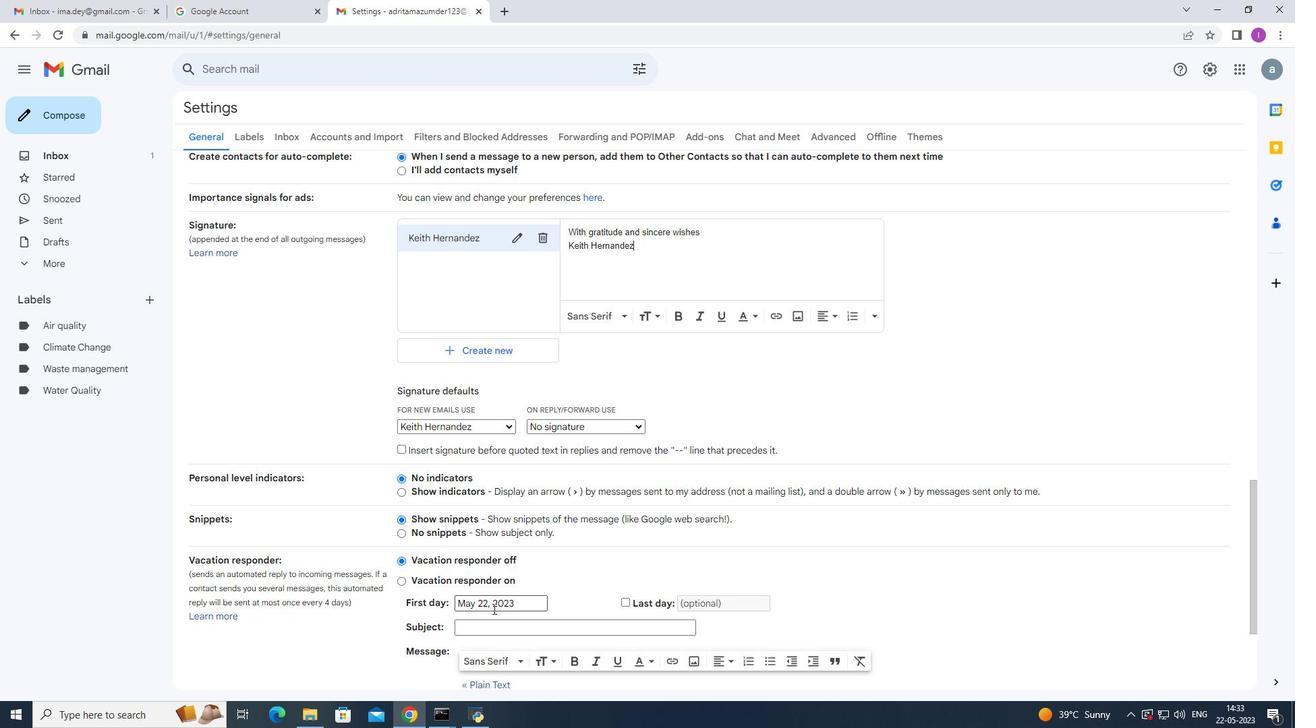 
Action: Mouse moved to (555, 585)
Screenshot: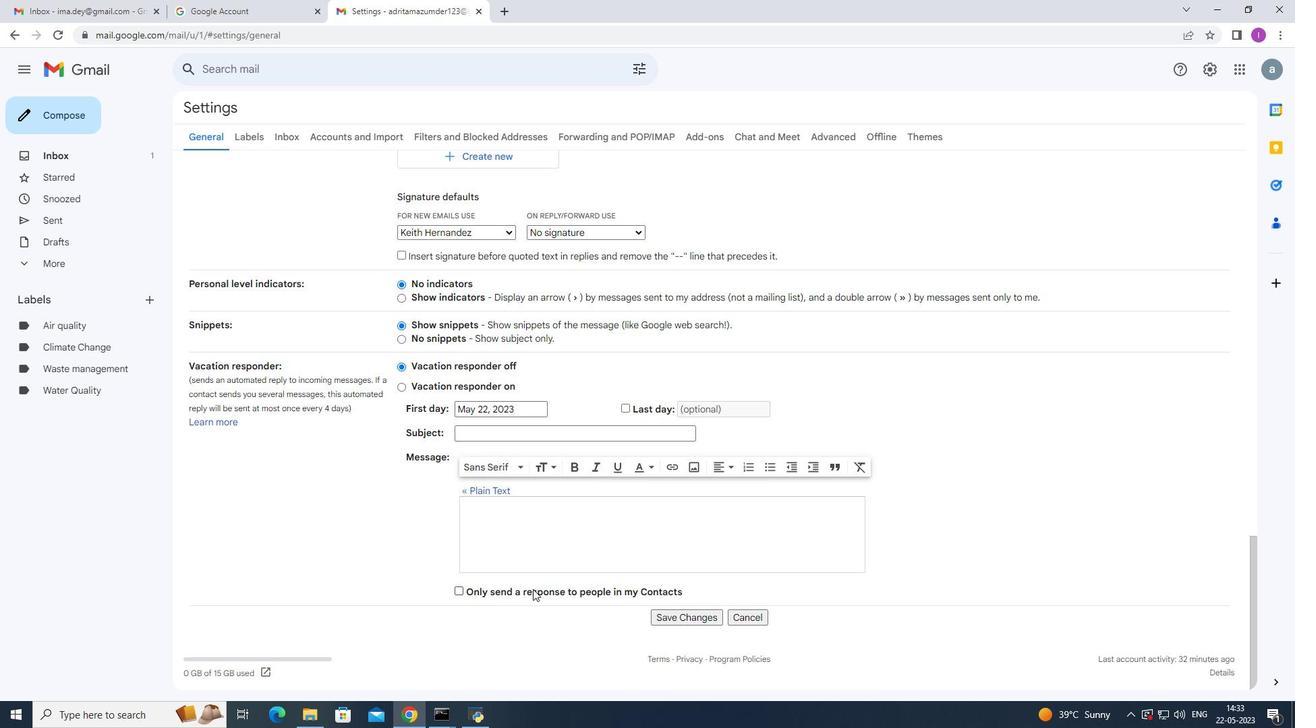 
Action: Mouse scrolled (555, 584) with delta (0, 0)
Screenshot: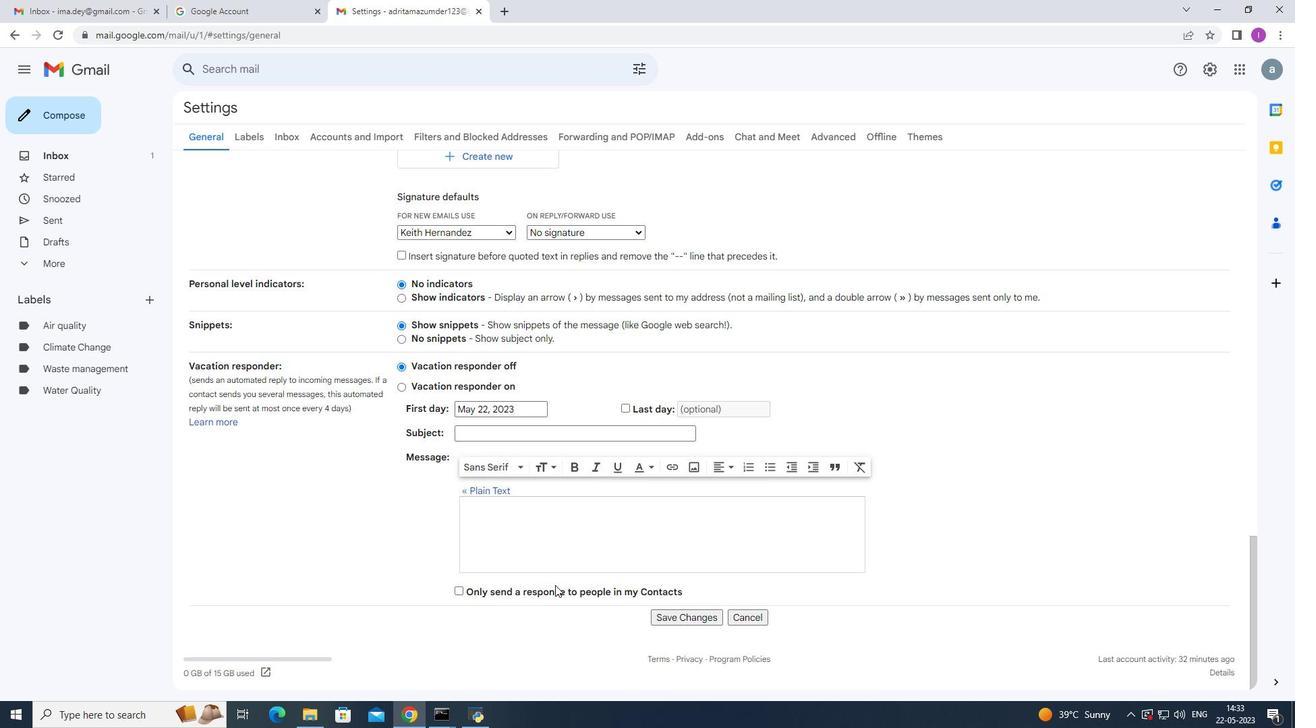 
Action: Mouse scrolled (555, 584) with delta (0, 0)
Screenshot: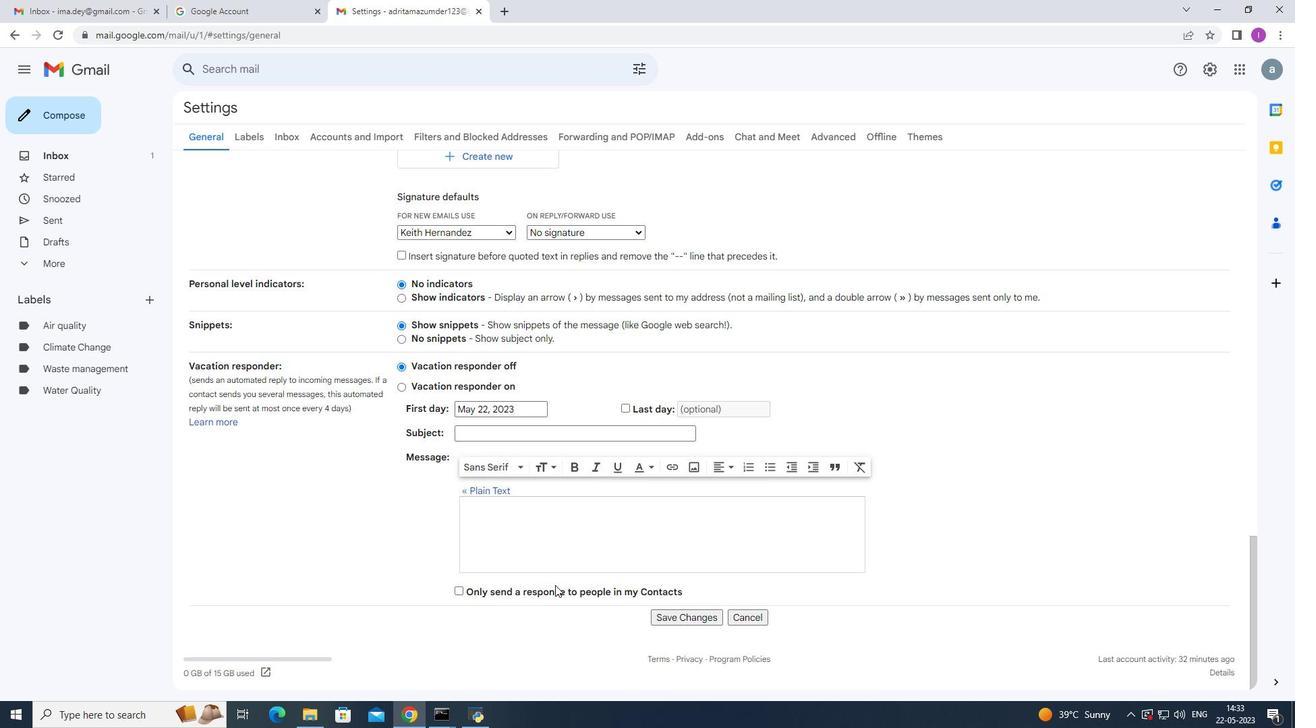 
Action: Mouse scrolled (555, 584) with delta (0, 0)
Screenshot: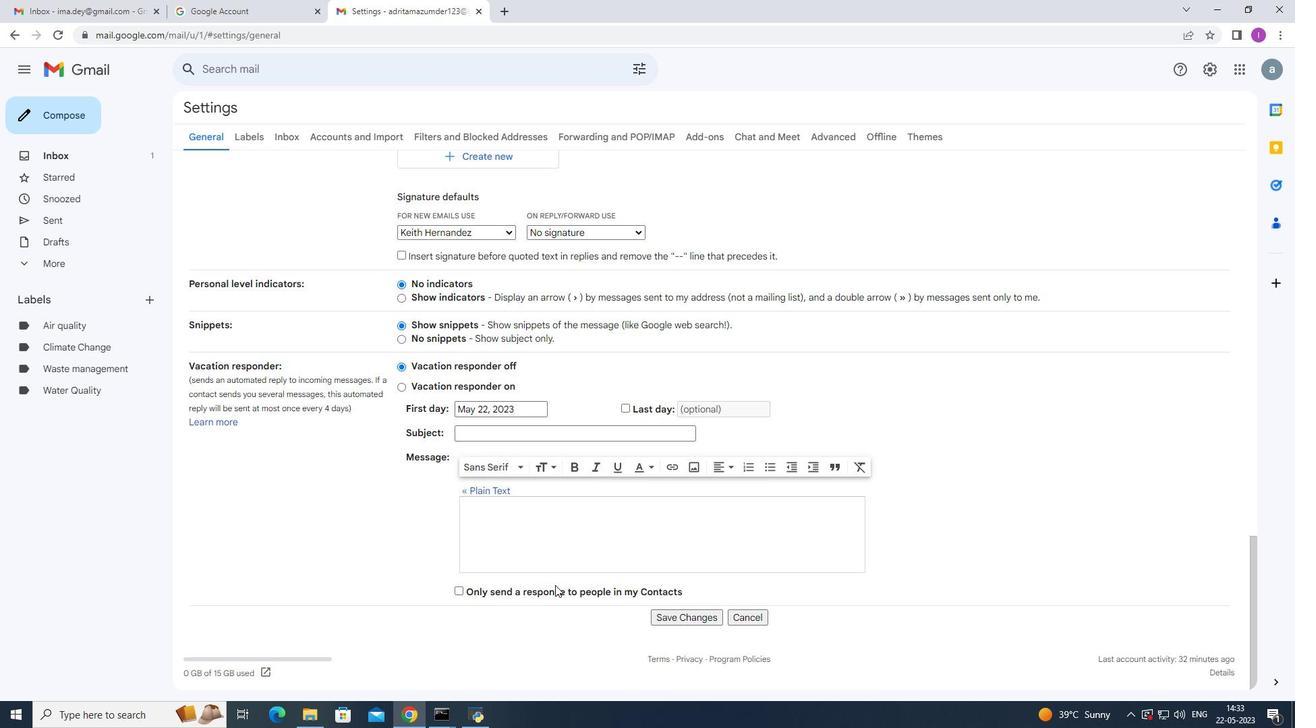 
Action: Mouse moved to (680, 615)
Screenshot: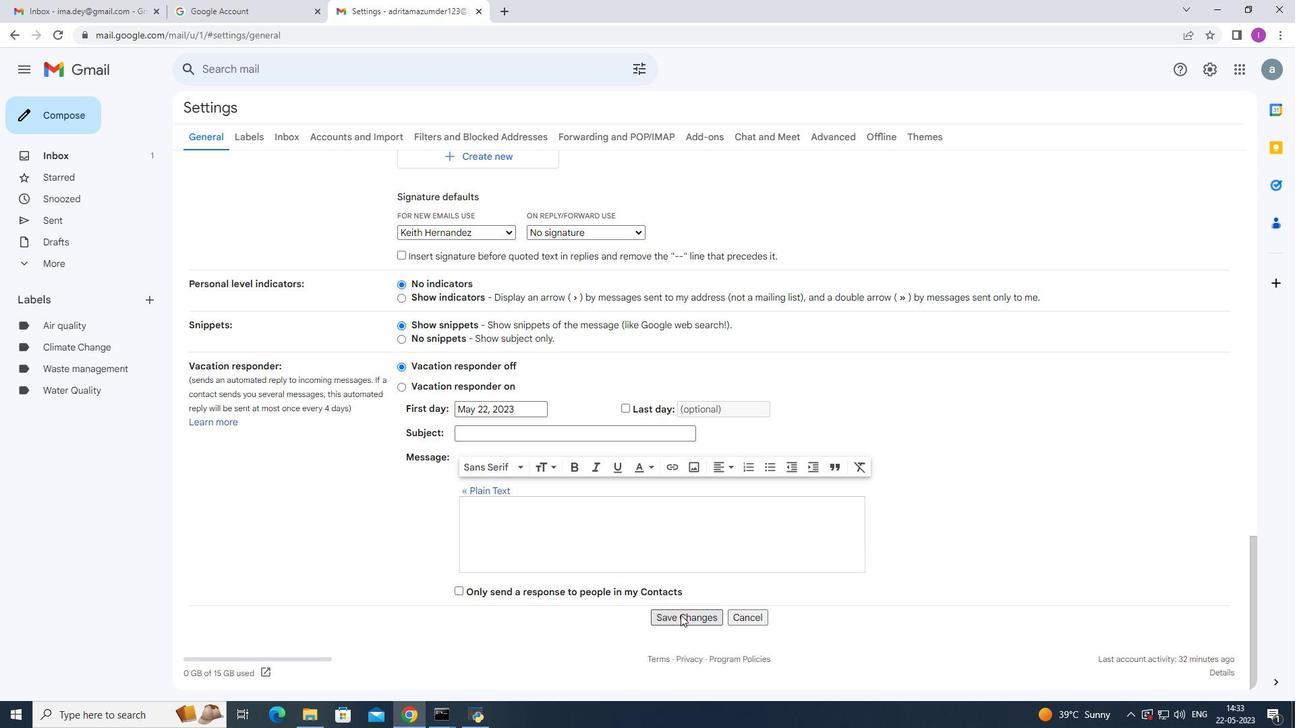
Action: Mouse pressed left at (680, 615)
Screenshot: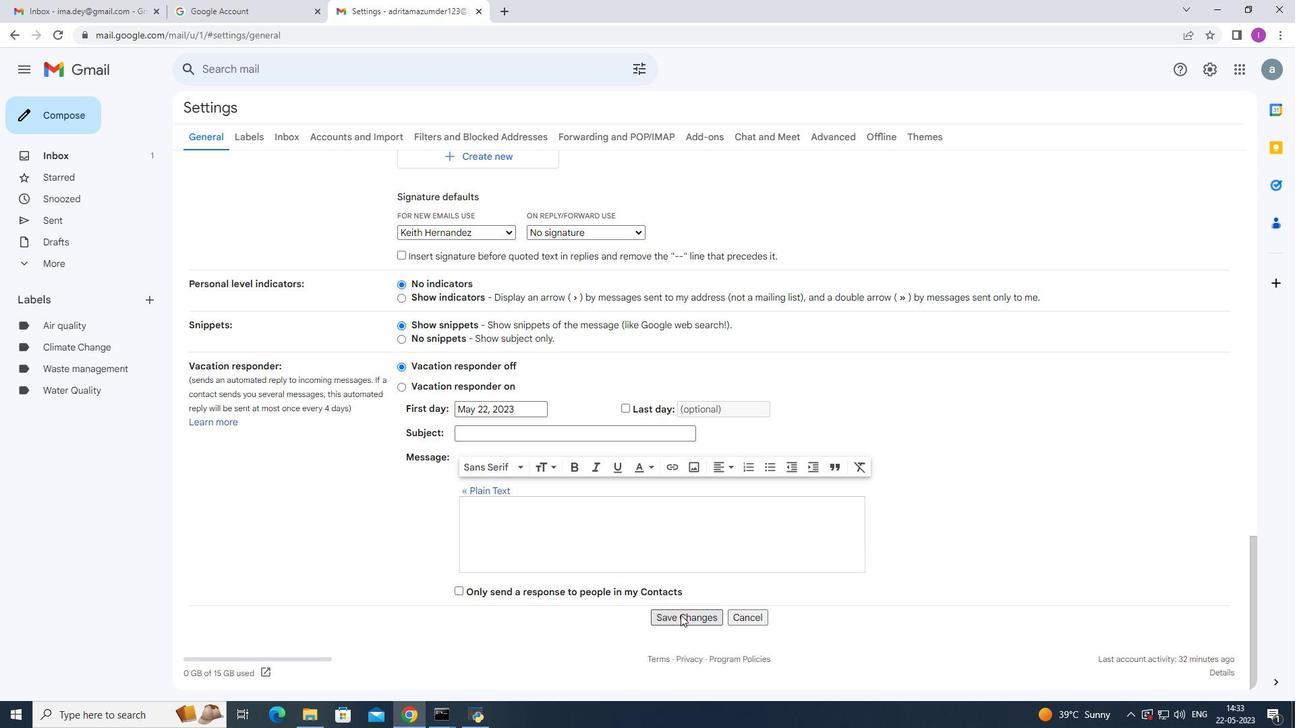 
Action: Mouse moved to (70, 125)
Screenshot: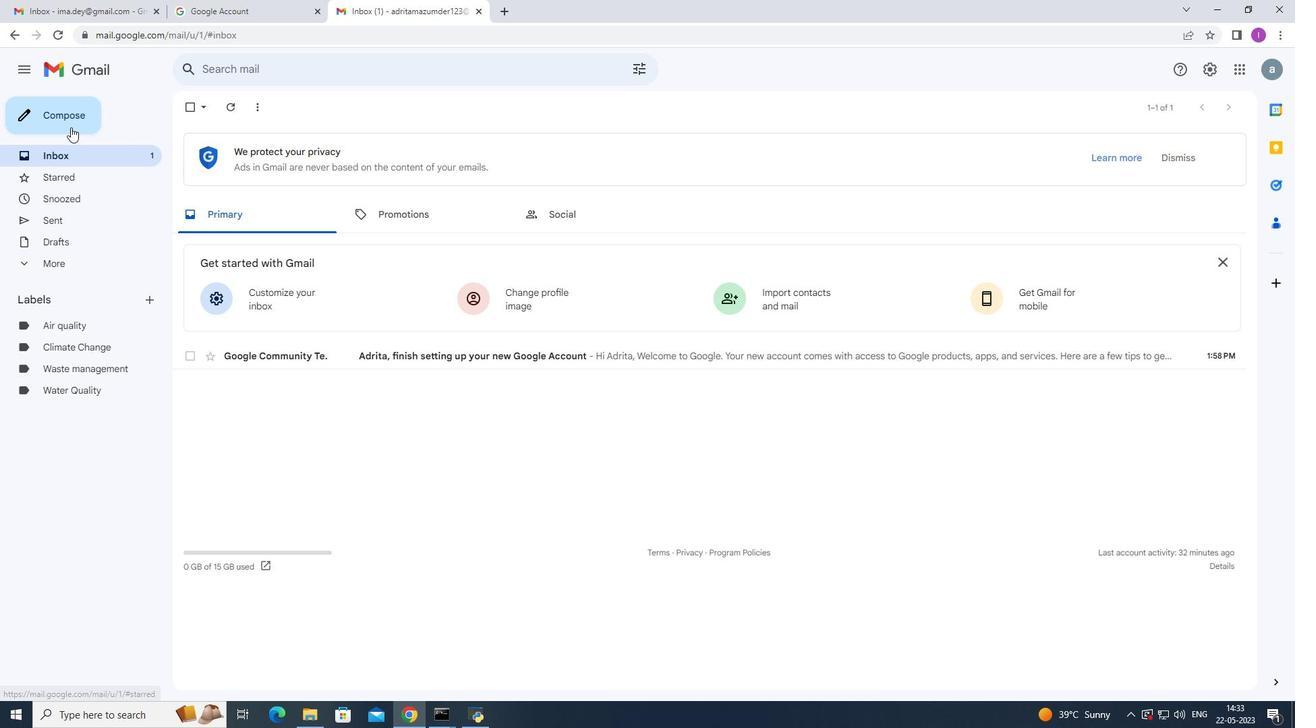 
Action: Mouse pressed left at (70, 125)
Screenshot: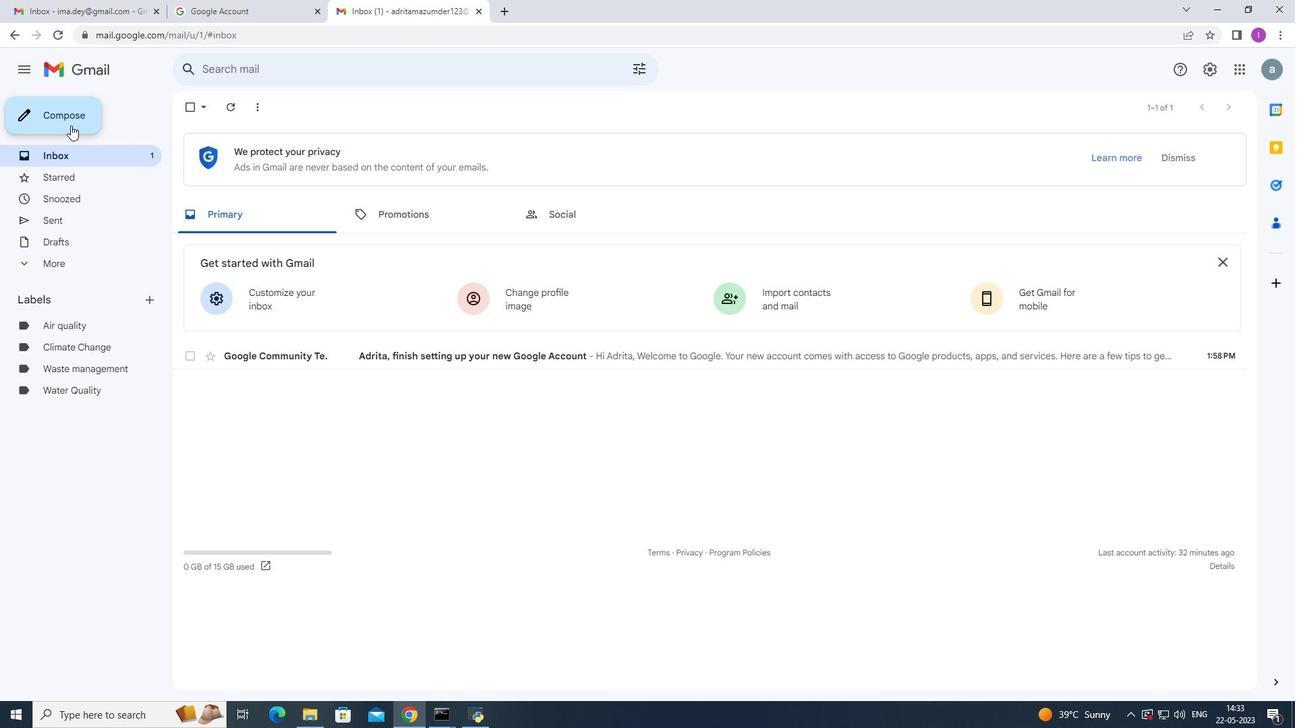 
Action: Mouse moved to (893, 330)
Screenshot: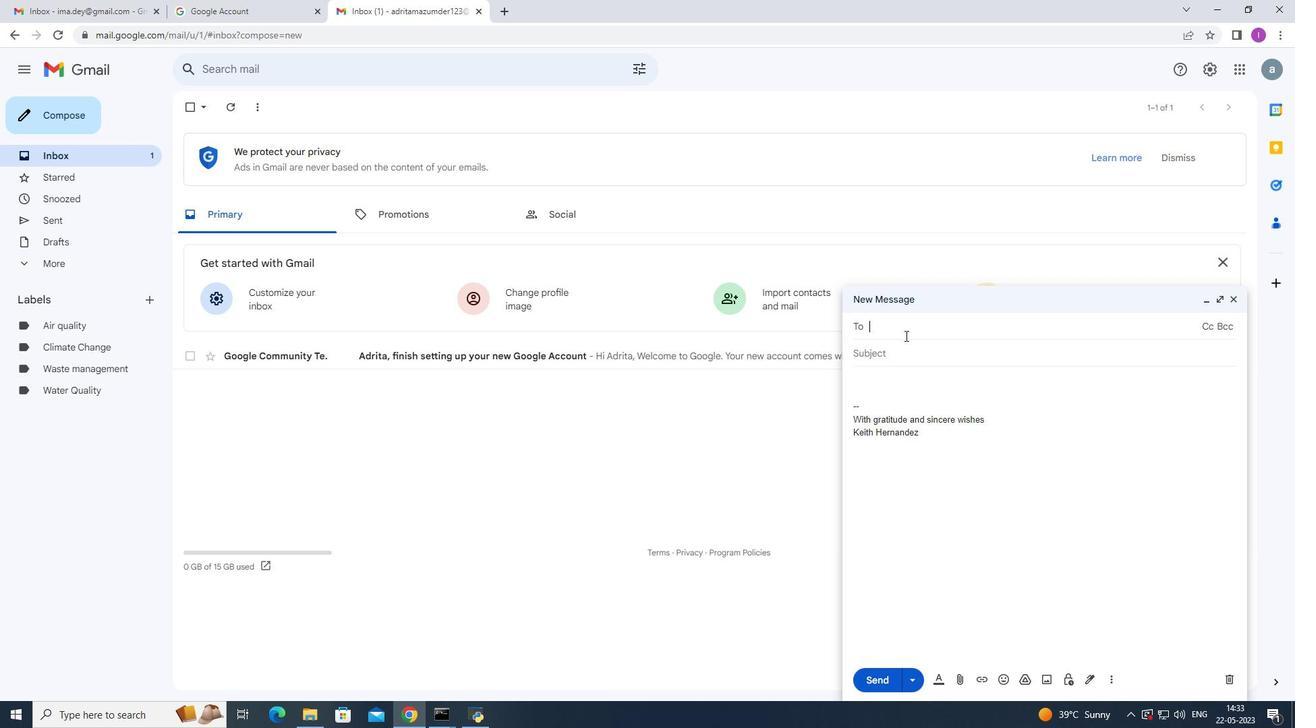 
Action: Key pressed softag
Screenshot: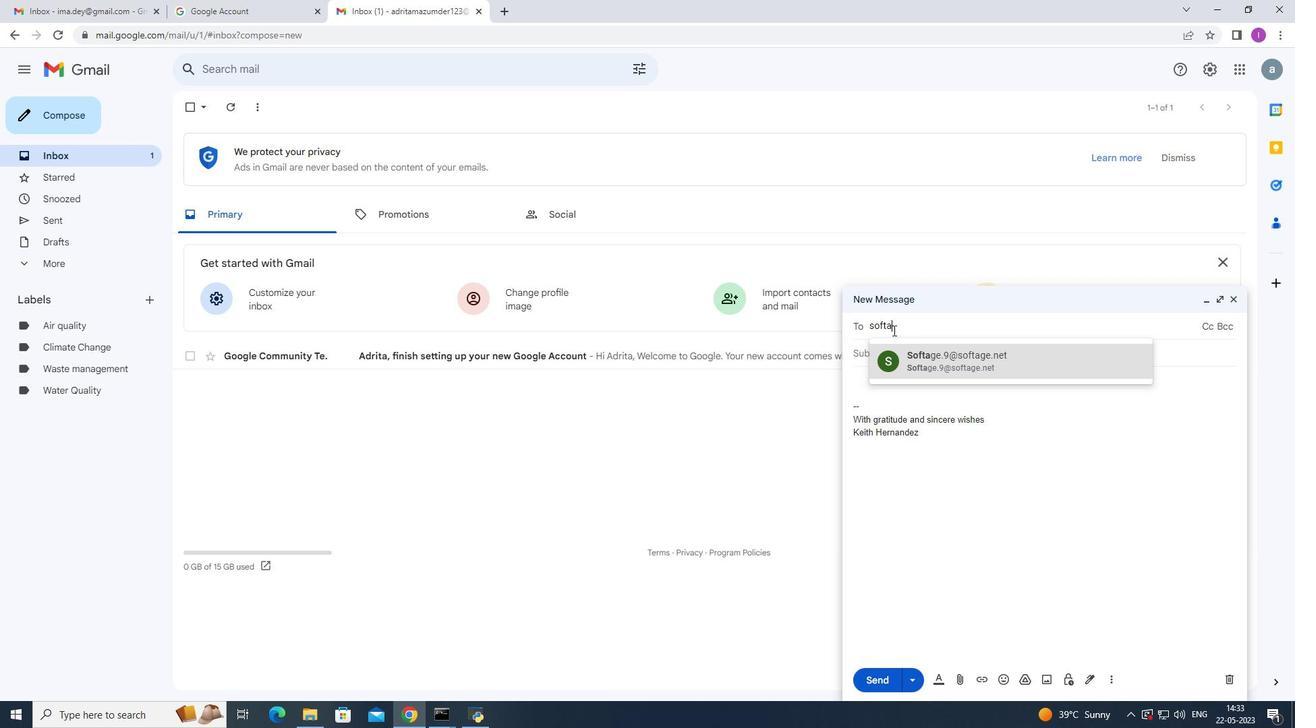 
Action: Mouse moved to (916, 369)
Screenshot: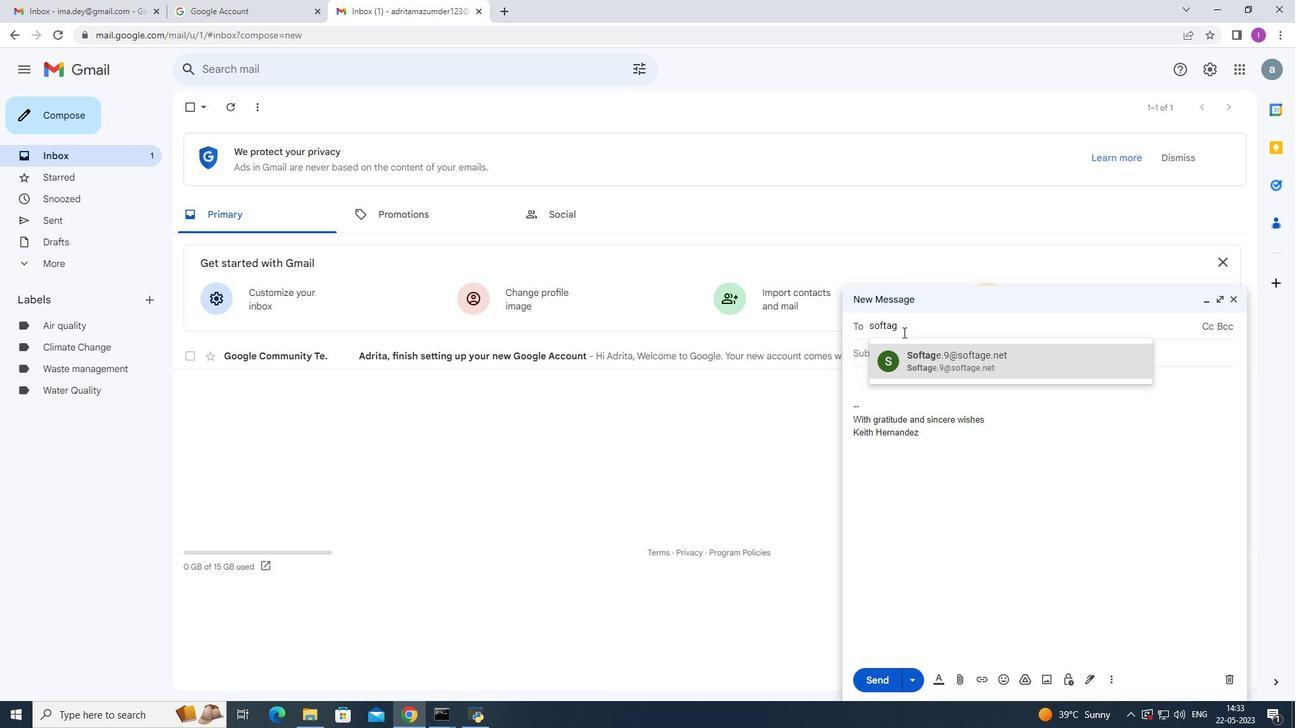 
Action: Mouse pressed left at (916, 369)
Screenshot: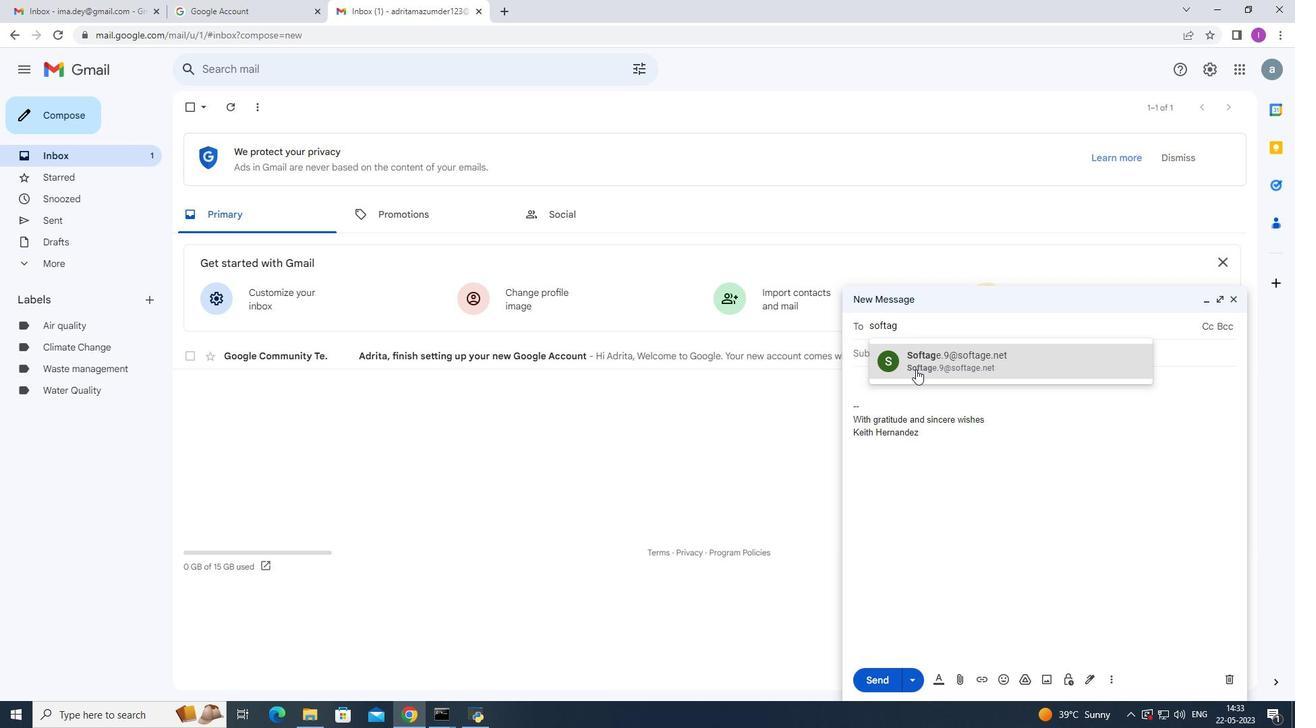 
Action: Mouse moved to (1023, 462)
Screenshot: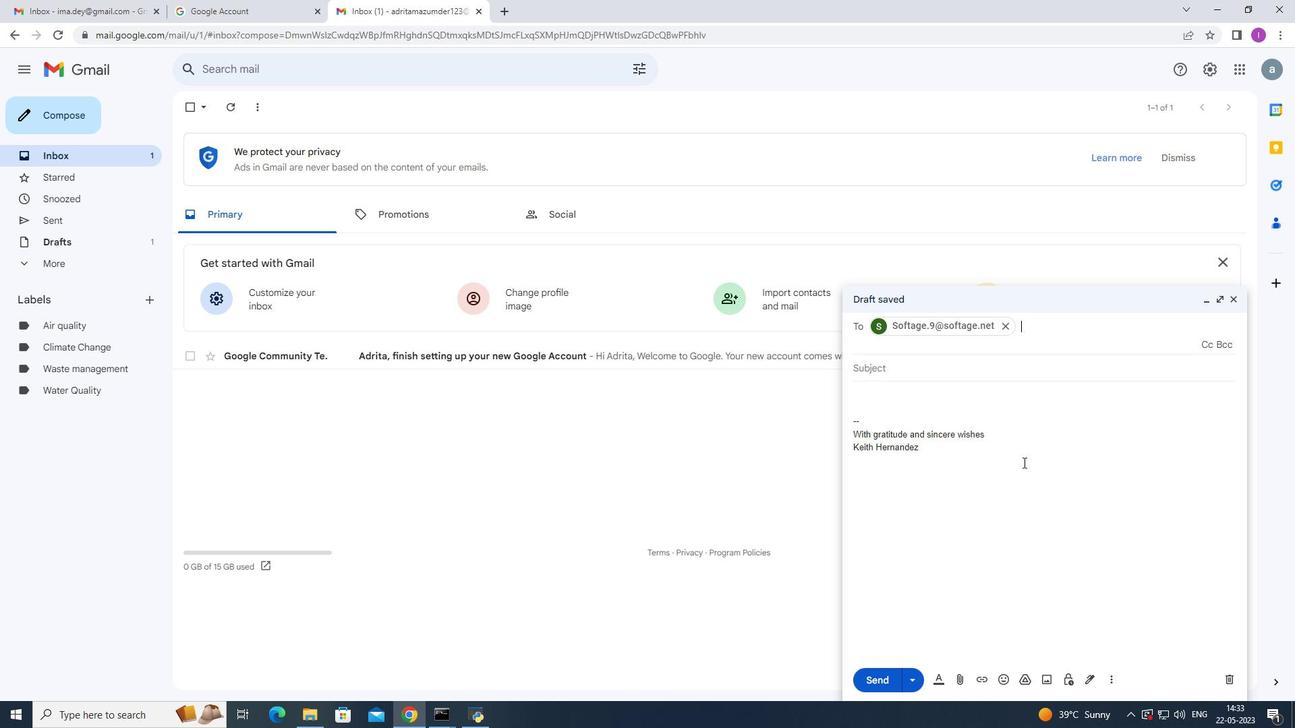 
Action: Mouse scrolled (1023, 462) with delta (0, 0)
Screenshot: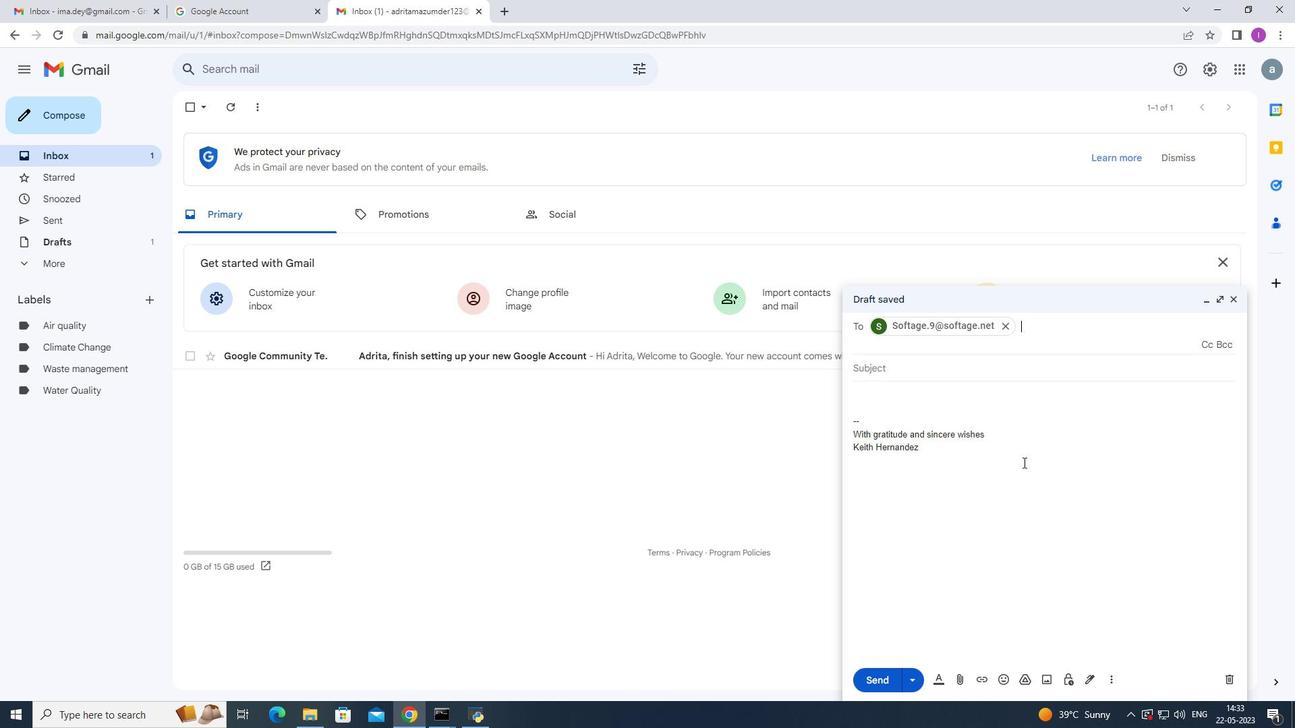 
Action: Mouse moved to (1109, 677)
Screenshot: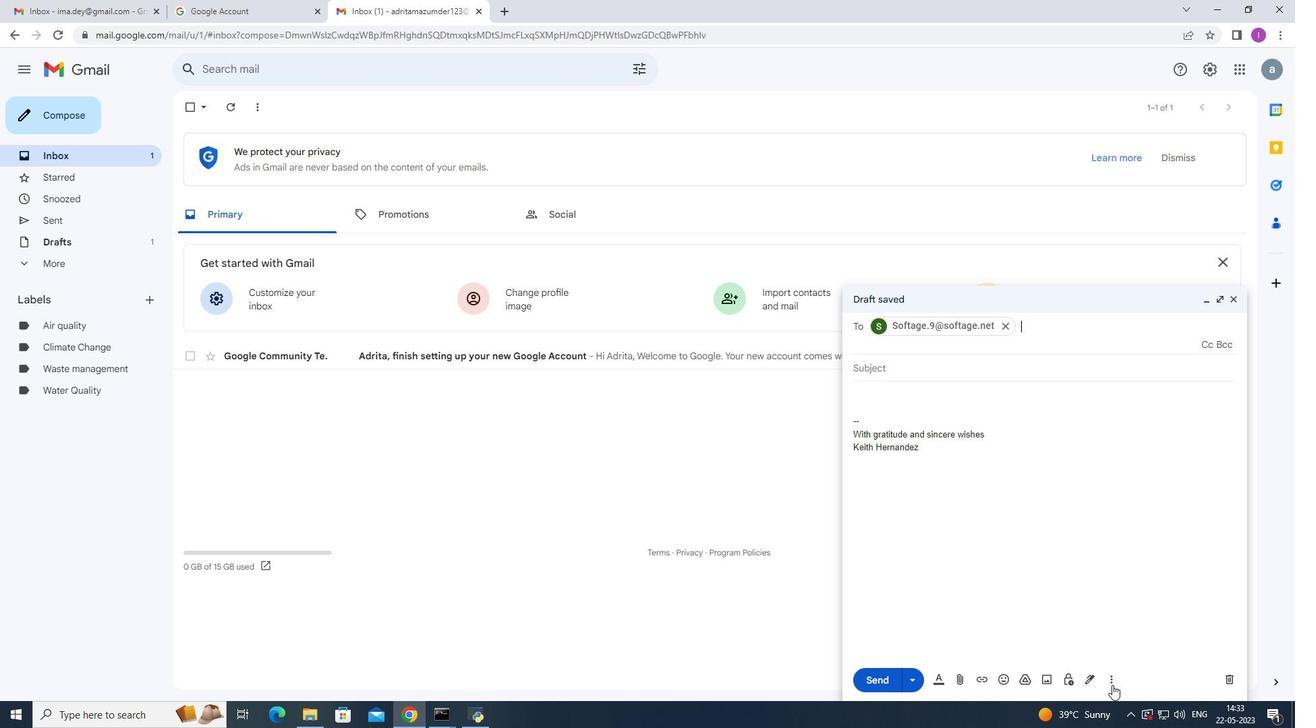 
Action: Mouse pressed left at (1109, 677)
Screenshot: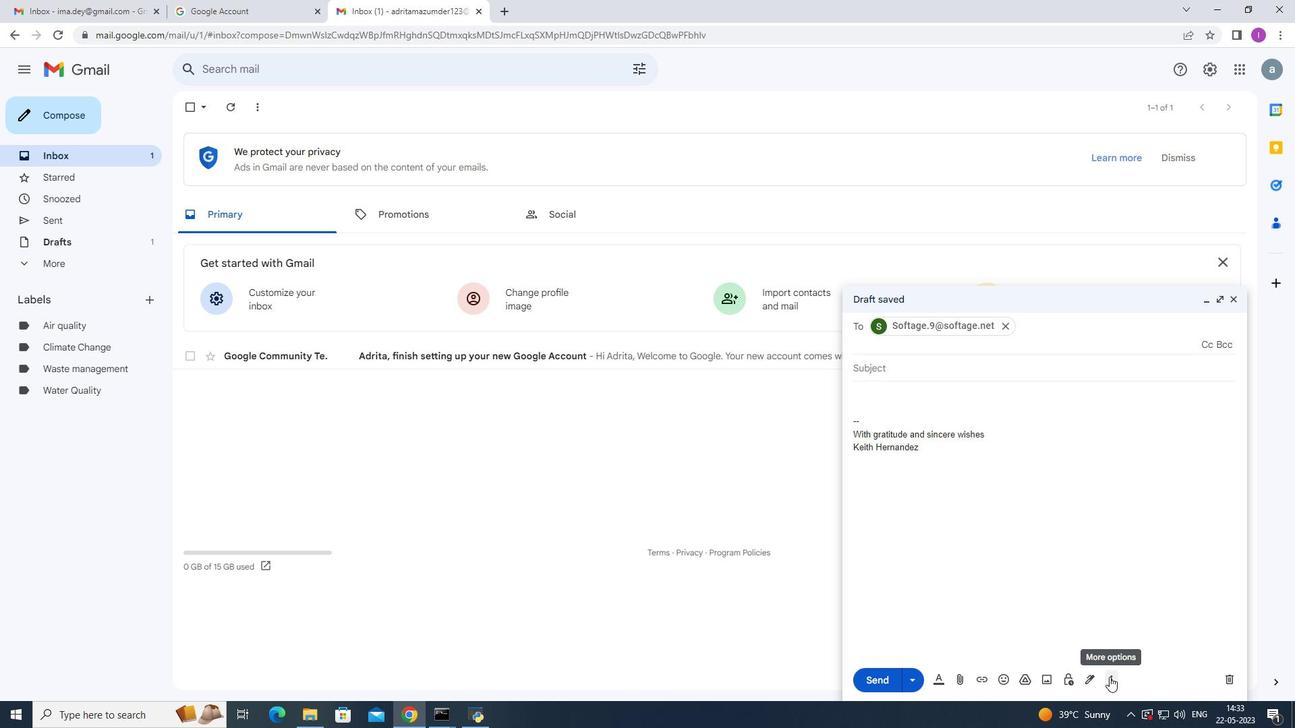 
Action: Mouse moved to (1154, 552)
Screenshot: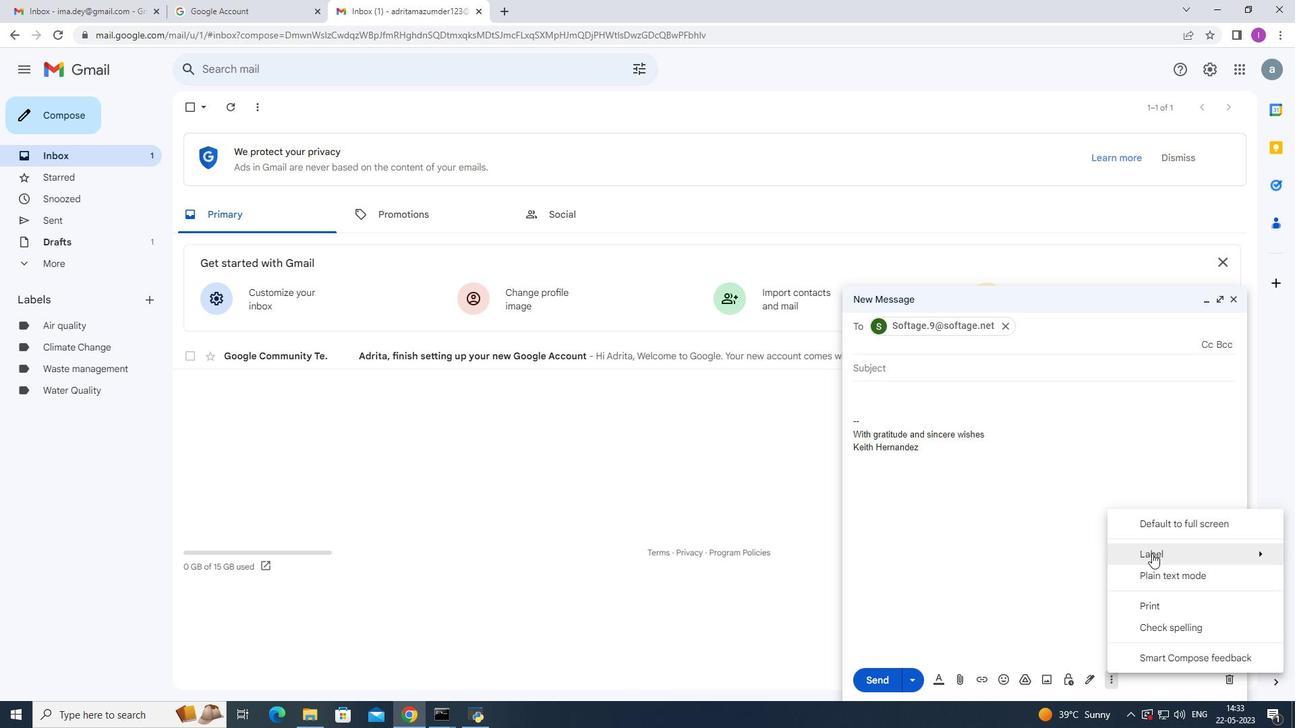
Action: Mouse pressed left at (1154, 552)
Screenshot: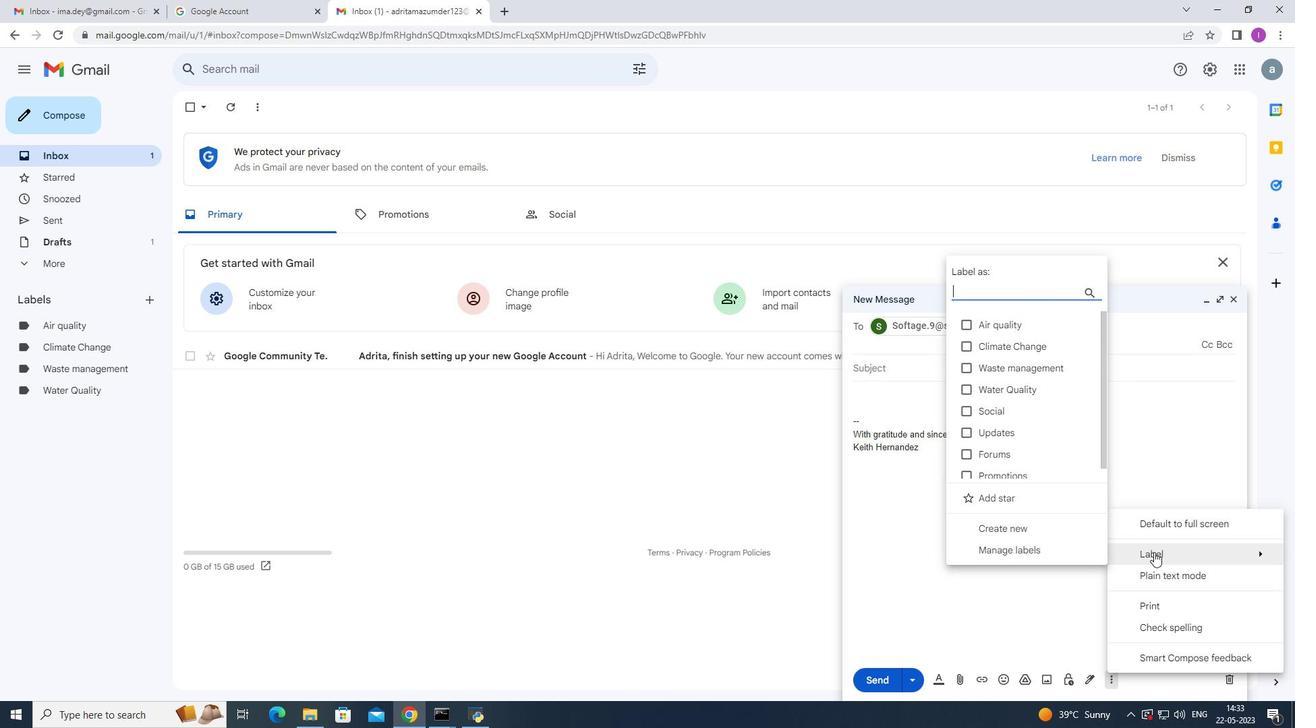 
Action: Mouse moved to (991, 289)
Screenshot: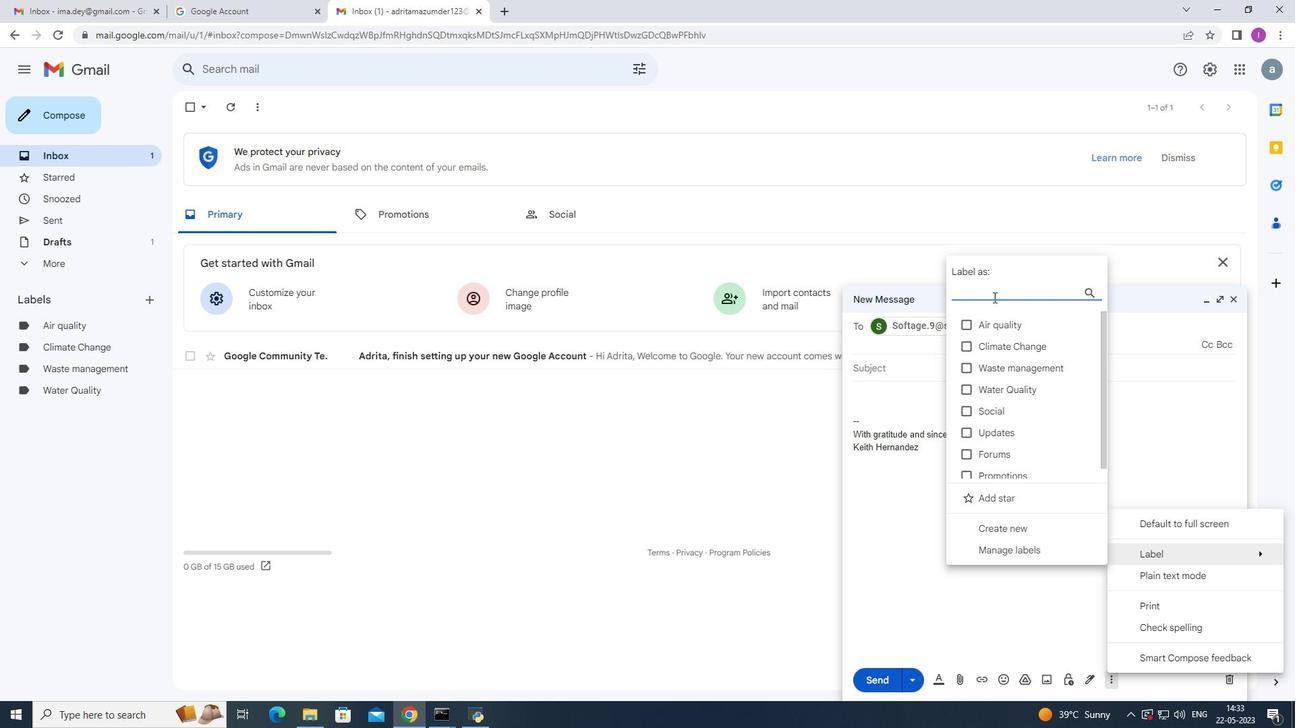 
Action: Mouse pressed left at (991, 289)
Screenshot: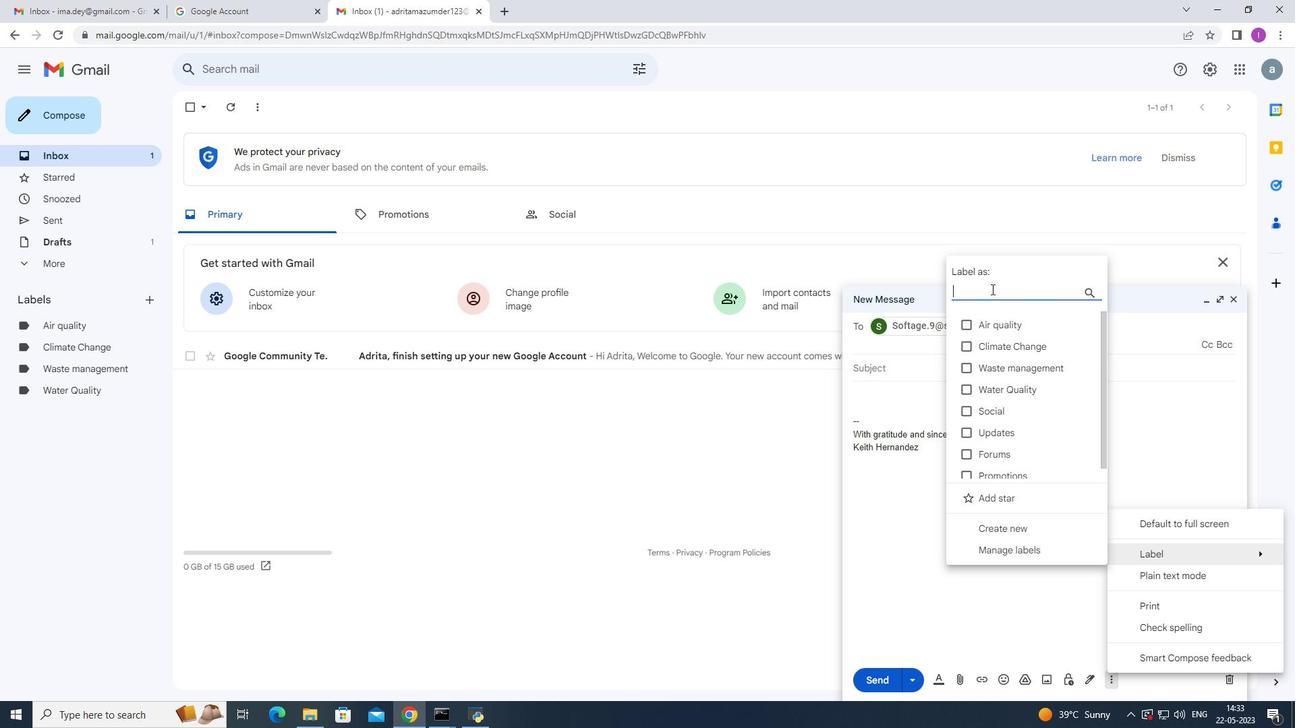 
Action: Key pressed <Key.shift>Composting
Screenshot: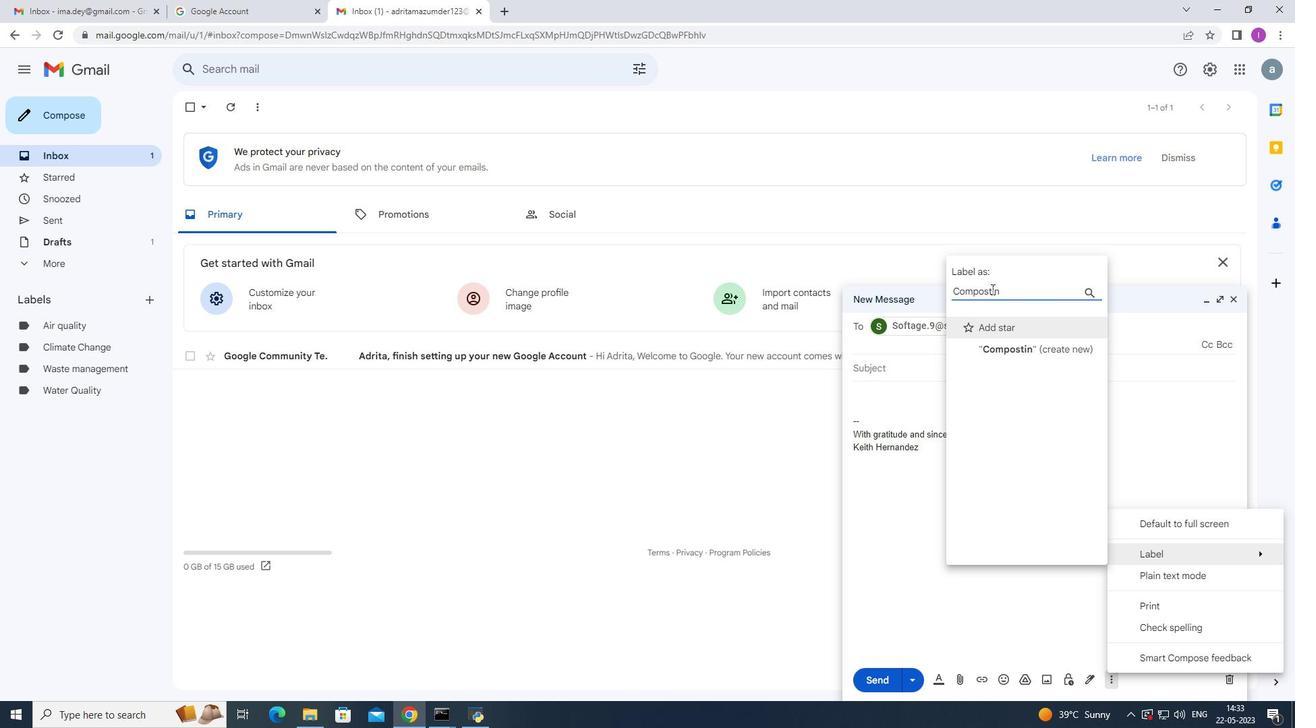 
Action: Mouse moved to (1069, 342)
Screenshot: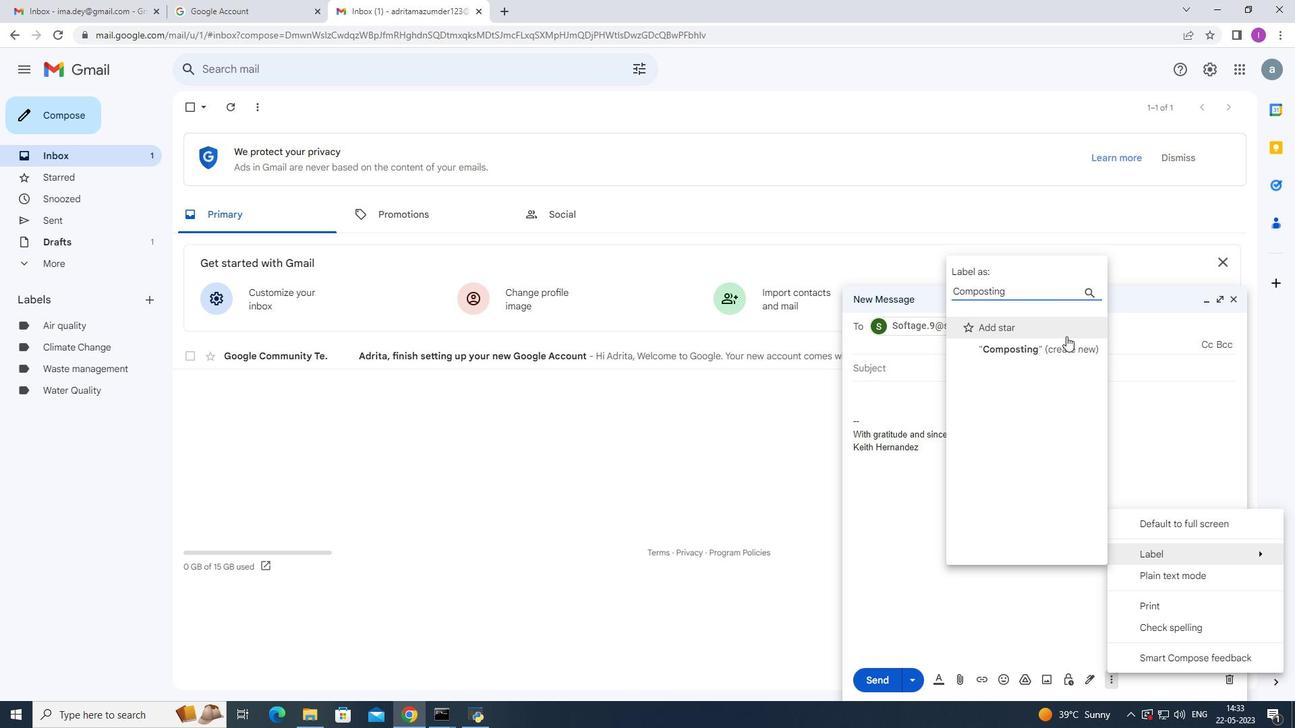 
Action: Mouse pressed left at (1069, 342)
Screenshot: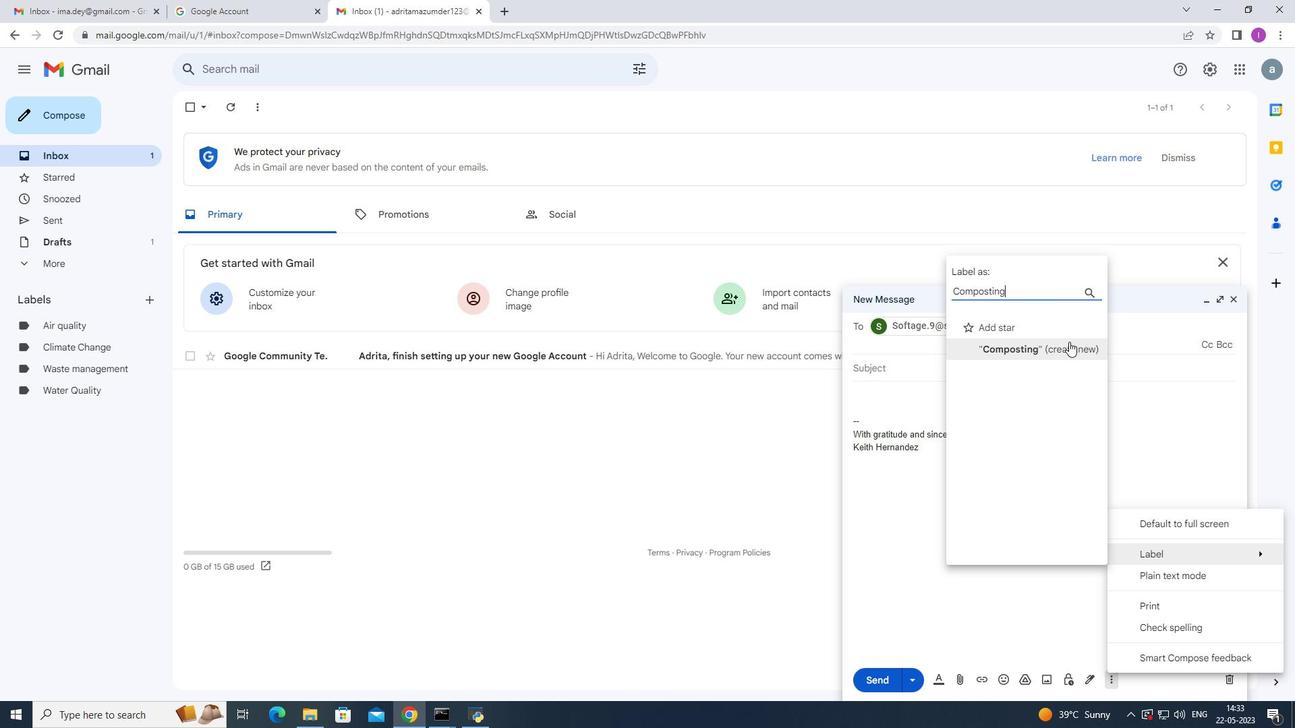 
Action: Mouse moved to (767, 431)
Screenshot: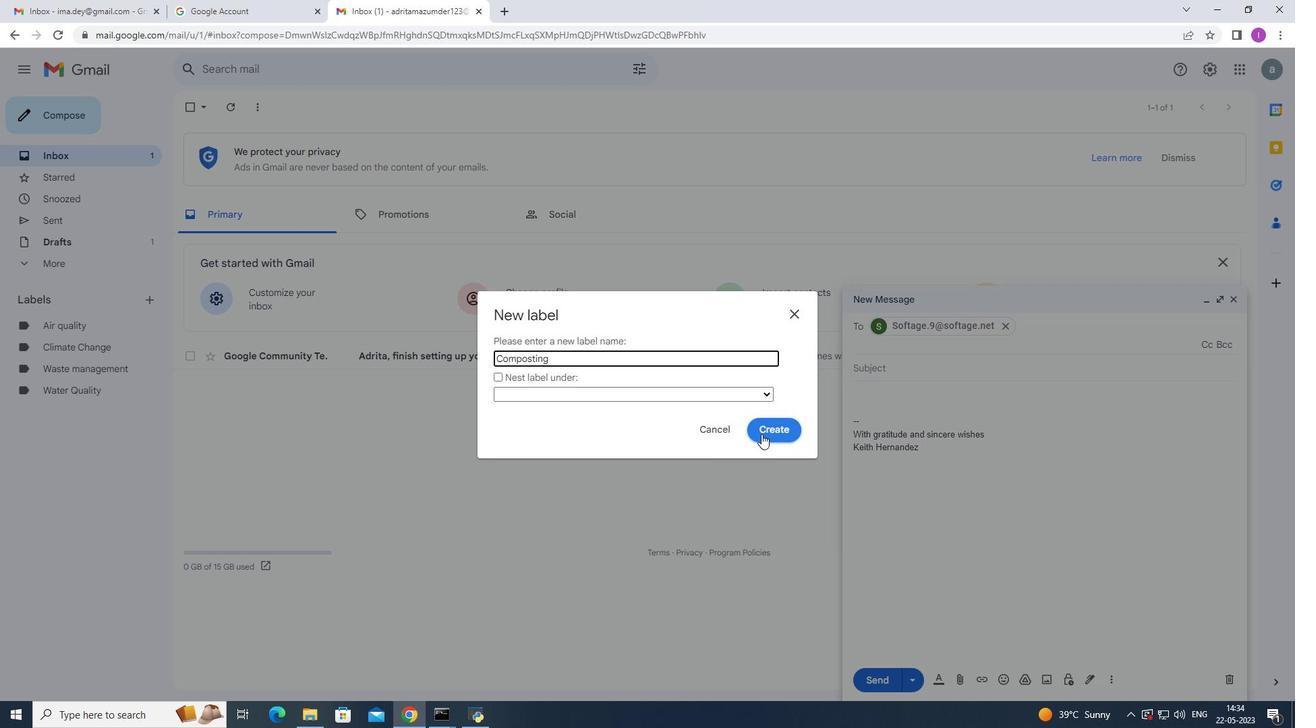 
Action: Mouse pressed left at (767, 431)
Screenshot: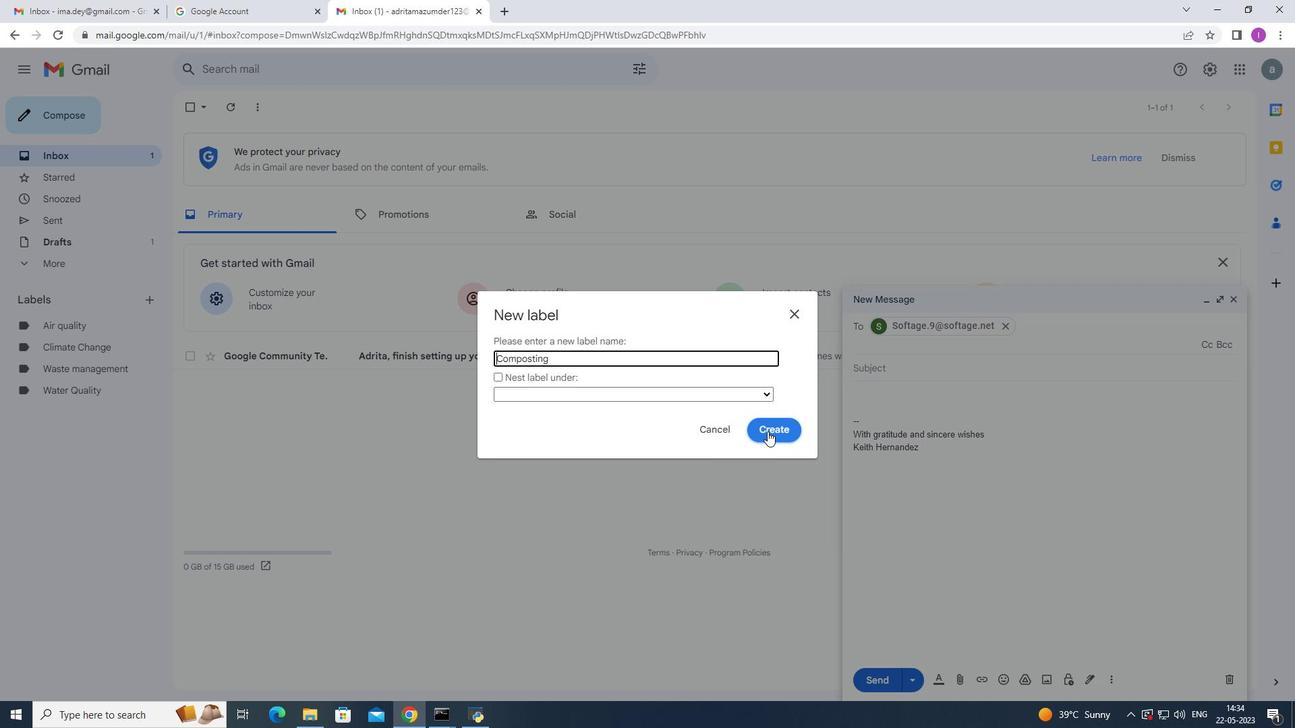 
Action: Mouse moved to (1109, 682)
Screenshot: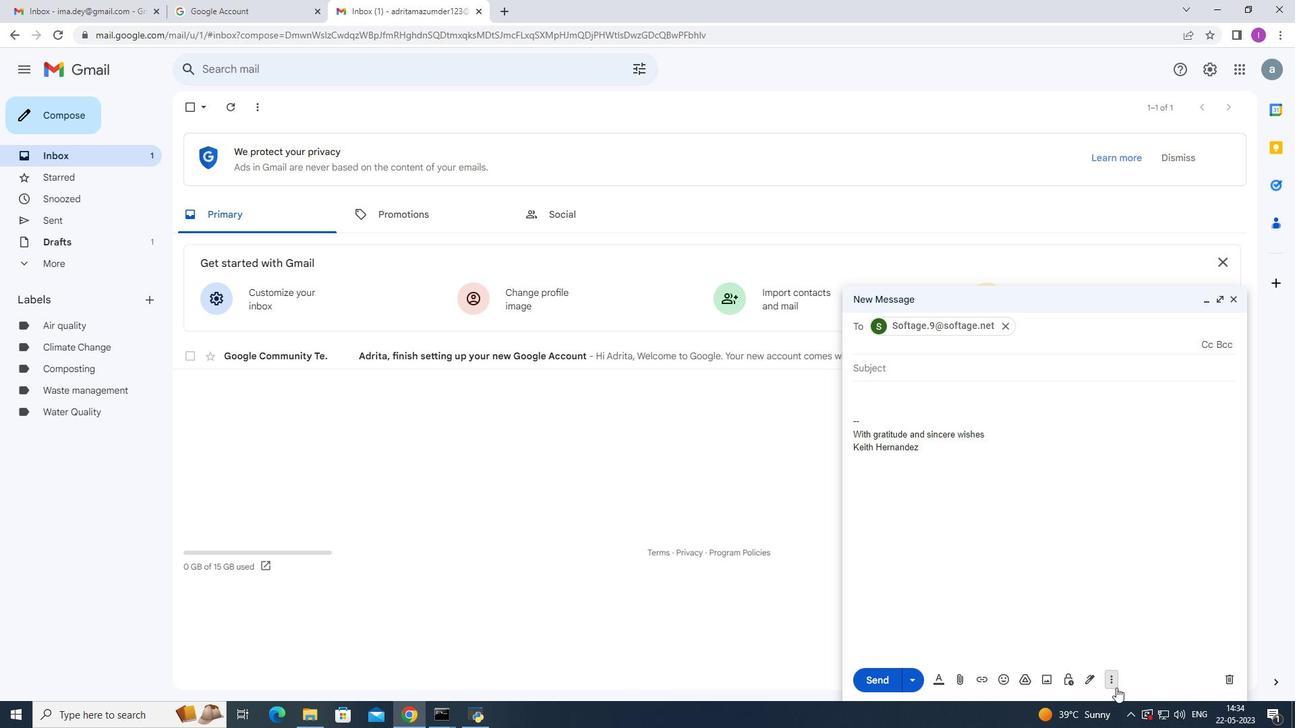
Action: Mouse pressed left at (1109, 682)
Screenshot: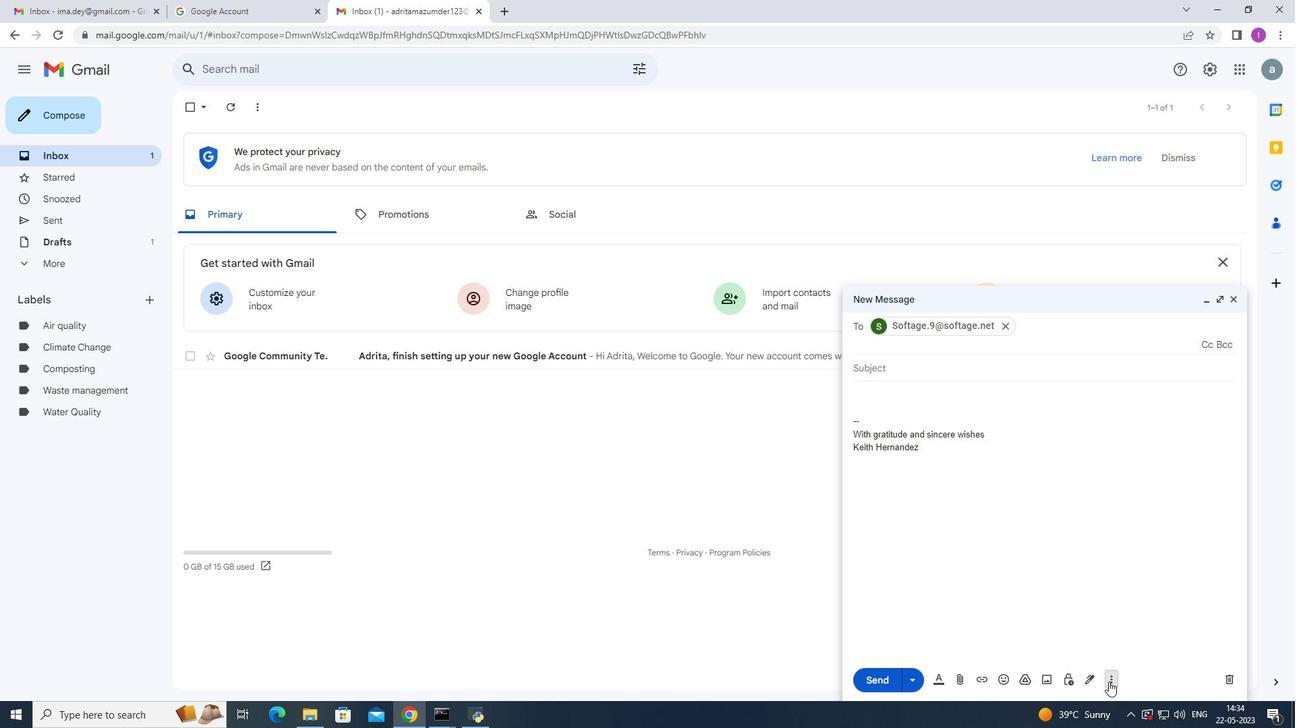 
Action: Mouse moved to (1136, 553)
Screenshot: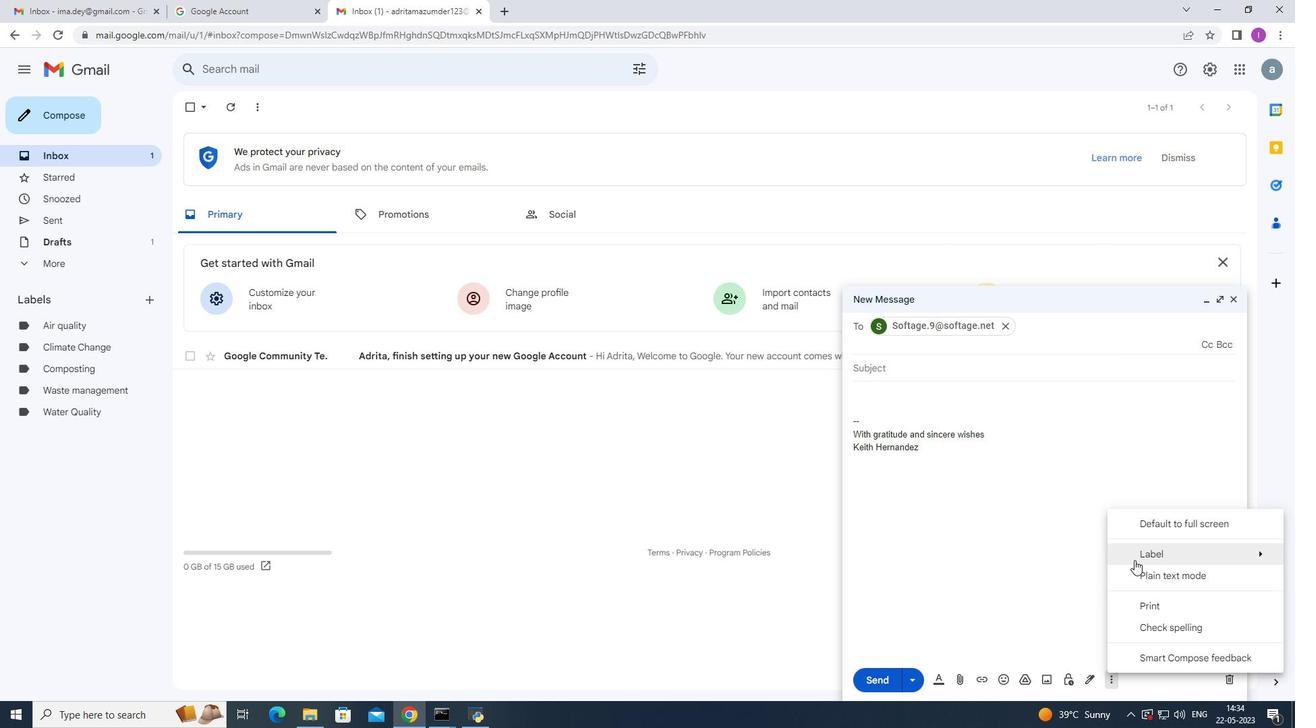 
Action: Mouse pressed left at (1136, 553)
Screenshot: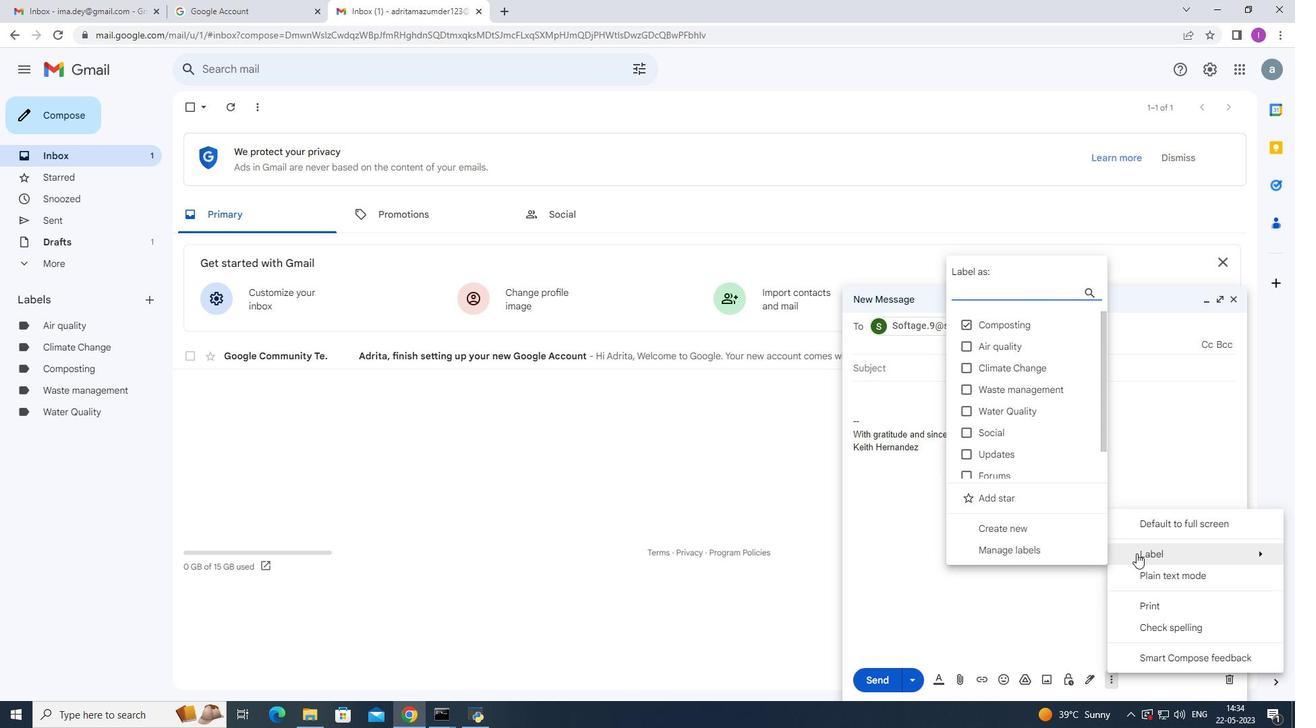 
Action: Mouse moved to (921, 564)
Screenshot: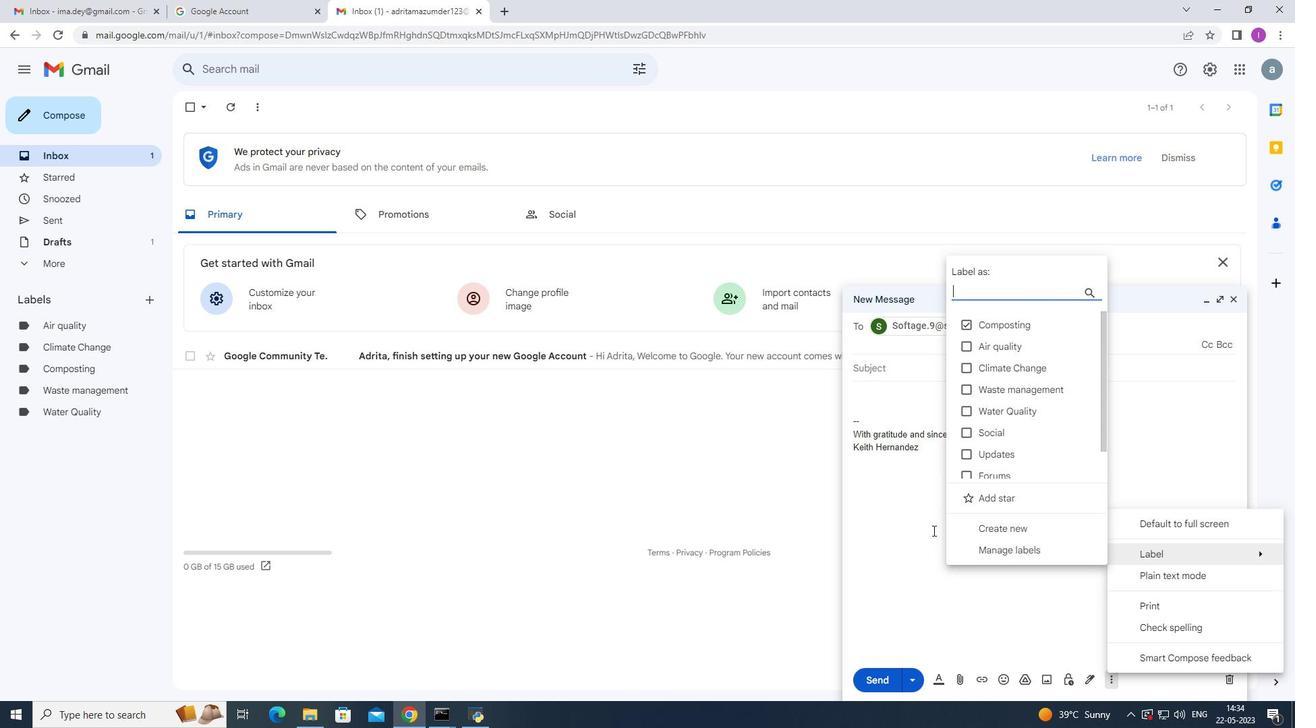 
Action: Mouse pressed left at (921, 564)
Screenshot: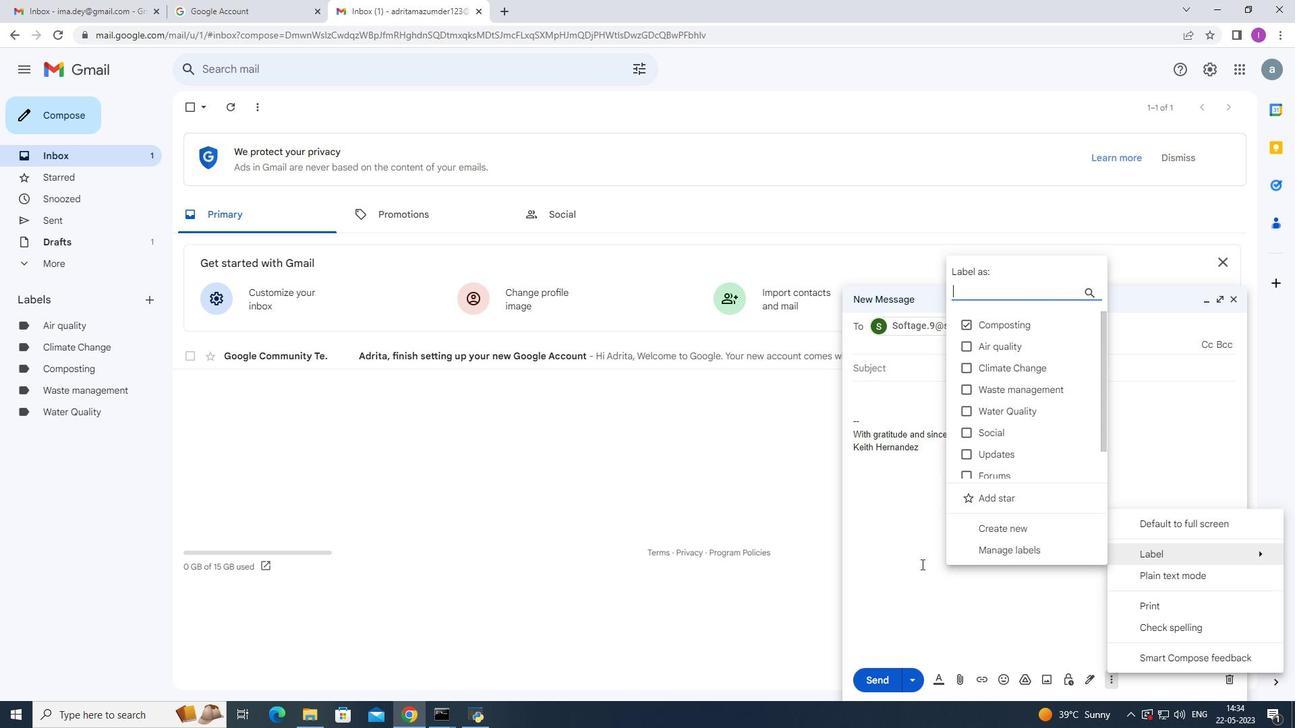 
Action: Mouse moved to (881, 678)
Screenshot: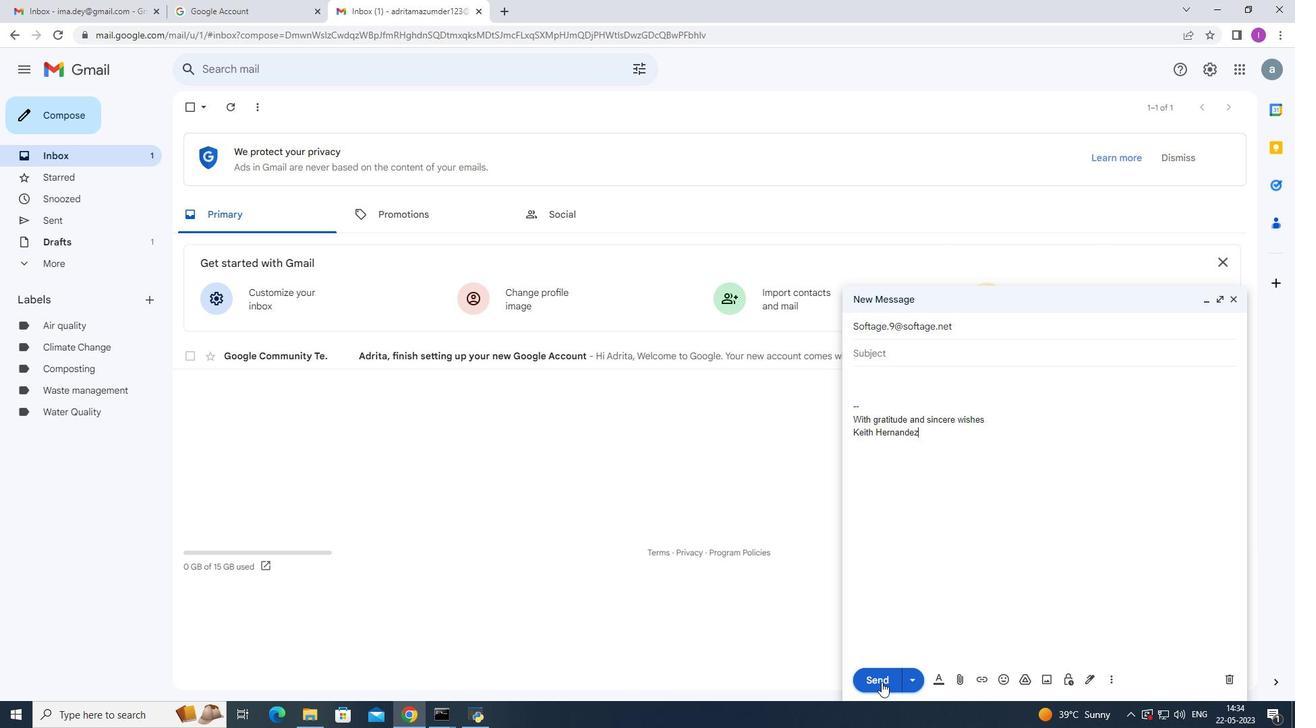 
Action: Mouse pressed left at (881, 678)
Screenshot: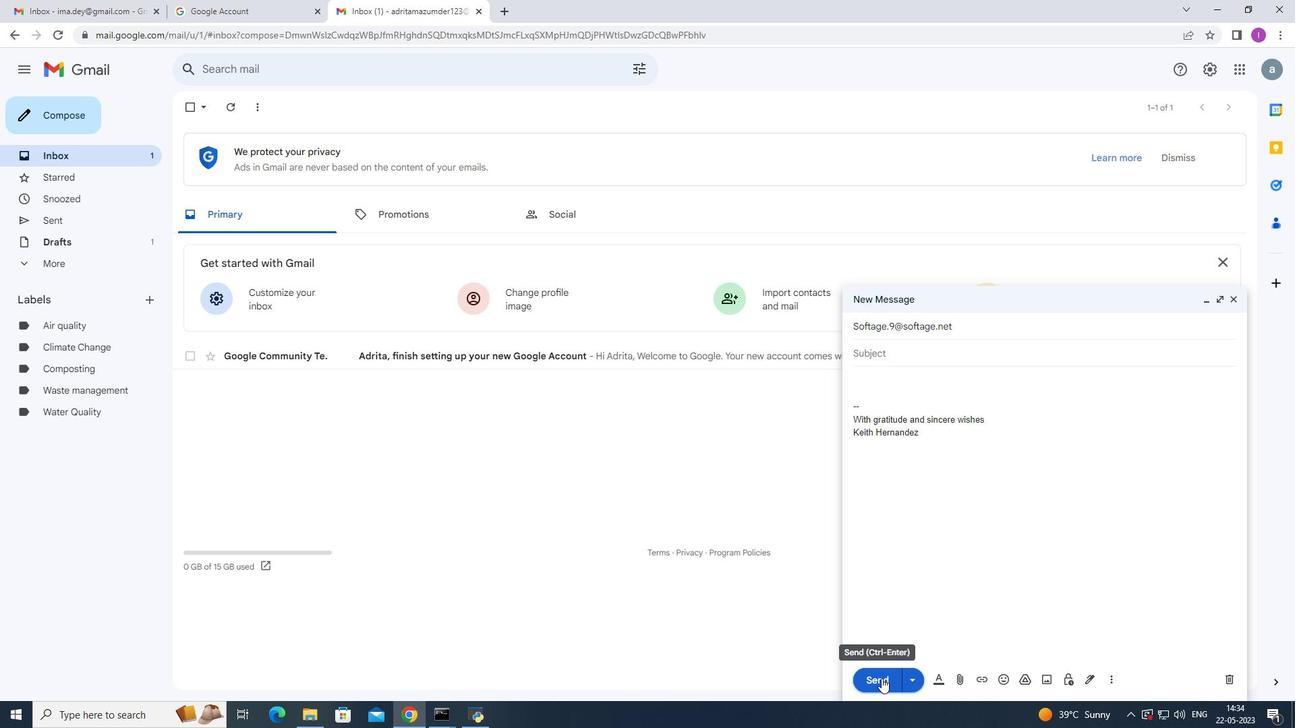
Action: Mouse moved to (852, 664)
Screenshot: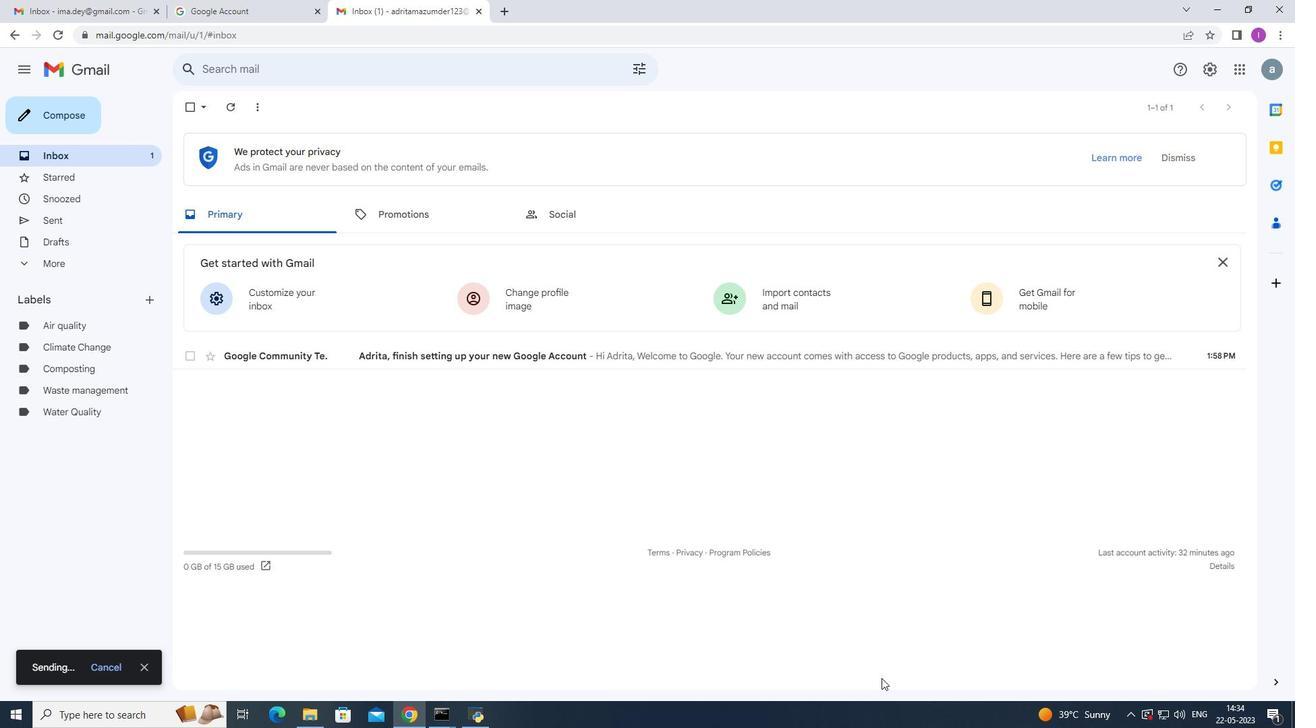 
